 Task: Find connections with filter location Dois Córregos with filter topic #personaltraining with filter profile language French with filter current company Tech Mahindra with filter school St.Xavier's College, Kolkata with filter industry Equipment Rental Services with filter service category Digital Marketing with filter keywords title Research Assistant
Action: Mouse moved to (709, 121)
Screenshot: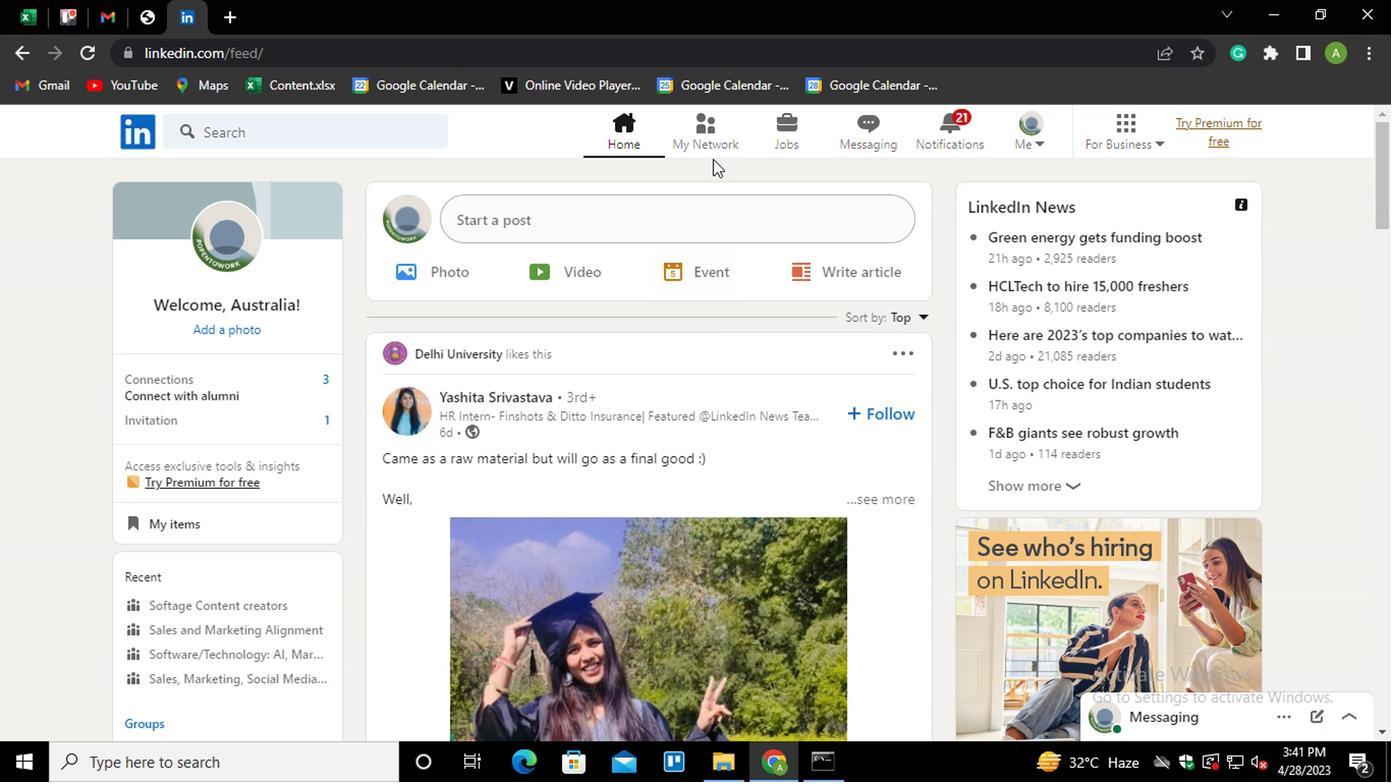 
Action: Mouse pressed left at (709, 121)
Screenshot: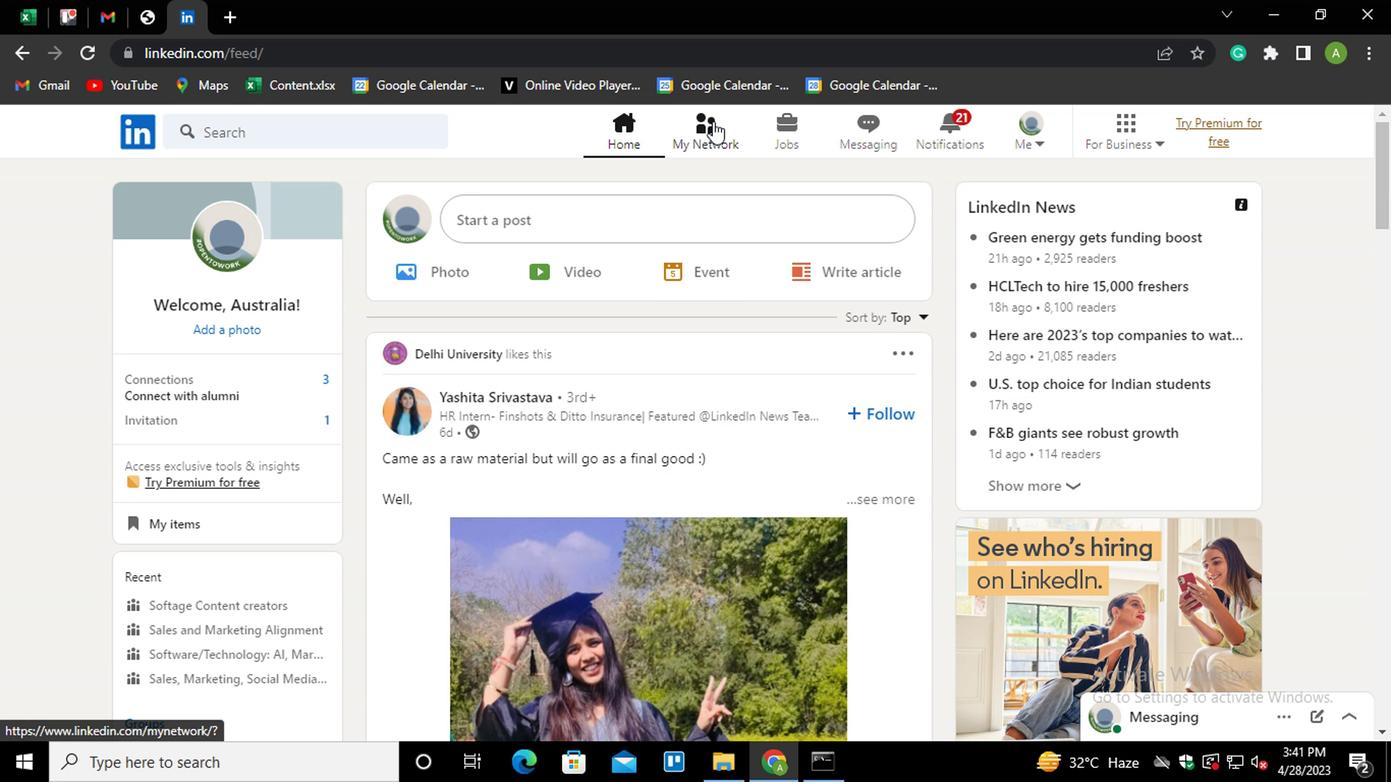 
Action: Mouse moved to (346, 239)
Screenshot: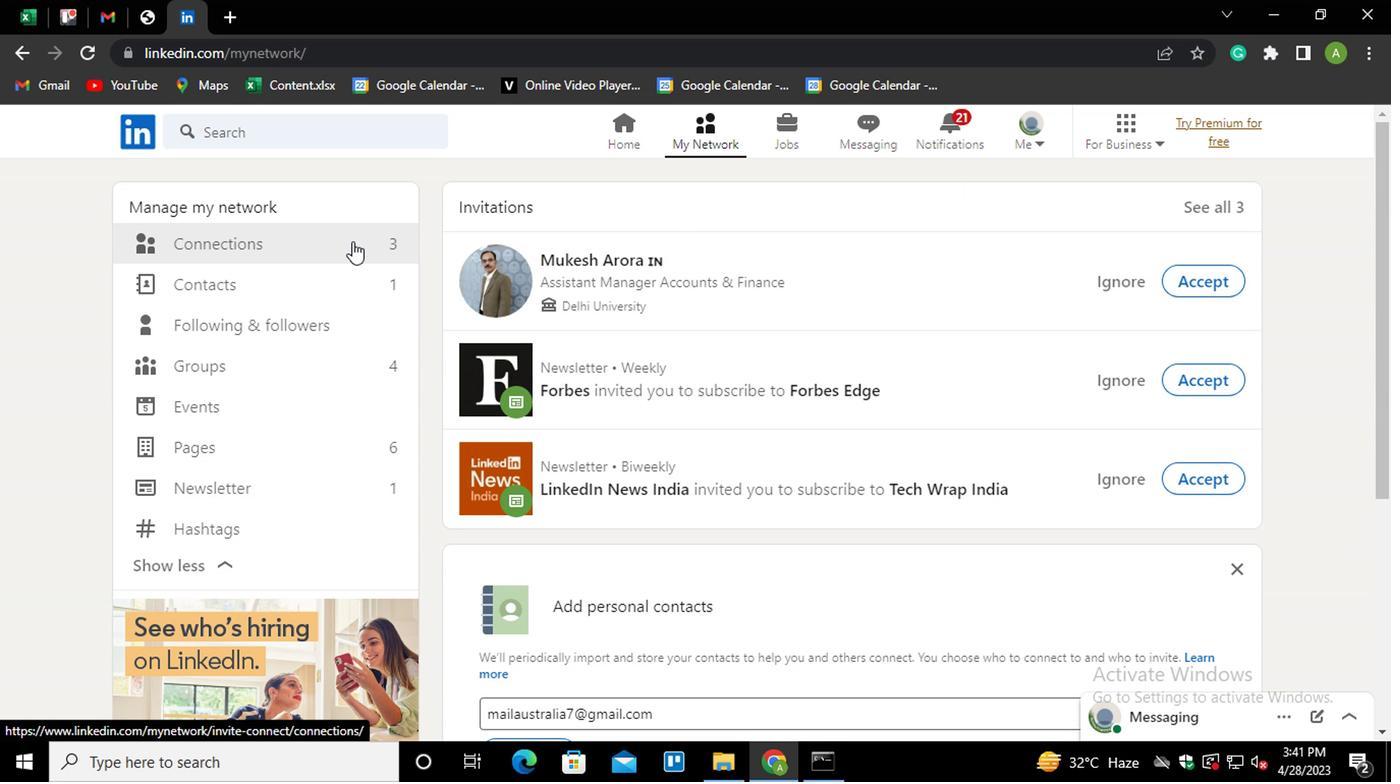 
Action: Mouse pressed left at (346, 239)
Screenshot: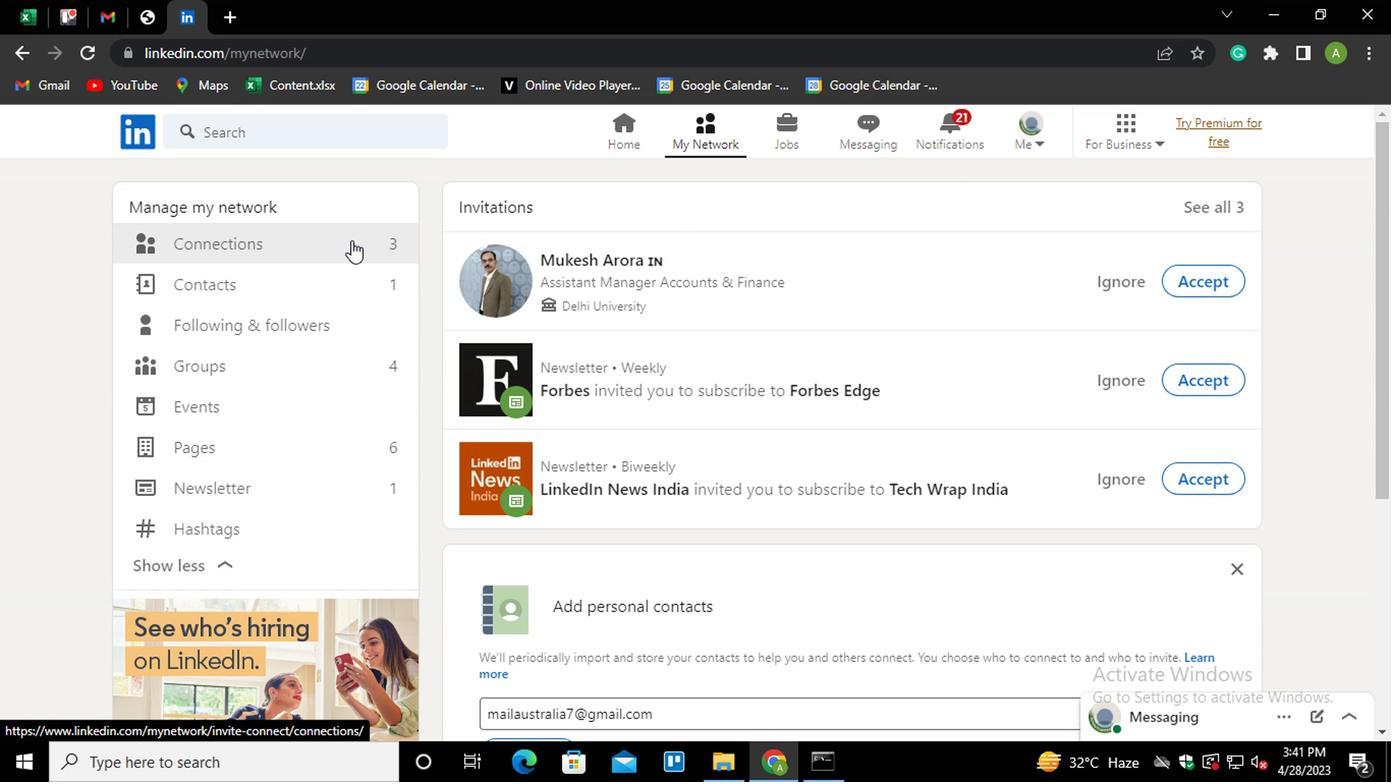 
Action: Mouse moved to (814, 249)
Screenshot: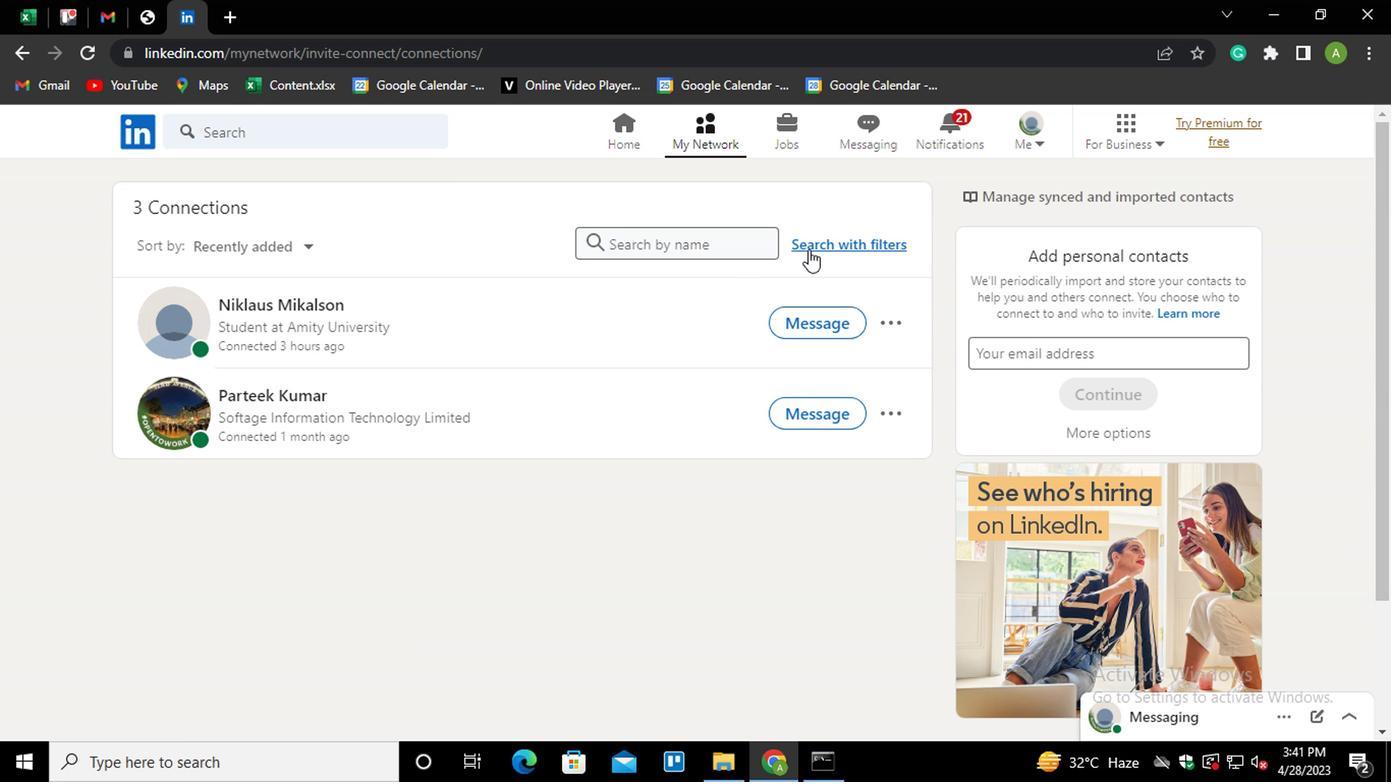 
Action: Mouse pressed left at (814, 249)
Screenshot: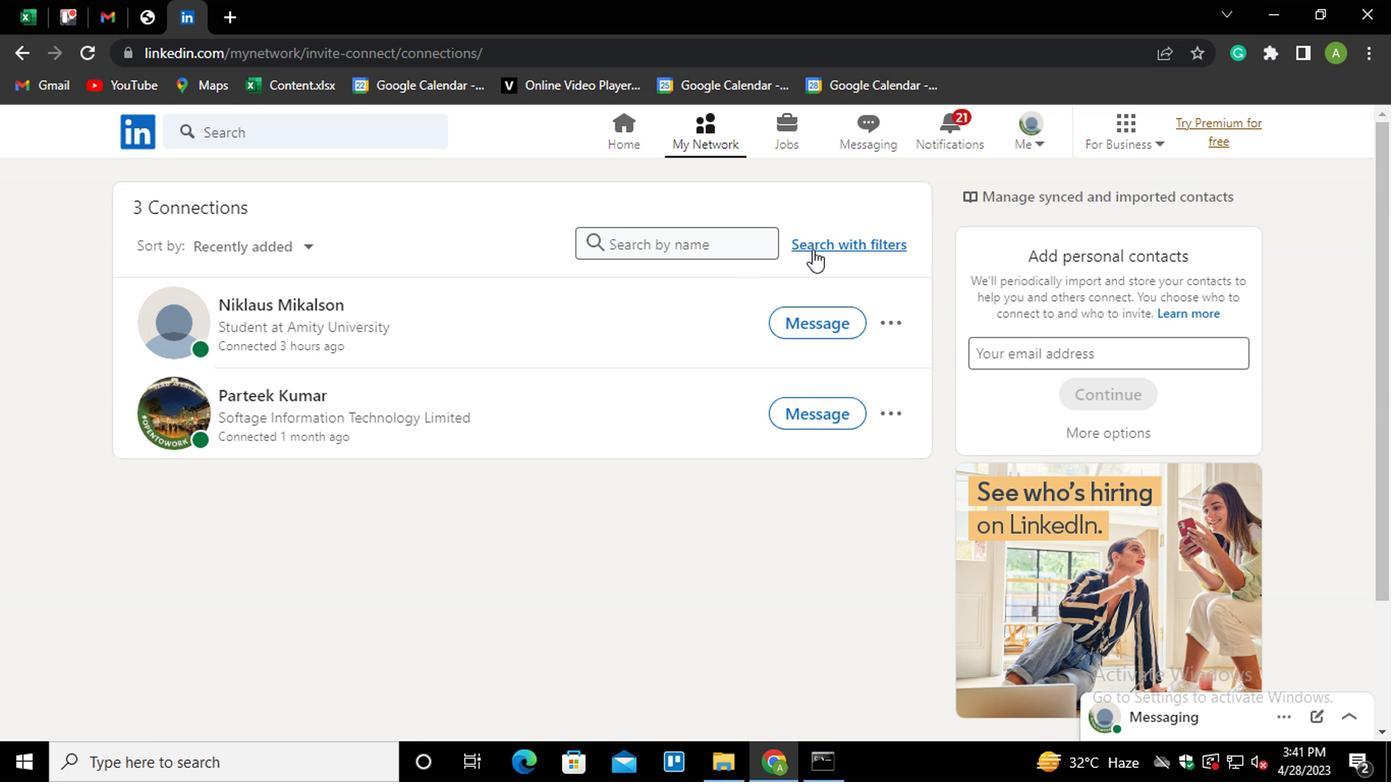 
Action: Mouse moved to (741, 181)
Screenshot: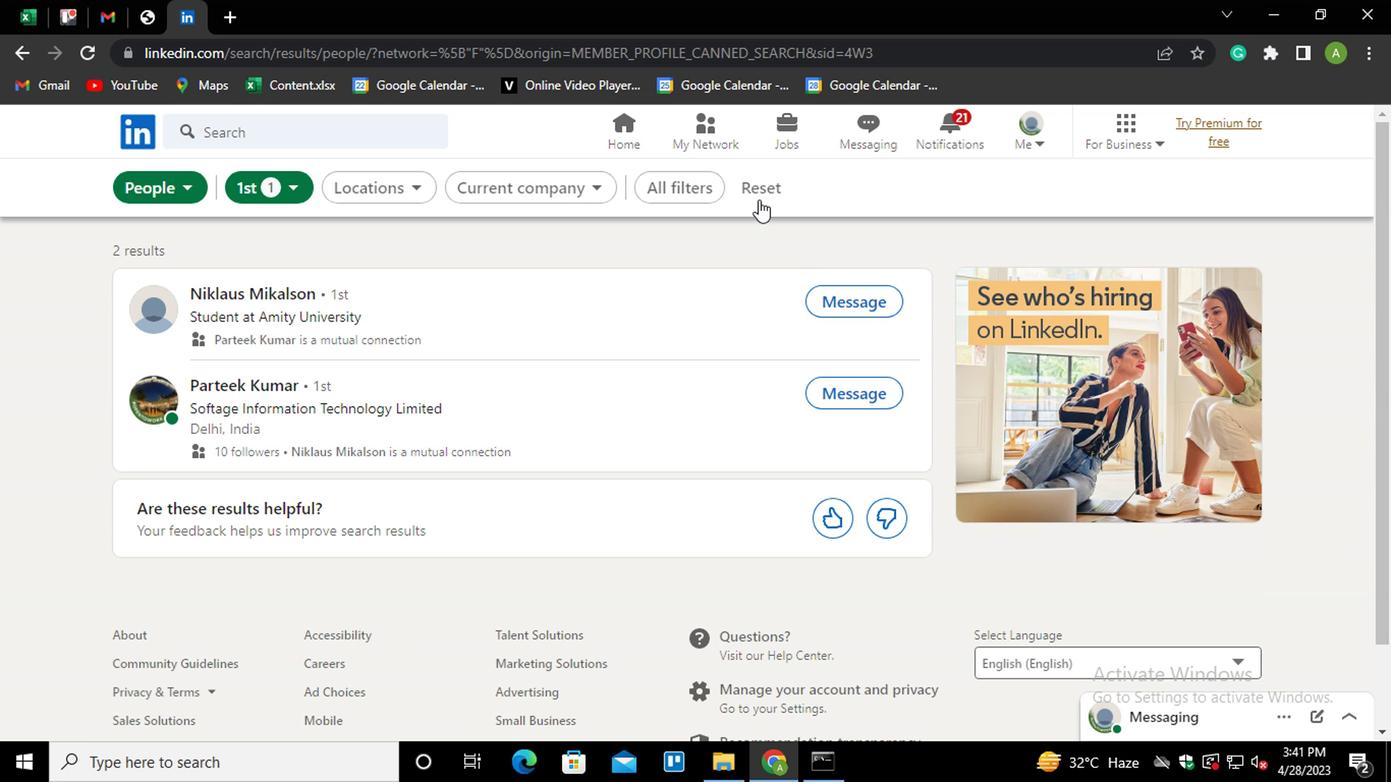 
Action: Mouse pressed left at (741, 181)
Screenshot: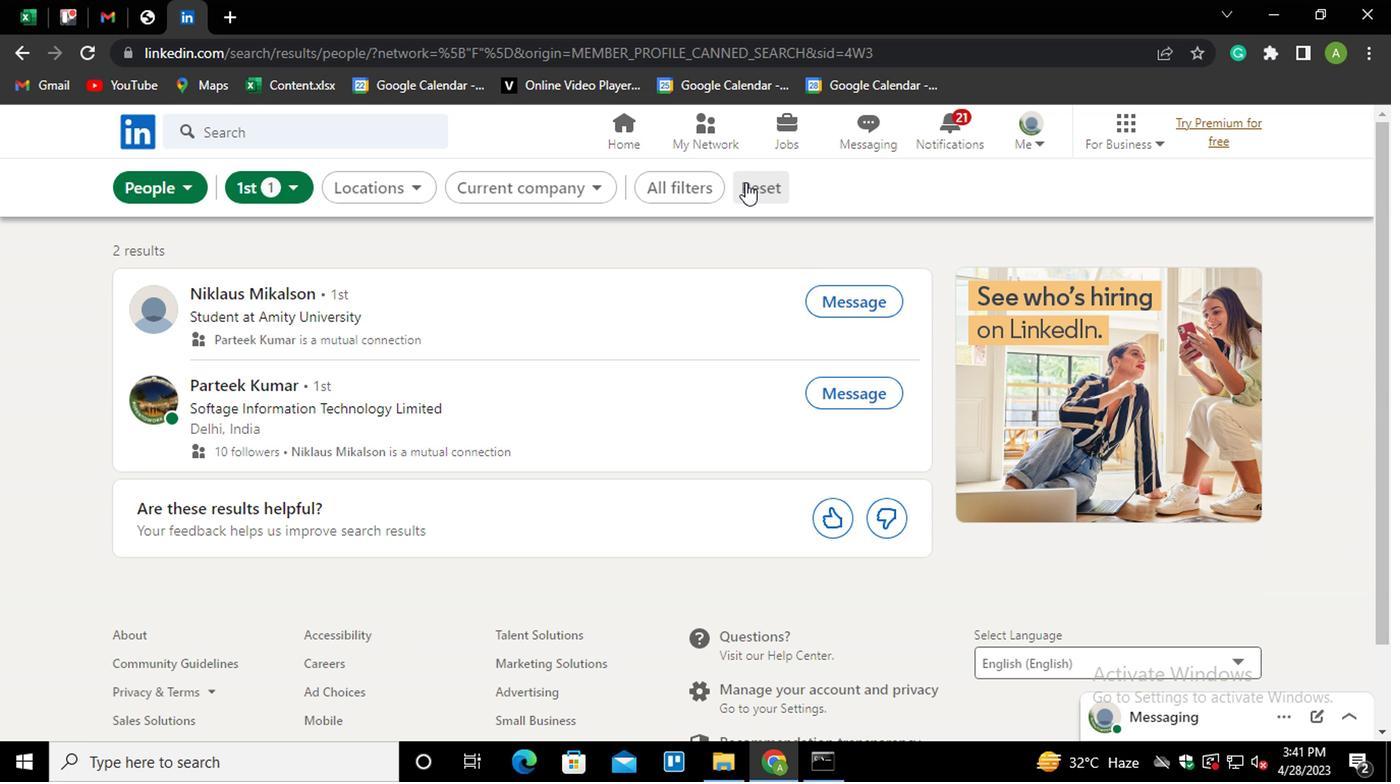 
Action: Mouse moved to (720, 181)
Screenshot: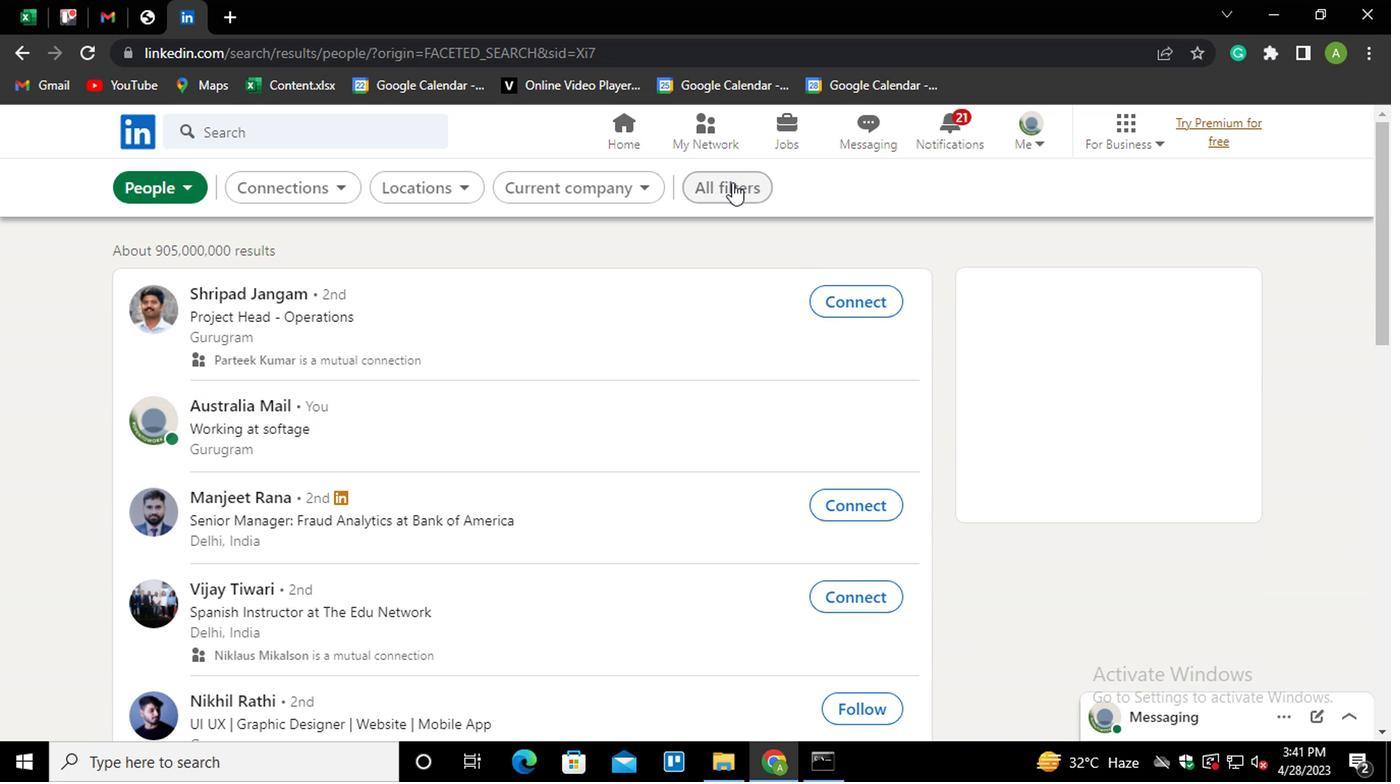 
Action: Mouse pressed left at (720, 181)
Screenshot: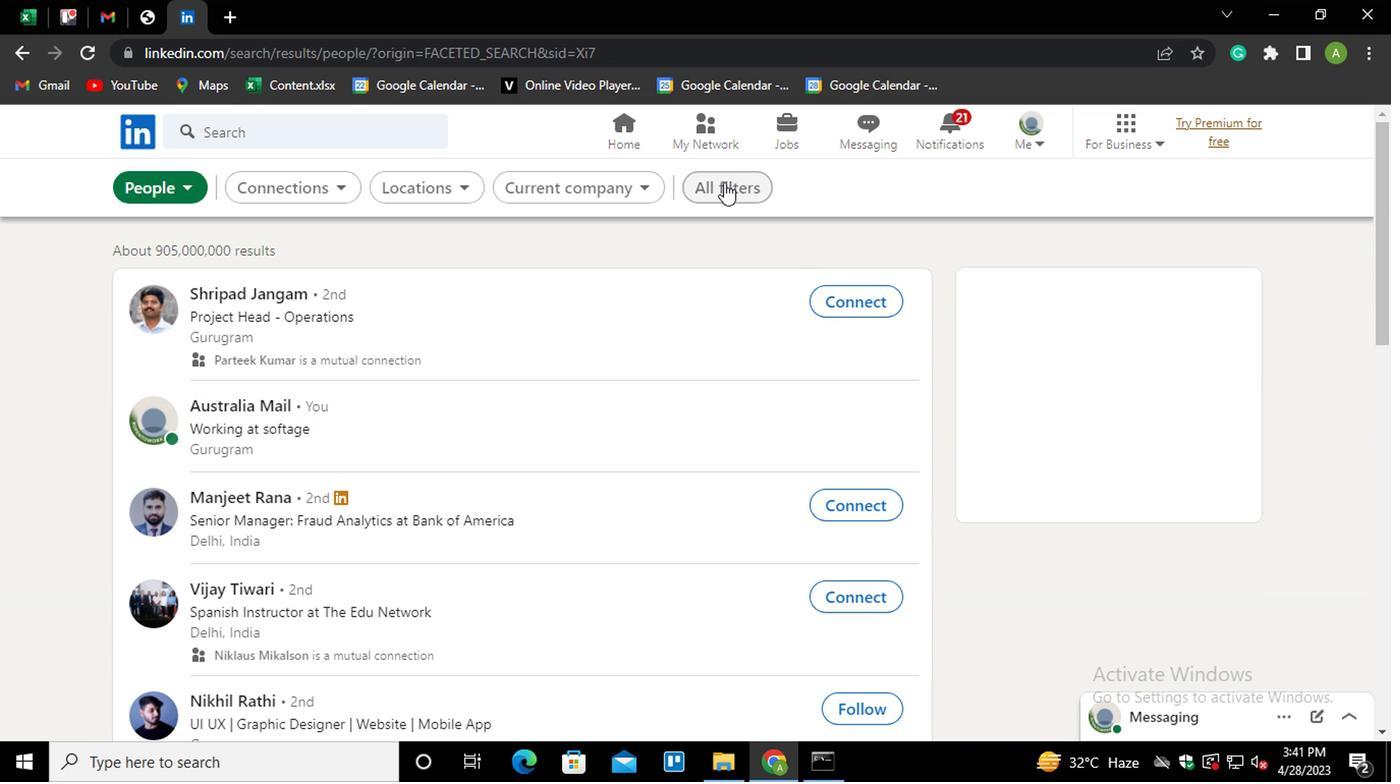 
Action: Mouse moved to (912, 410)
Screenshot: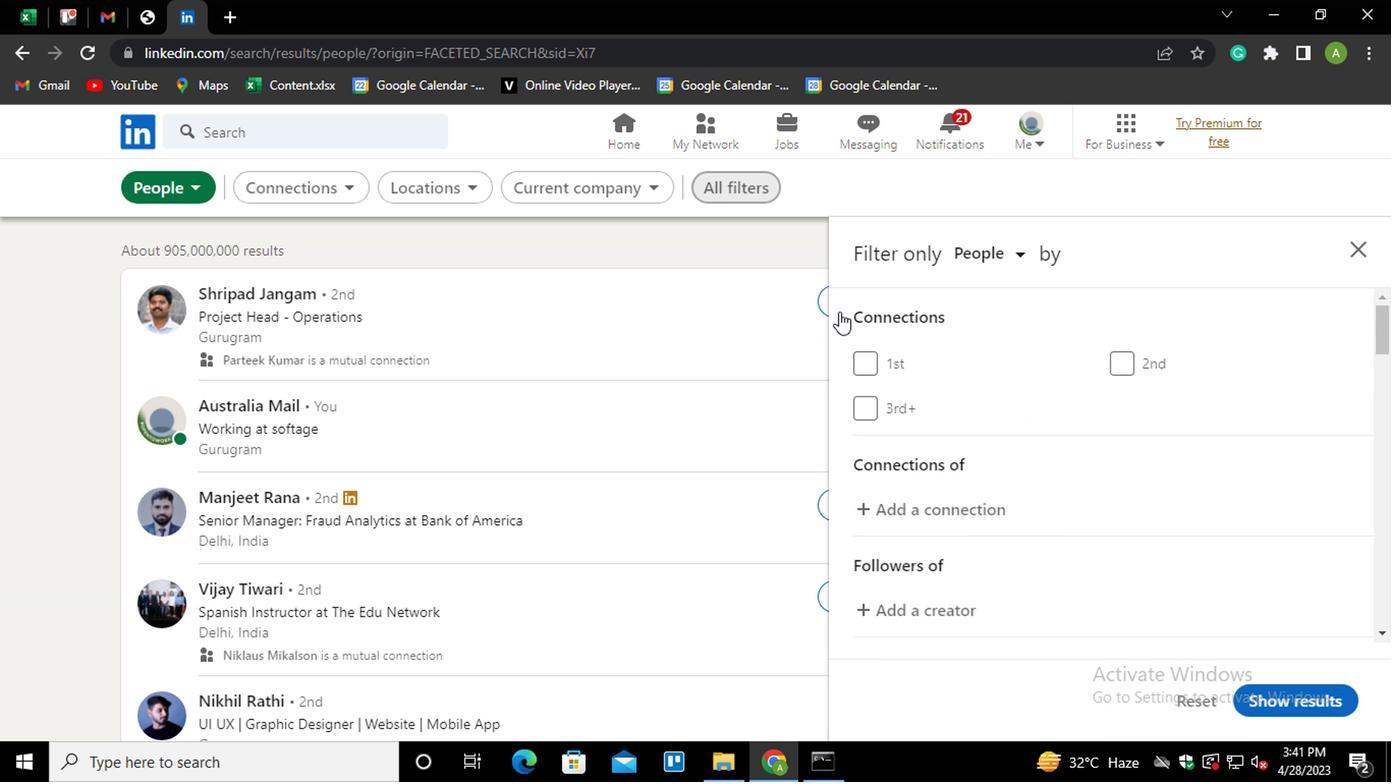 
Action: Mouse scrolled (912, 409) with delta (0, -1)
Screenshot: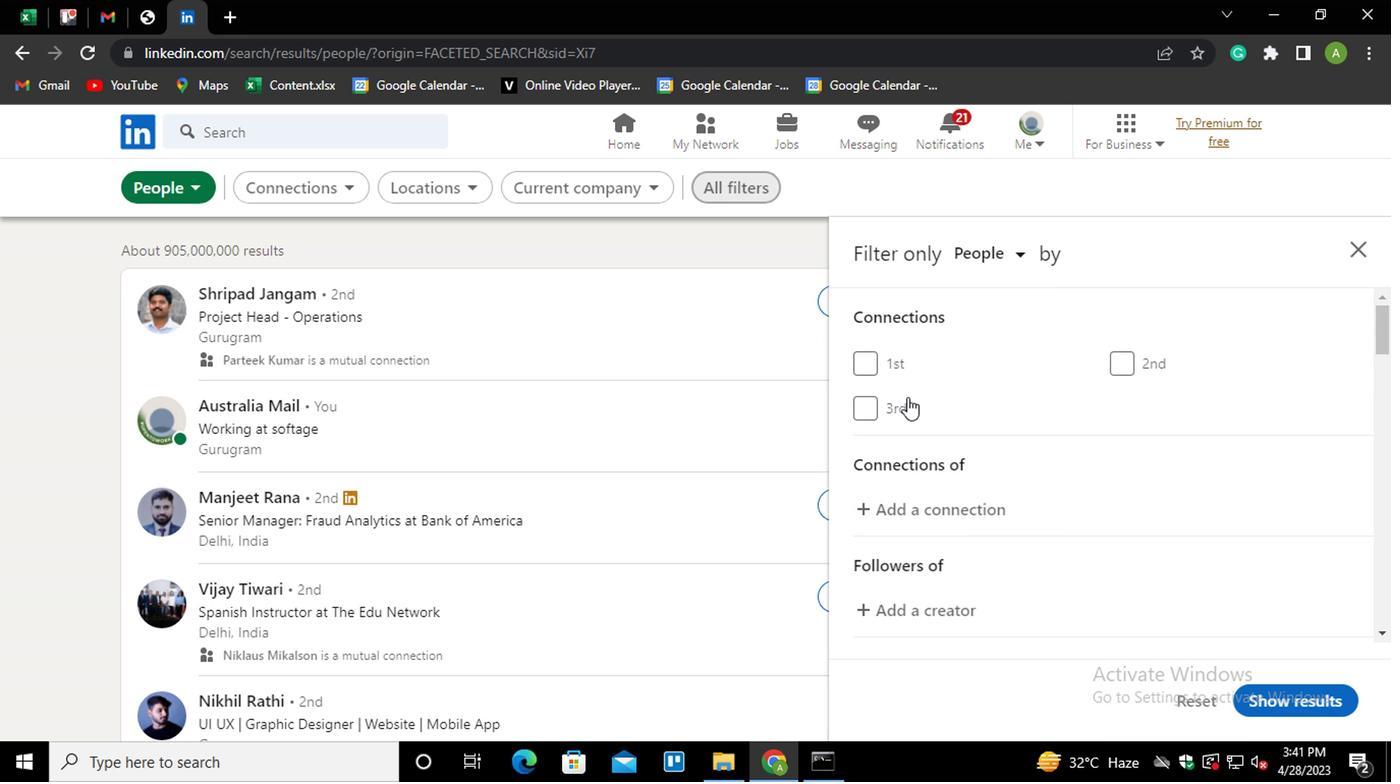 
Action: Mouse scrolled (912, 409) with delta (0, -1)
Screenshot: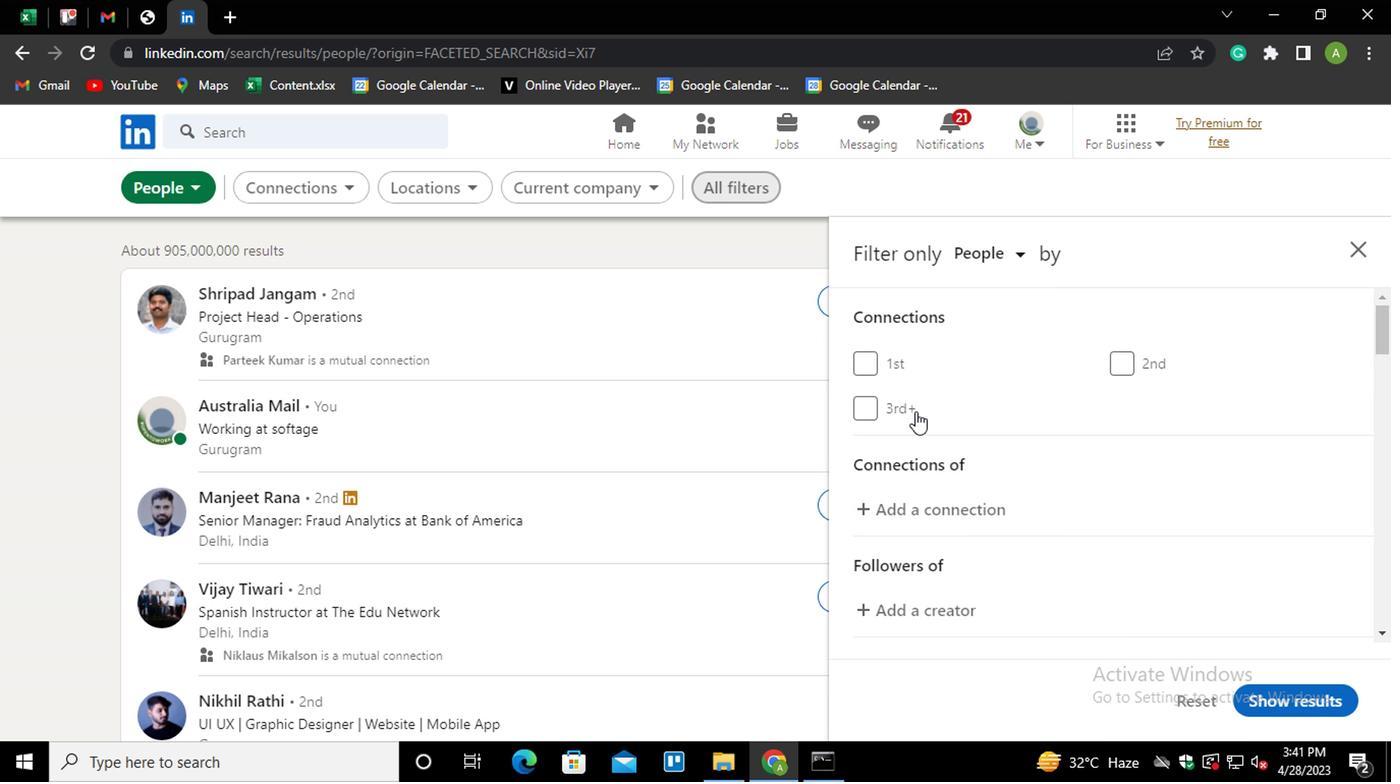 
Action: Mouse scrolled (912, 409) with delta (0, -1)
Screenshot: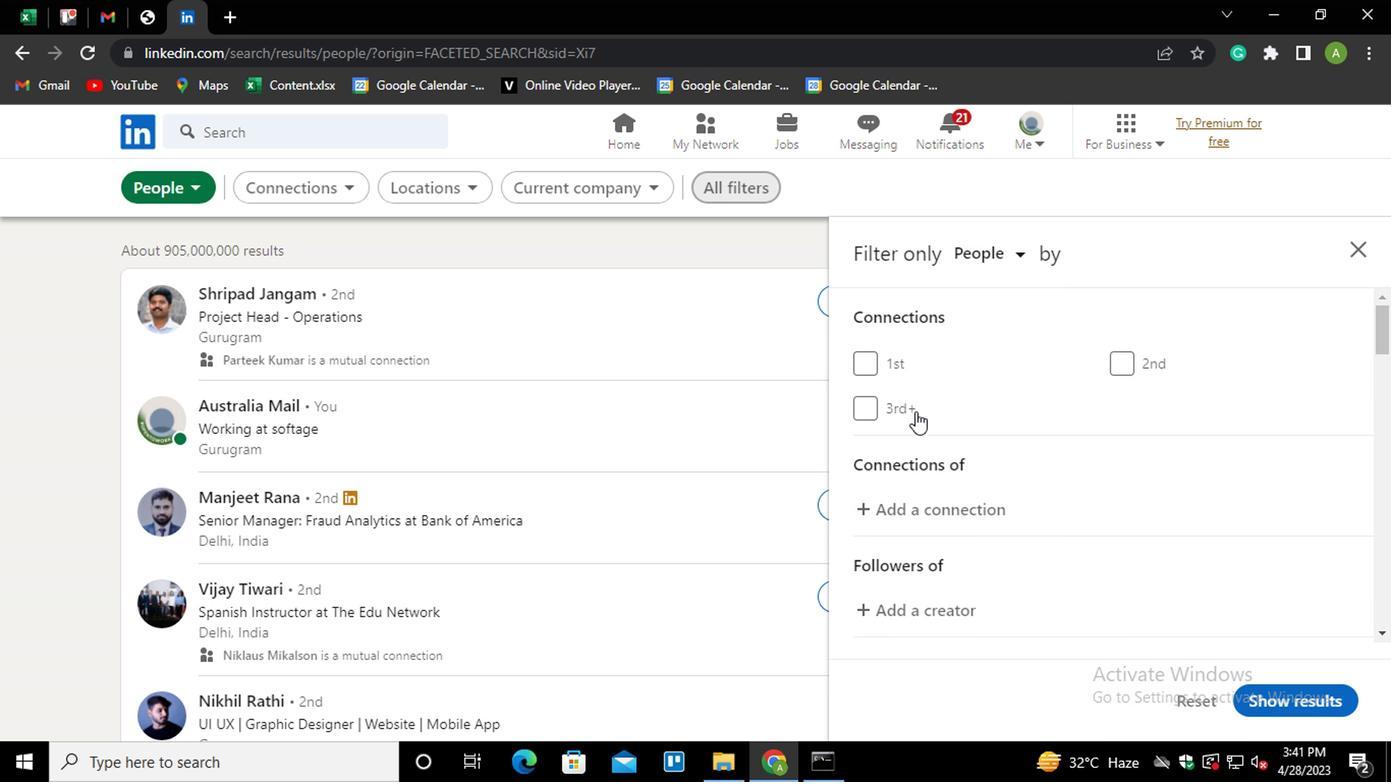 
Action: Mouse moved to (1083, 428)
Screenshot: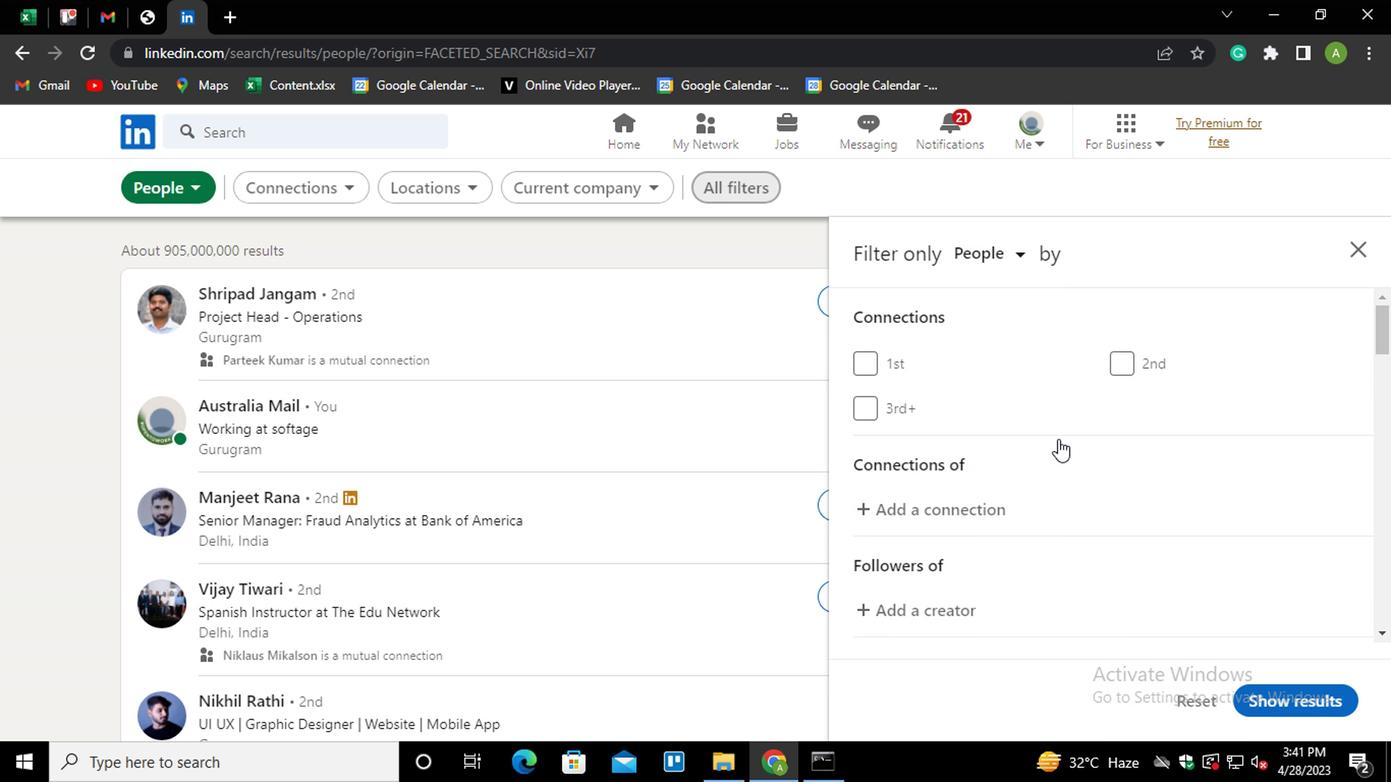 
Action: Mouse scrolled (1083, 428) with delta (0, 0)
Screenshot: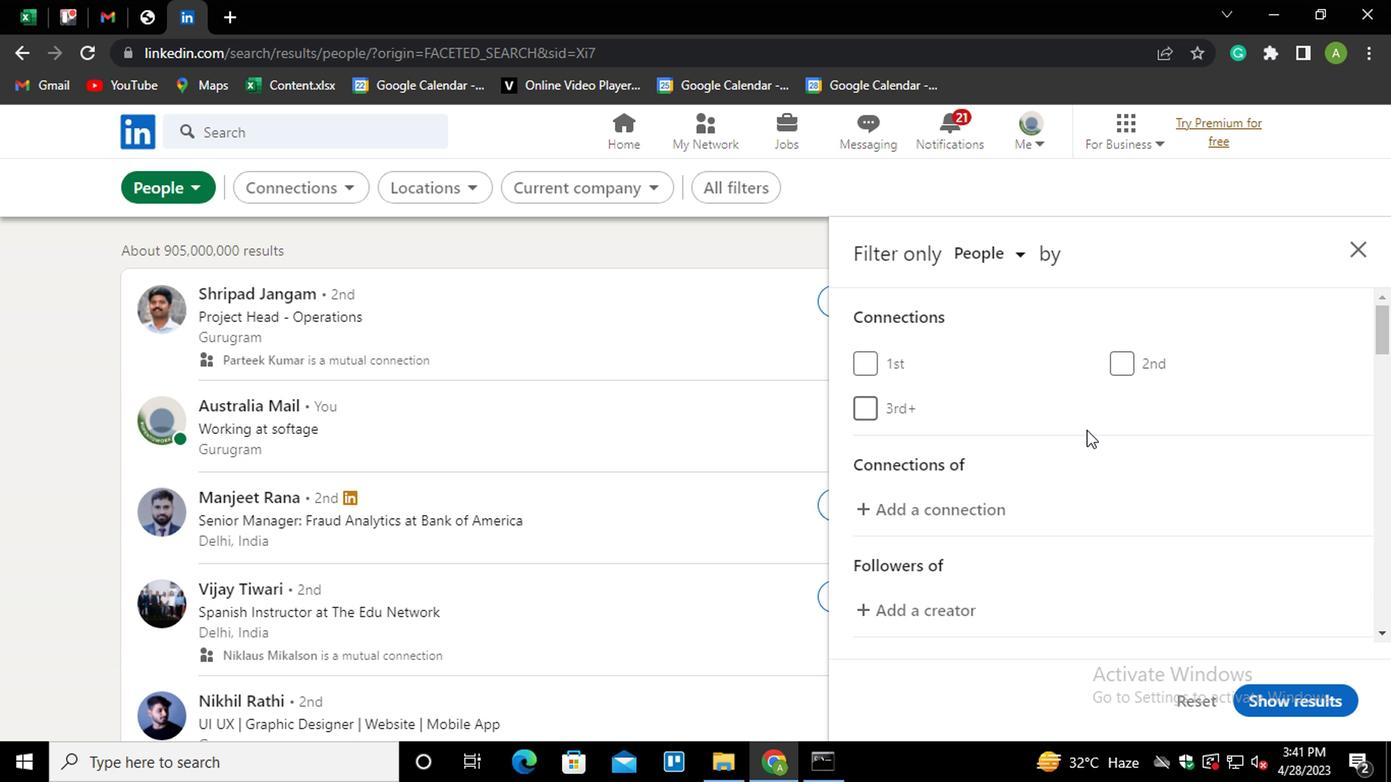 
Action: Mouse moved to (1153, 391)
Screenshot: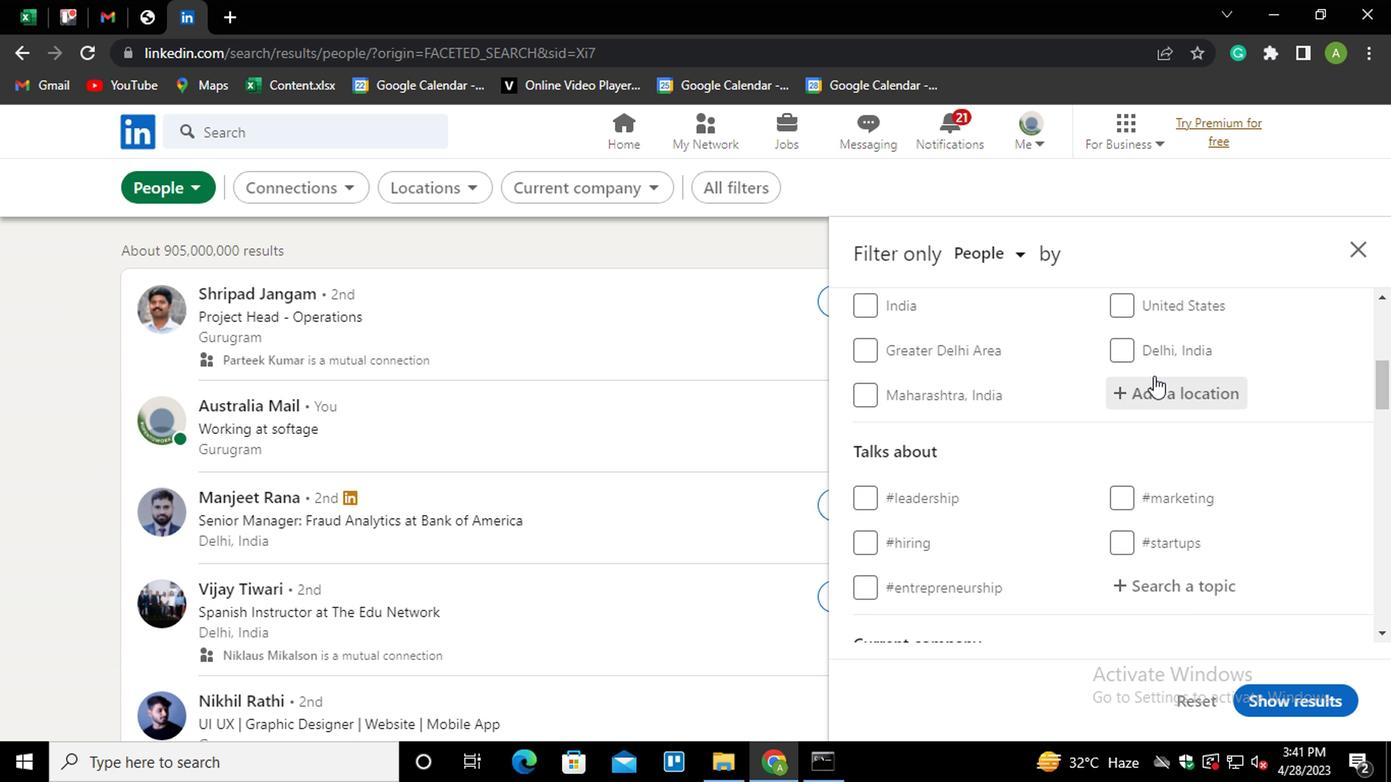 
Action: Mouse pressed left at (1153, 391)
Screenshot: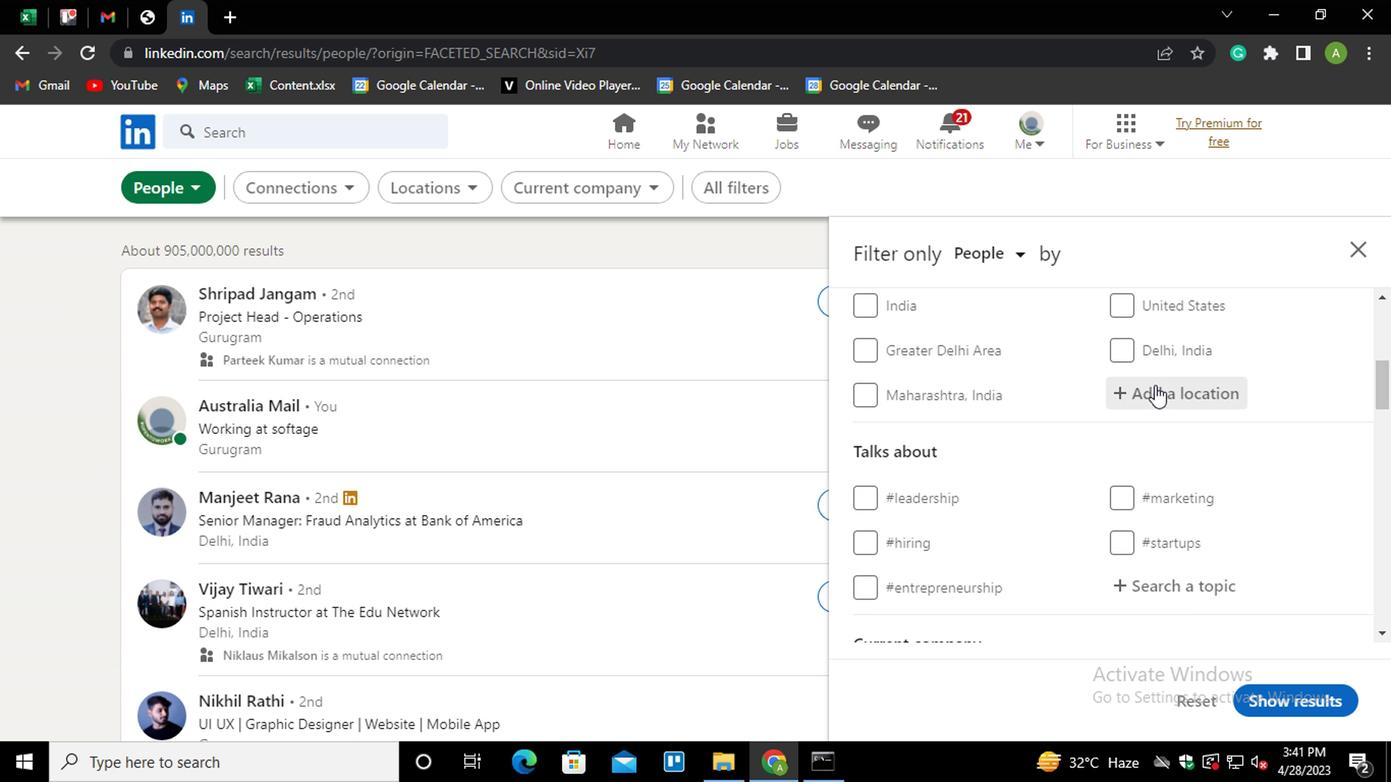 
Action: Mouse moved to (1152, 395)
Screenshot: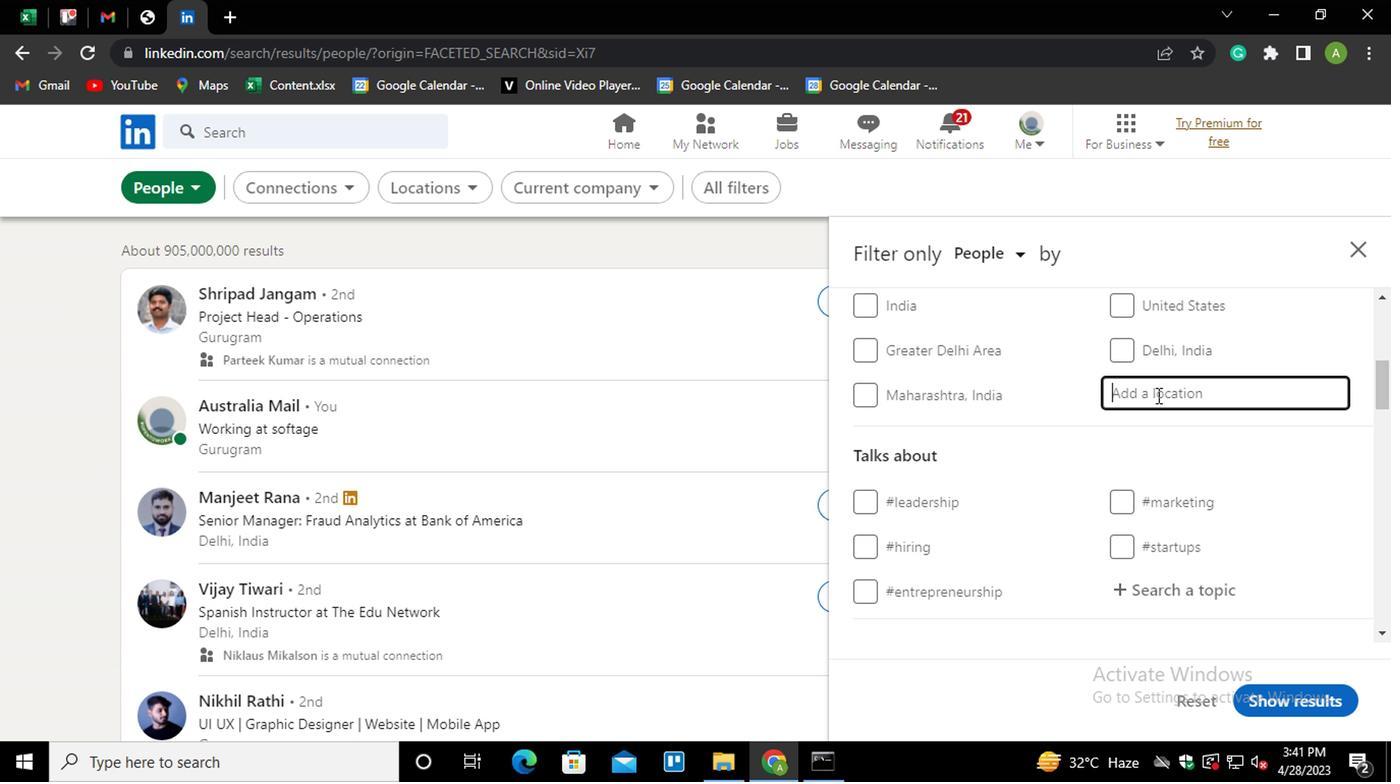 
Action: Key pressed <Key.shift>
Screenshot: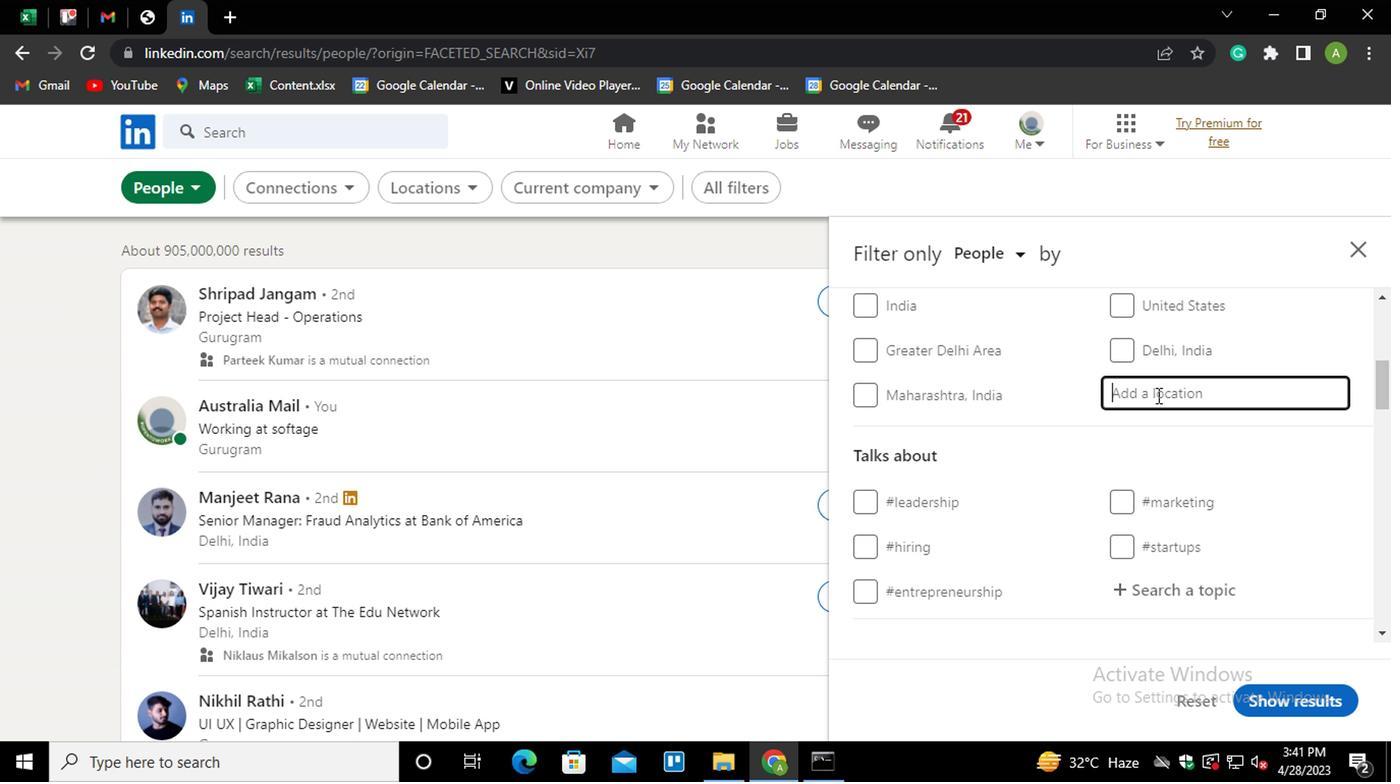 
Action: Mouse moved to (1150, 396)
Screenshot: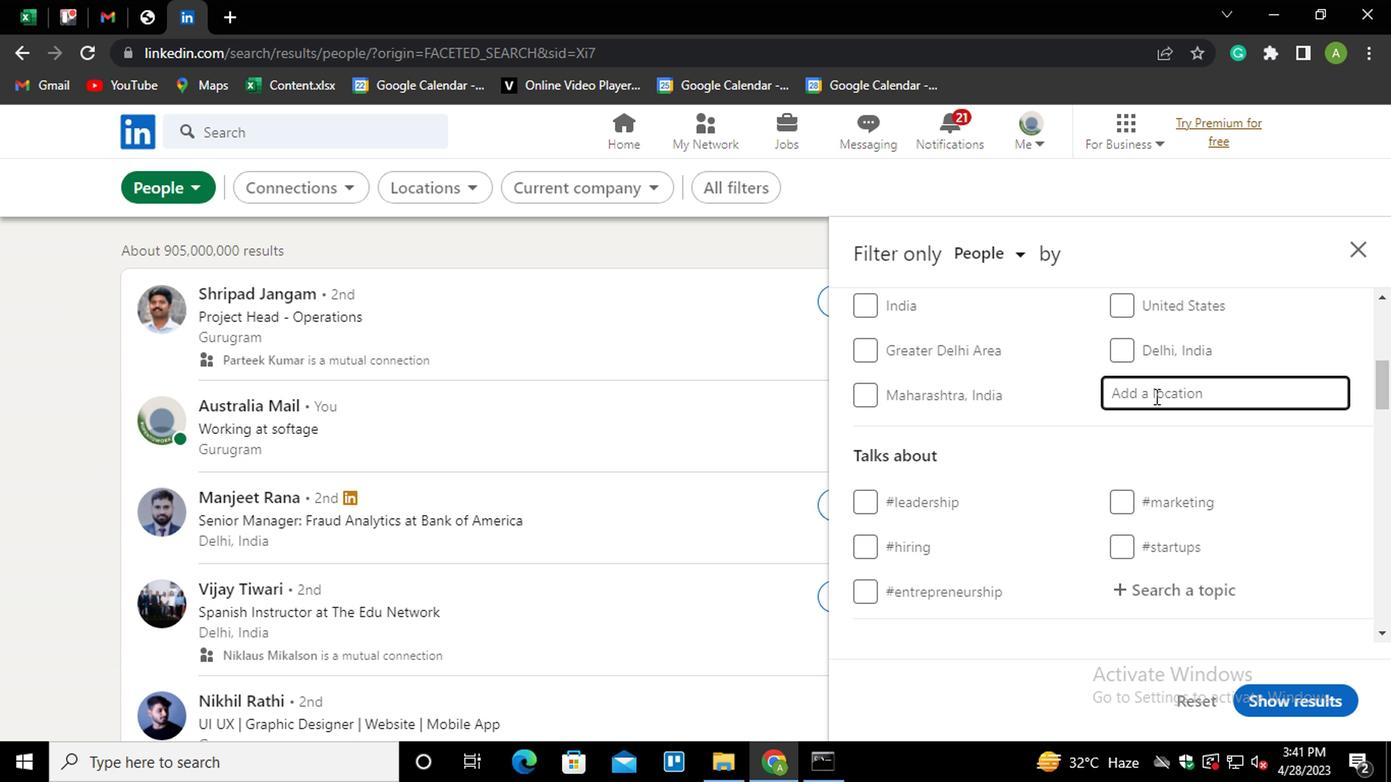 
Action: Key pressed D
Screenshot: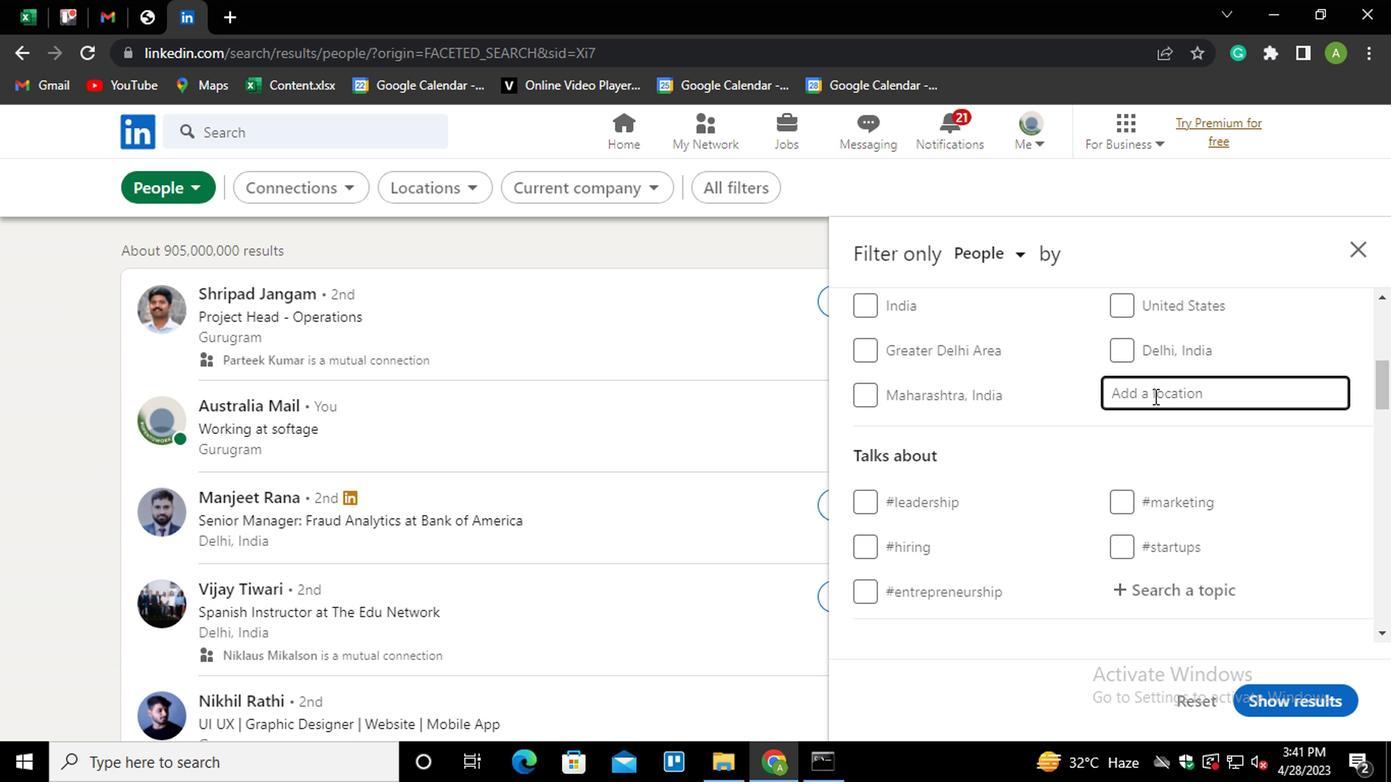 
Action: Mouse moved to (1149, 396)
Screenshot: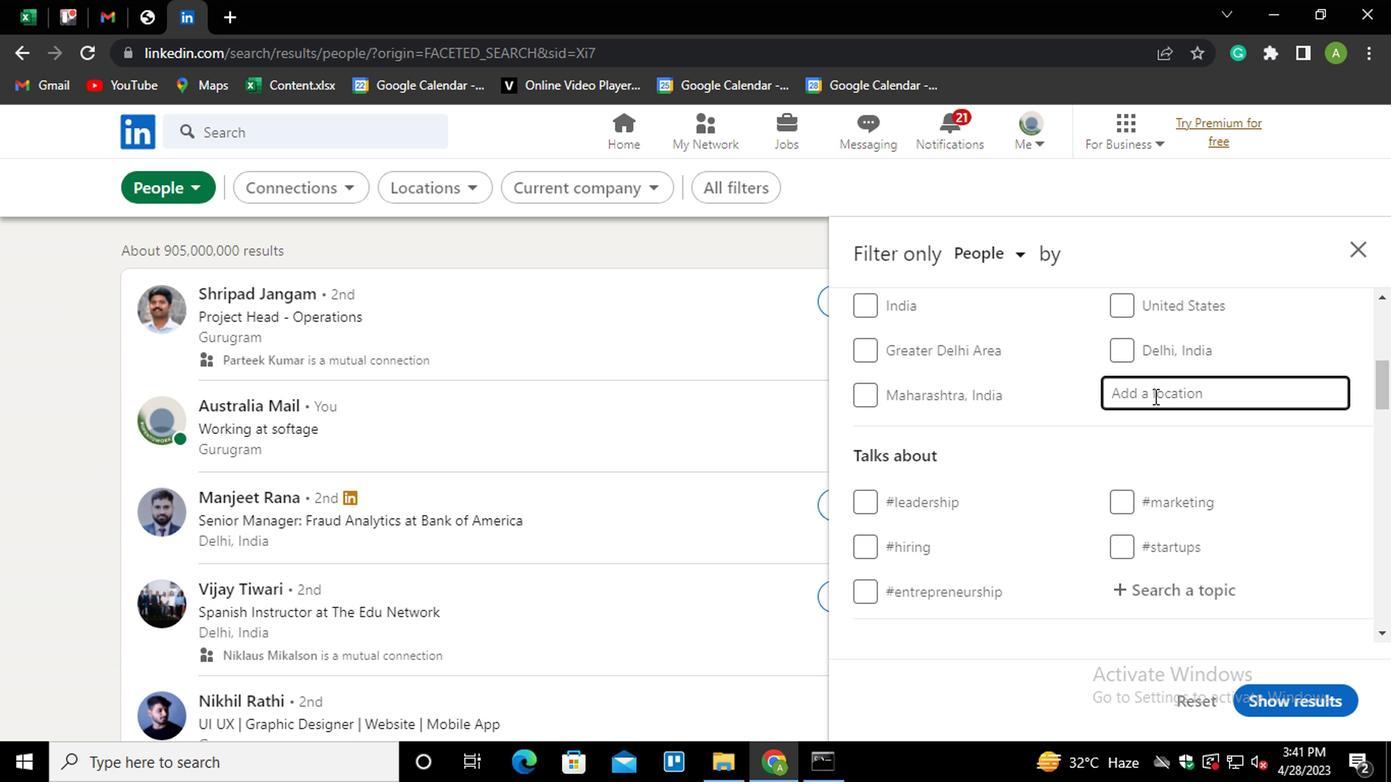
Action: Key pressed OIS<Key.space><Key.down><Key.enter>
Screenshot: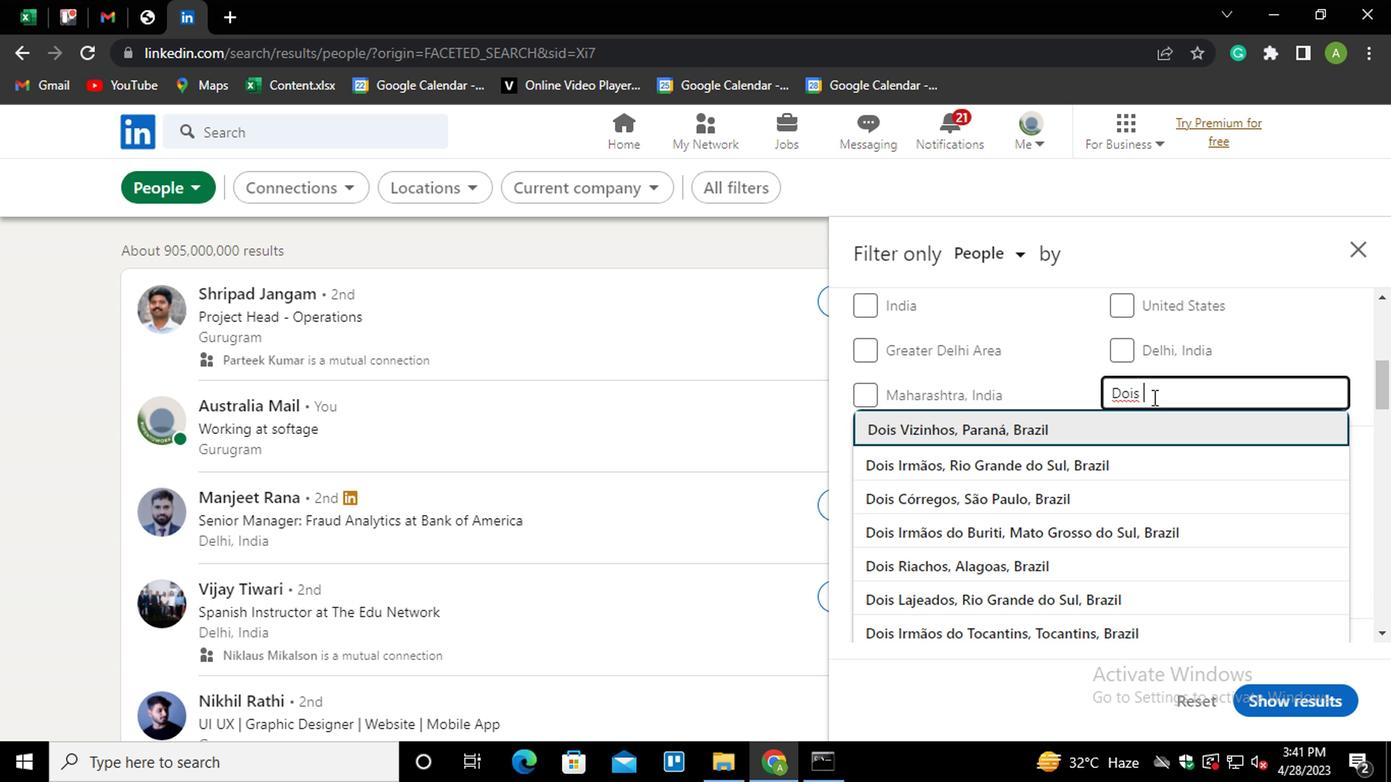 
Action: Mouse moved to (1153, 442)
Screenshot: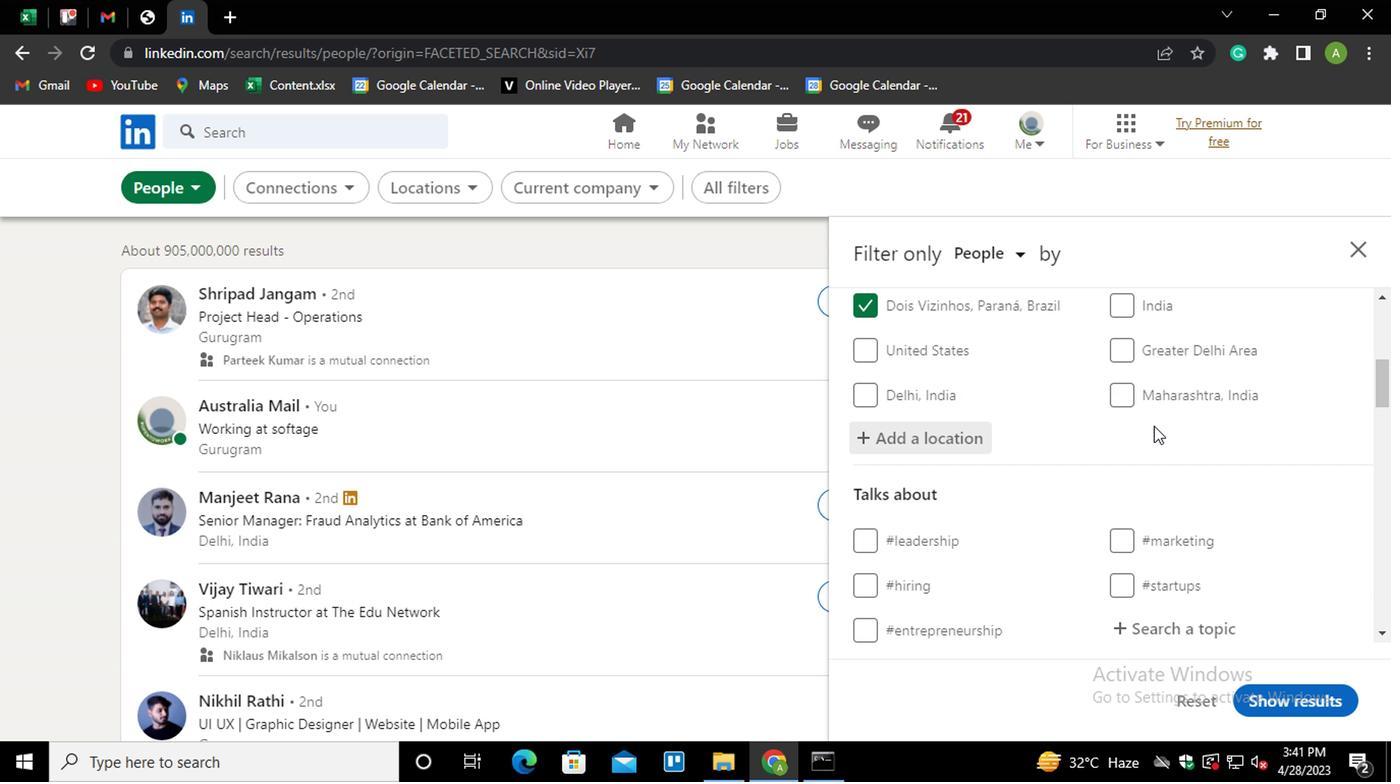 
Action: Mouse scrolled (1153, 441) with delta (0, 0)
Screenshot: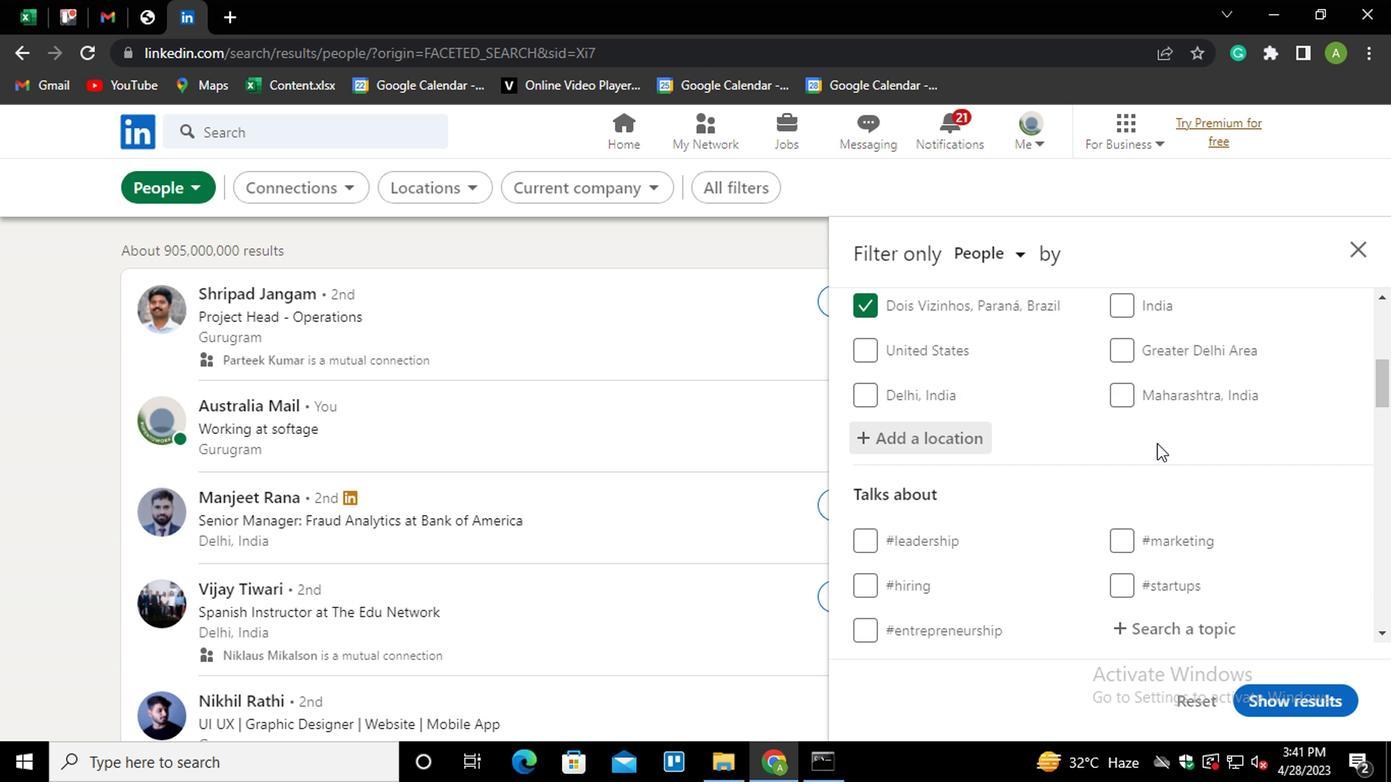
Action: Mouse scrolled (1153, 441) with delta (0, 0)
Screenshot: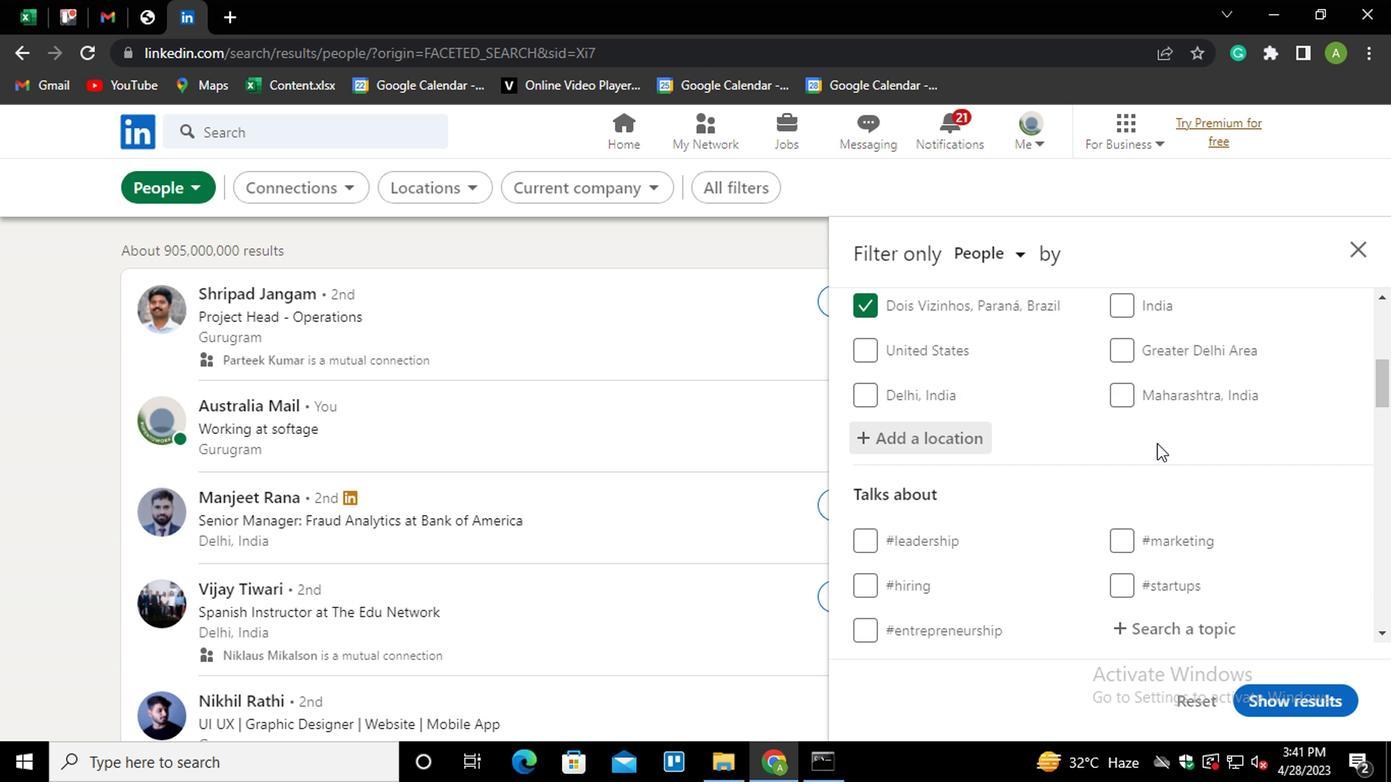 
Action: Mouse moved to (1155, 426)
Screenshot: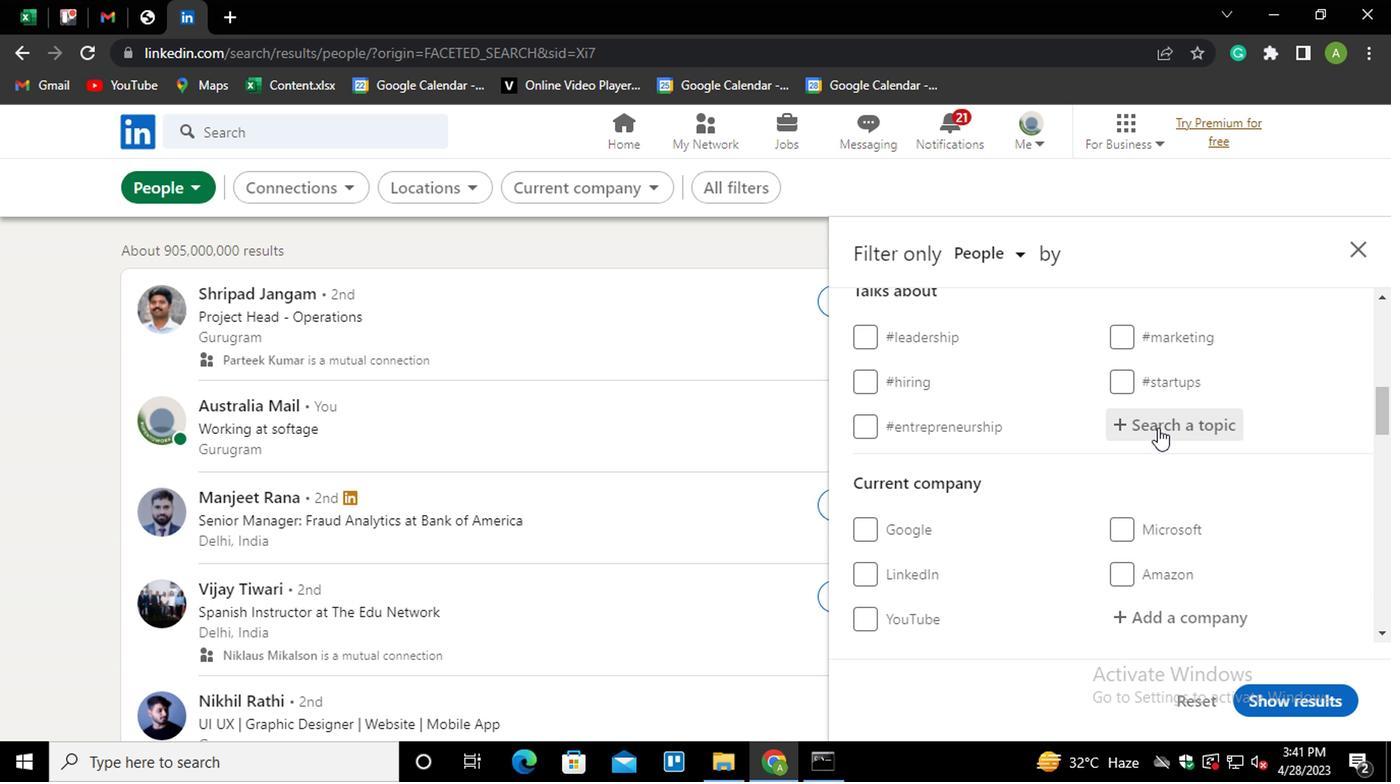 
Action: Mouse pressed left at (1155, 426)
Screenshot: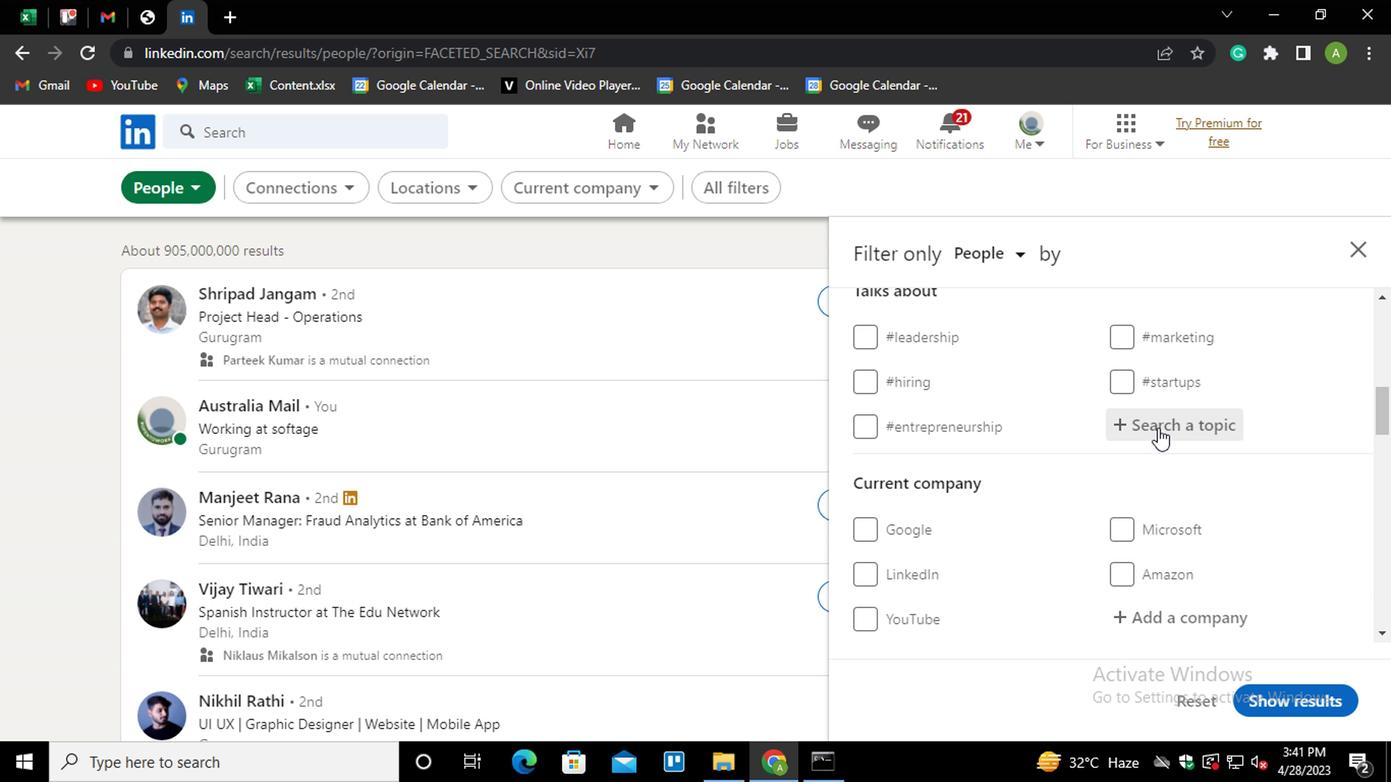 
Action: Mouse moved to (1157, 424)
Screenshot: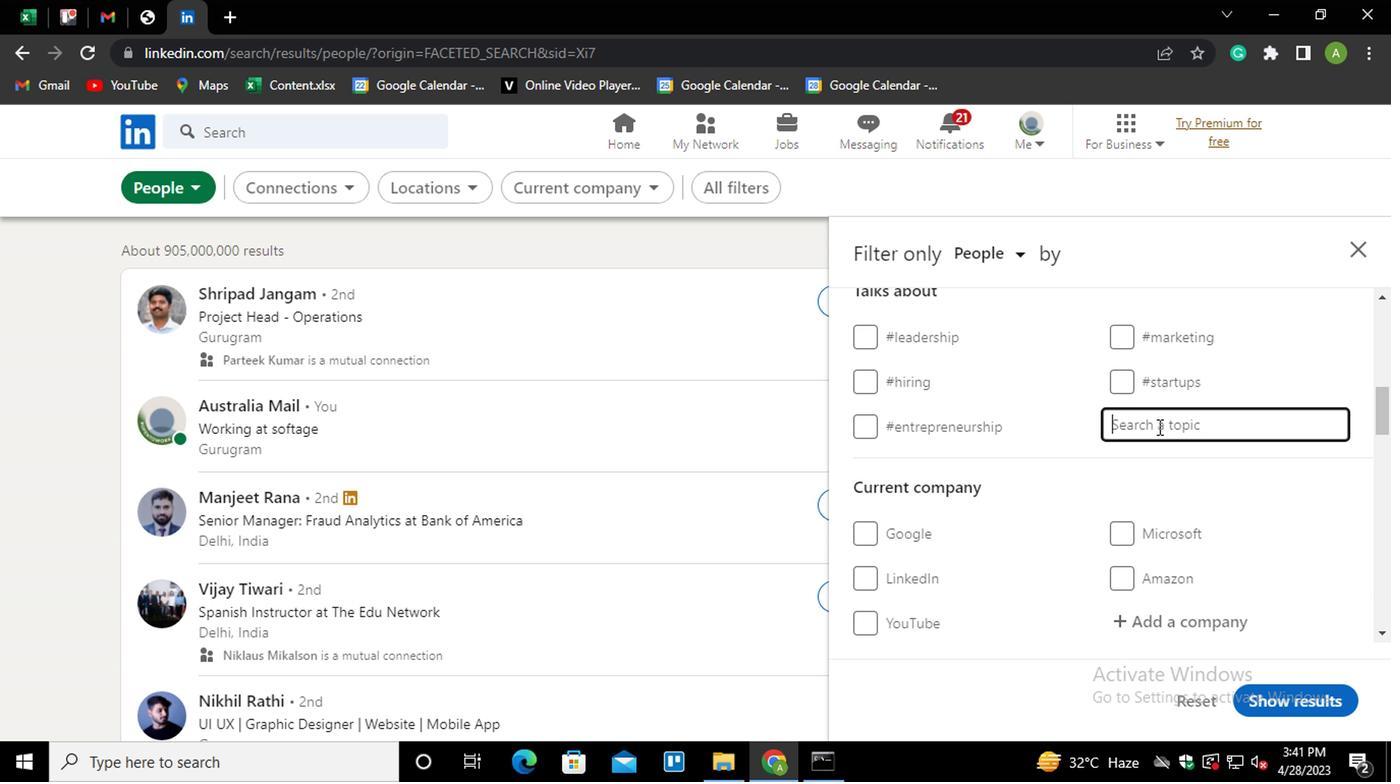 
Action: Mouse pressed left at (1157, 424)
Screenshot: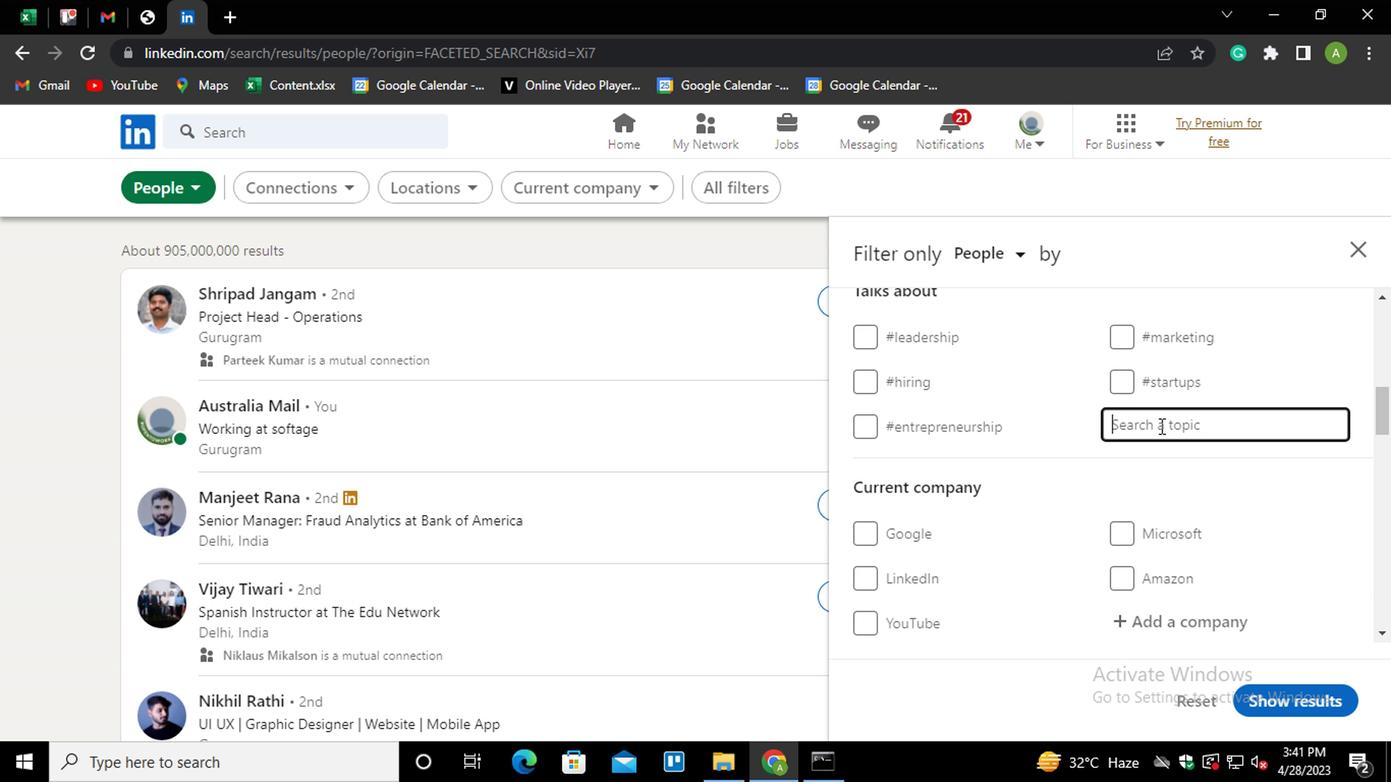 
Action: Key pressed PERSONALTRAIN<Key.down><Key.down><Key.enter>
Screenshot: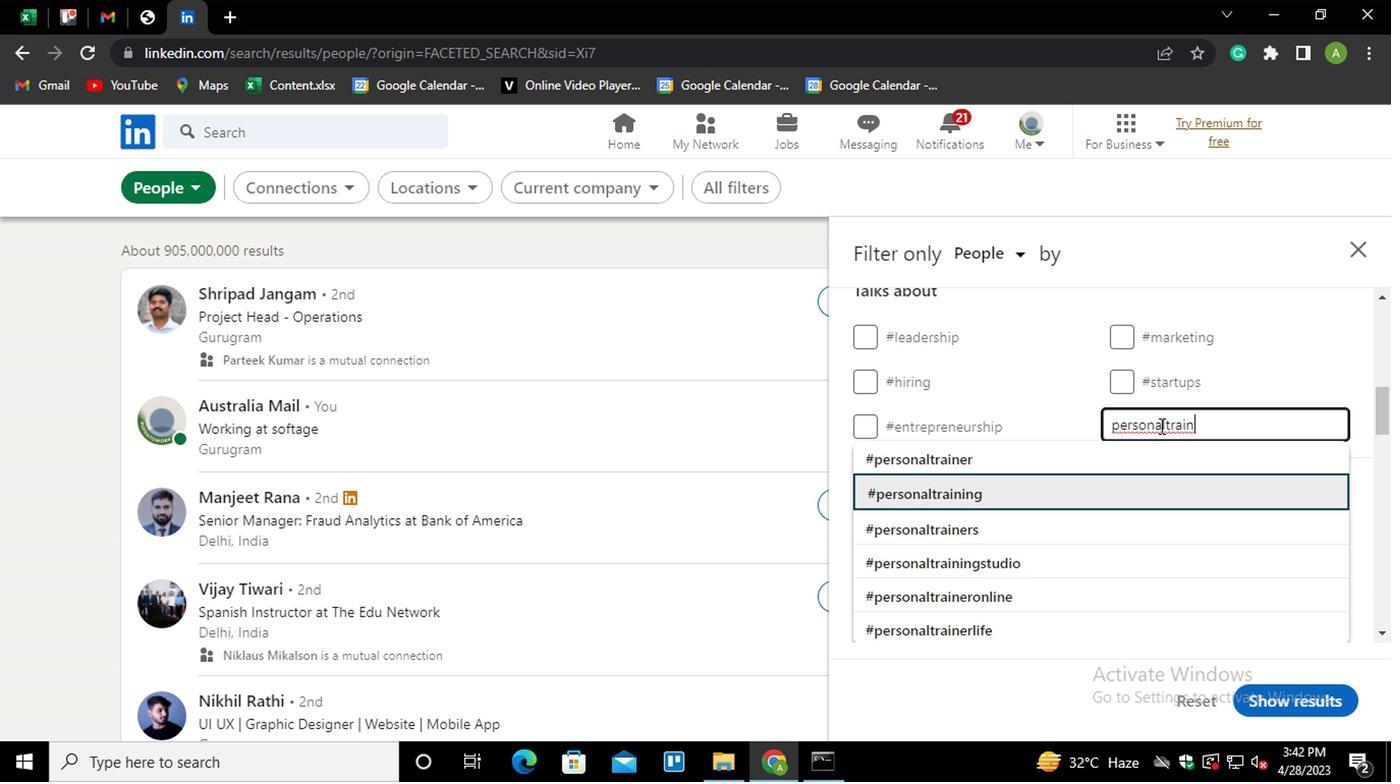
Action: Mouse scrolled (1157, 423) with delta (0, 0)
Screenshot: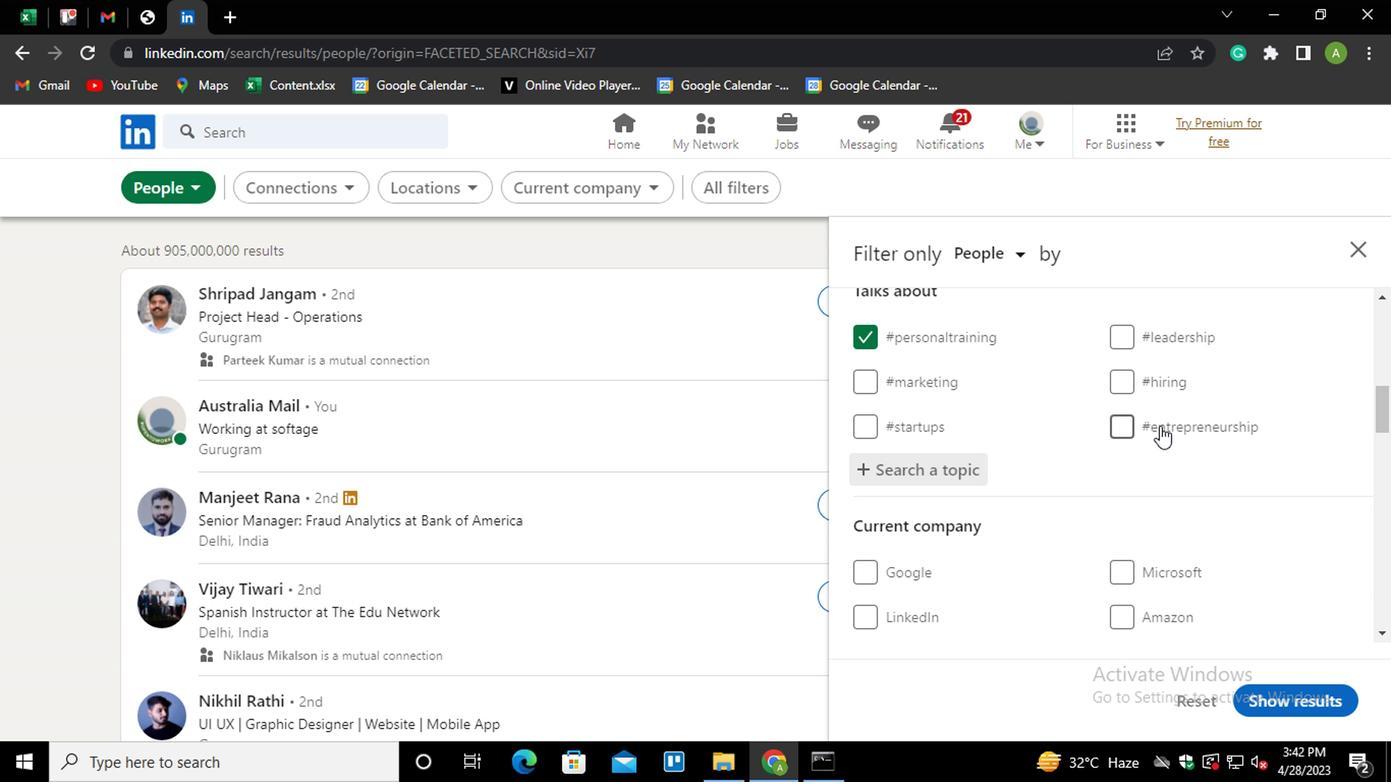 
Action: Mouse scrolled (1157, 423) with delta (0, 0)
Screenshot: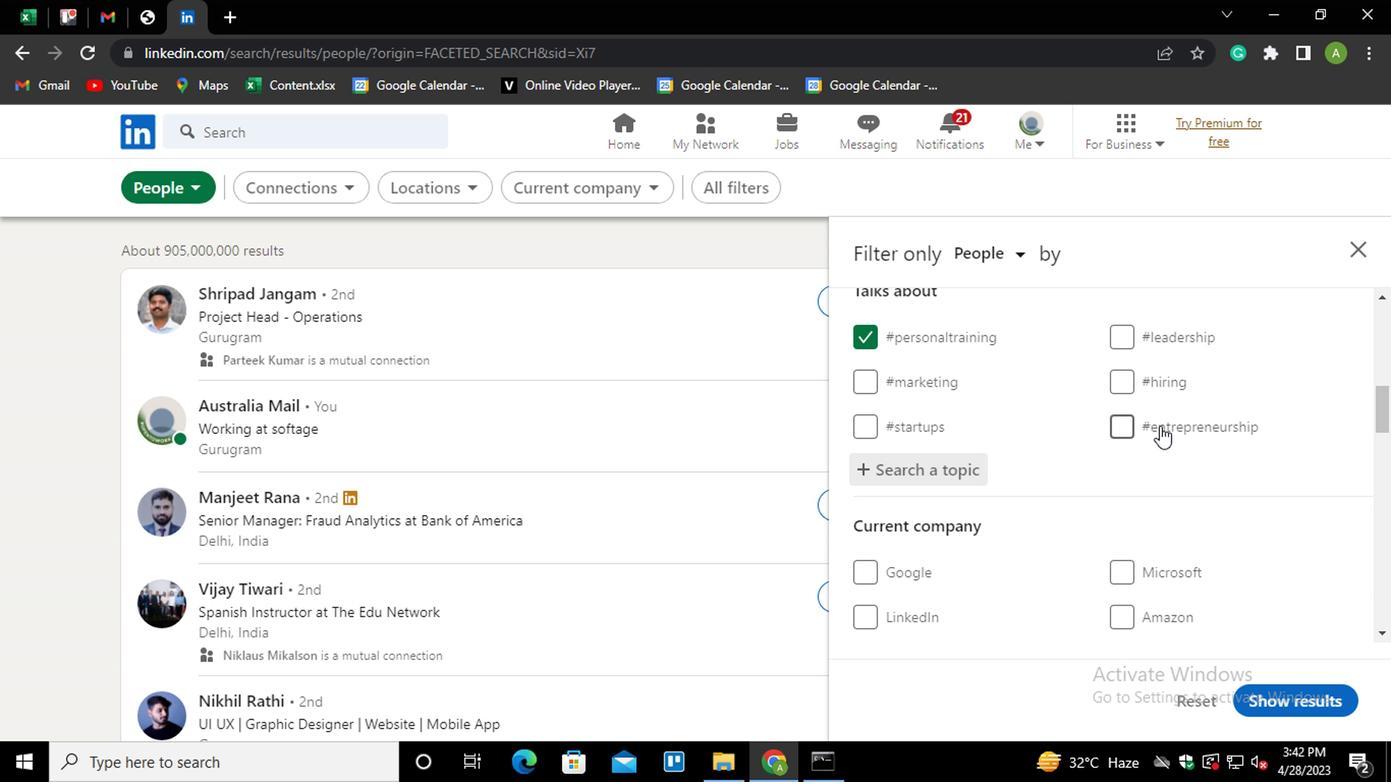 
Action: Mouse scrolled (1157, 423) with delta (0, 0)
Screenshot: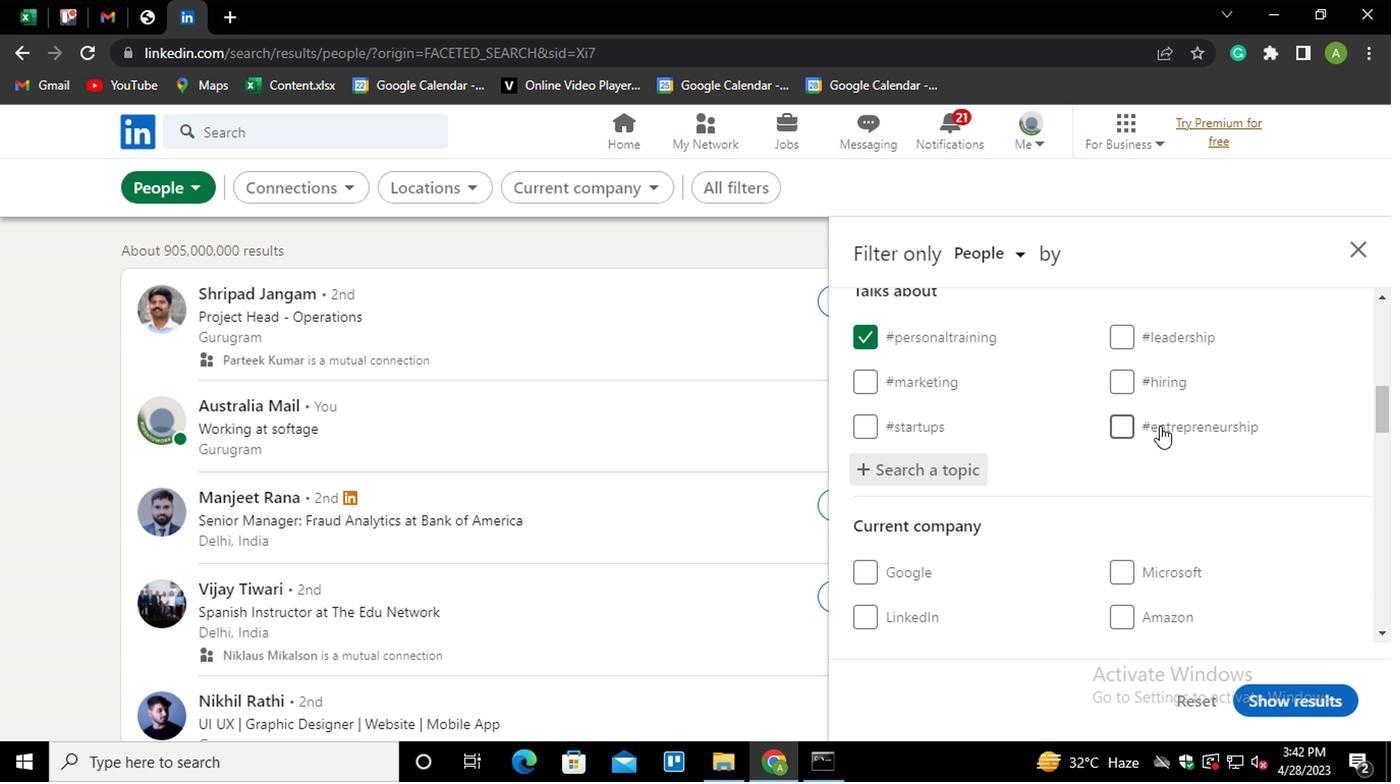 
Action: Mouse scrolled (1157, 423) with delta (0, 0)
Screenshot: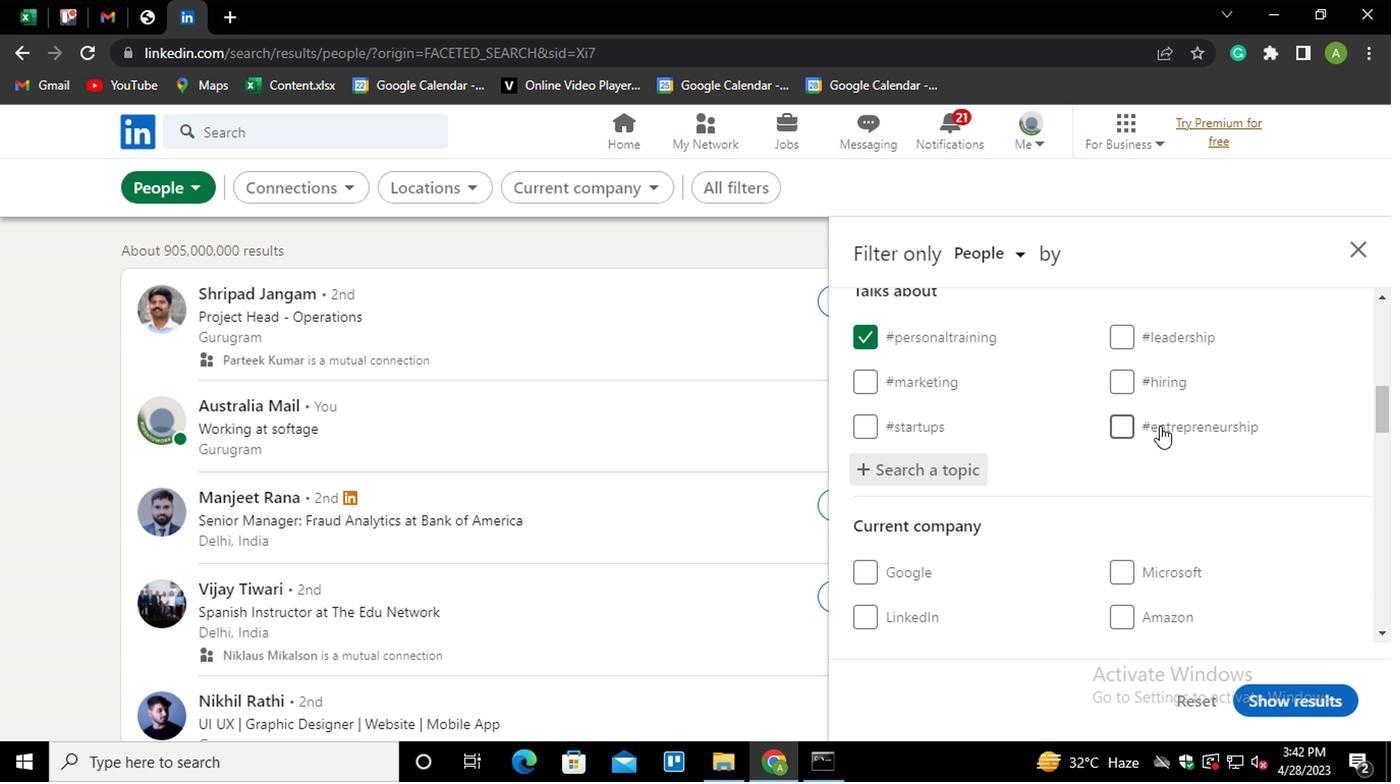 
Action: Mouse scrolled (1157, 423) with delta (0, 0)
Screenshot: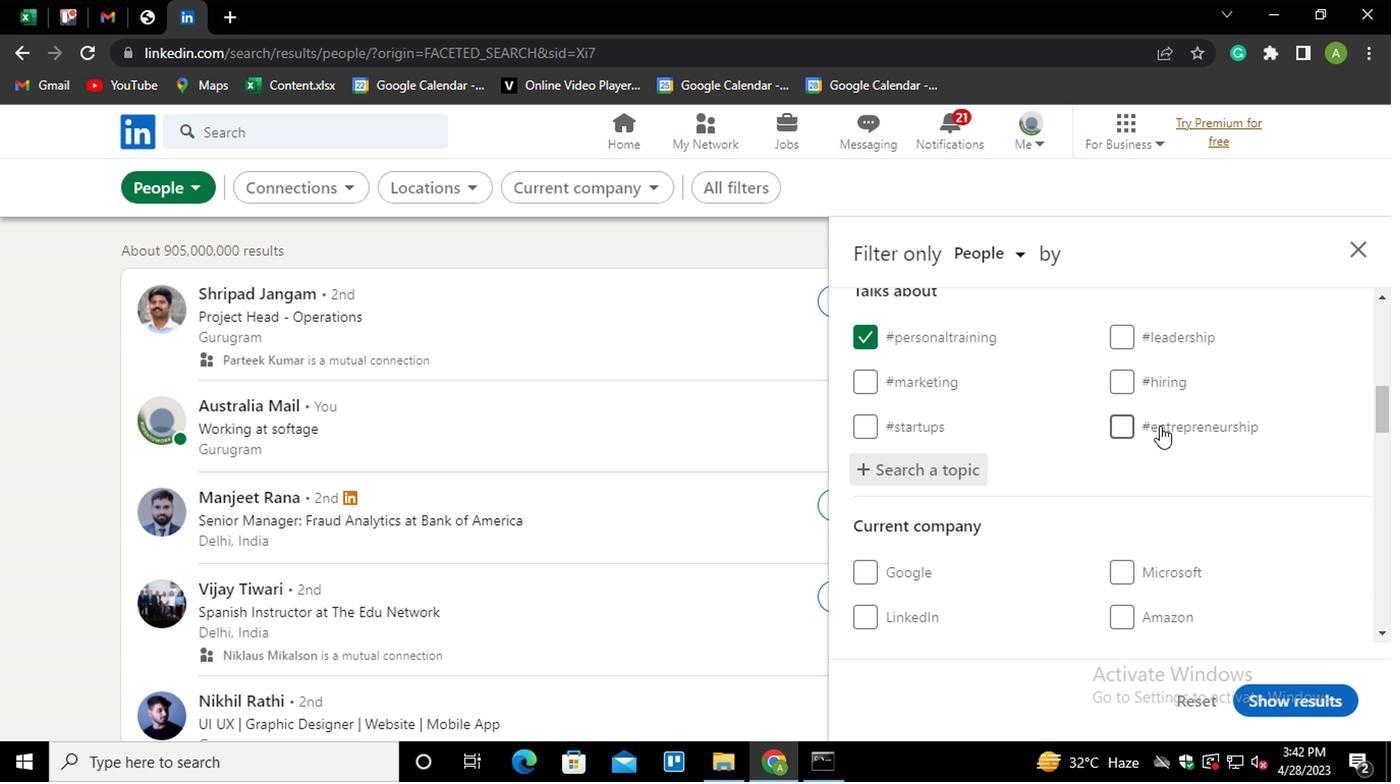 
Action: Mouse scrolled (1157, 423) with delta (0, 0)
Screenshot: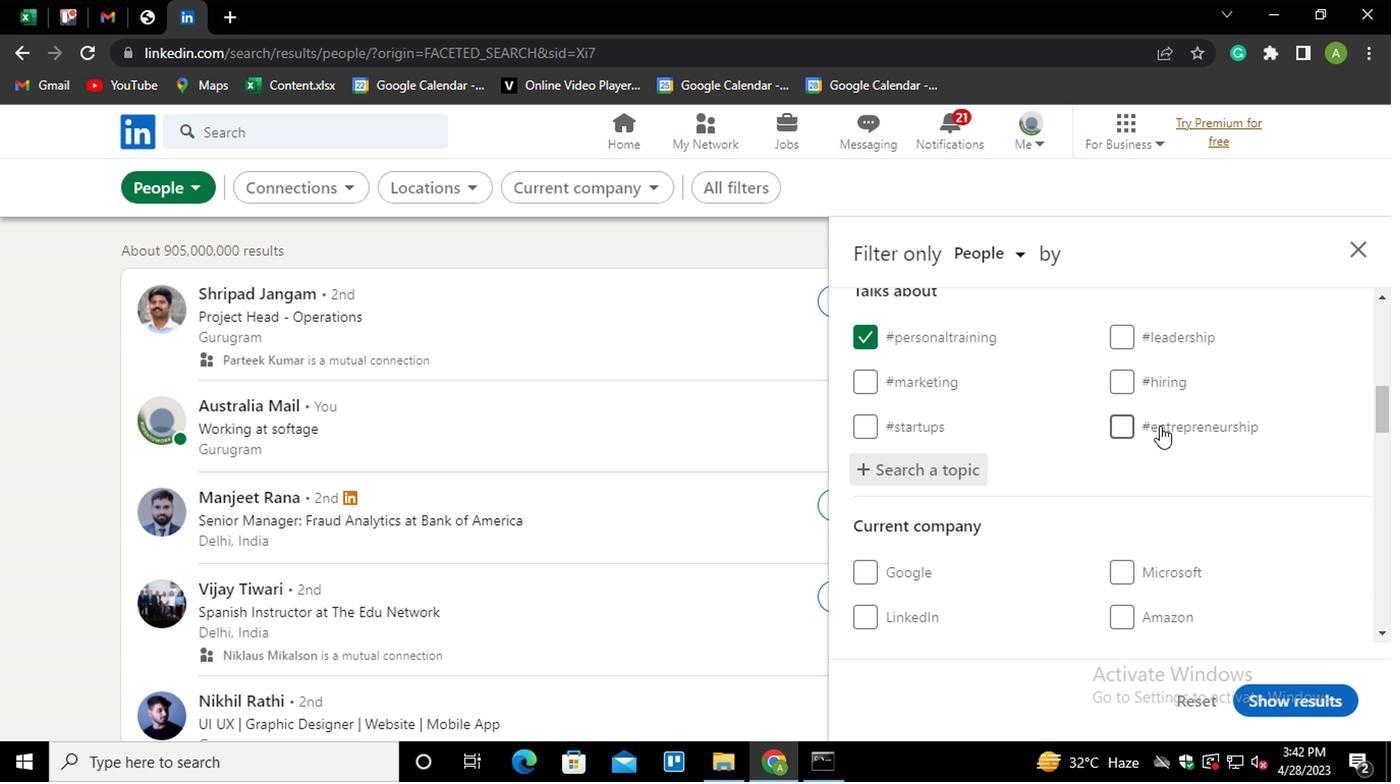 
Action: Mouse scrolled (1157, 423) with delta (0, 0)
Screenshot: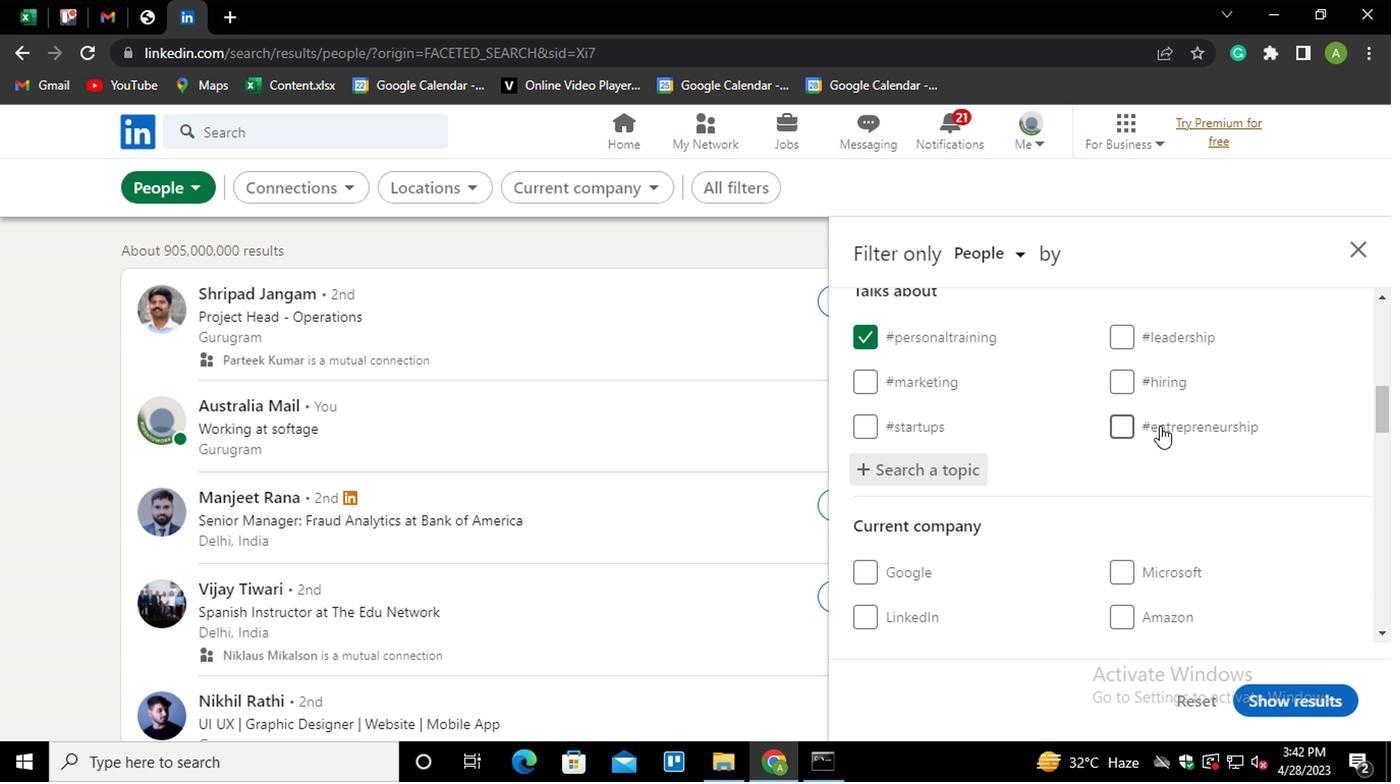 
Action: Mouse scrolled (1157, 423) with delta (0, 0)
Screenshot: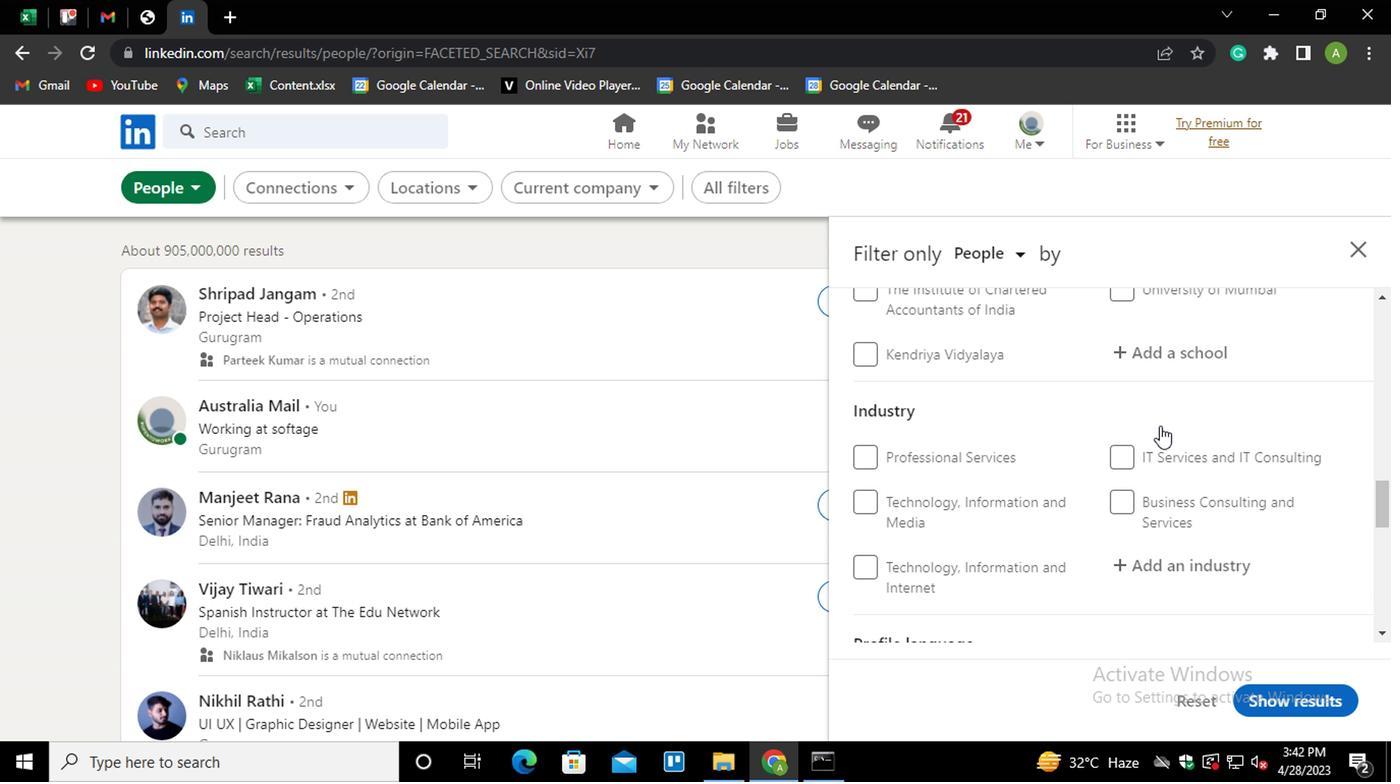 
Action: Mouse scrolled (1157, 423) with delta (0, 0)
Screenshot: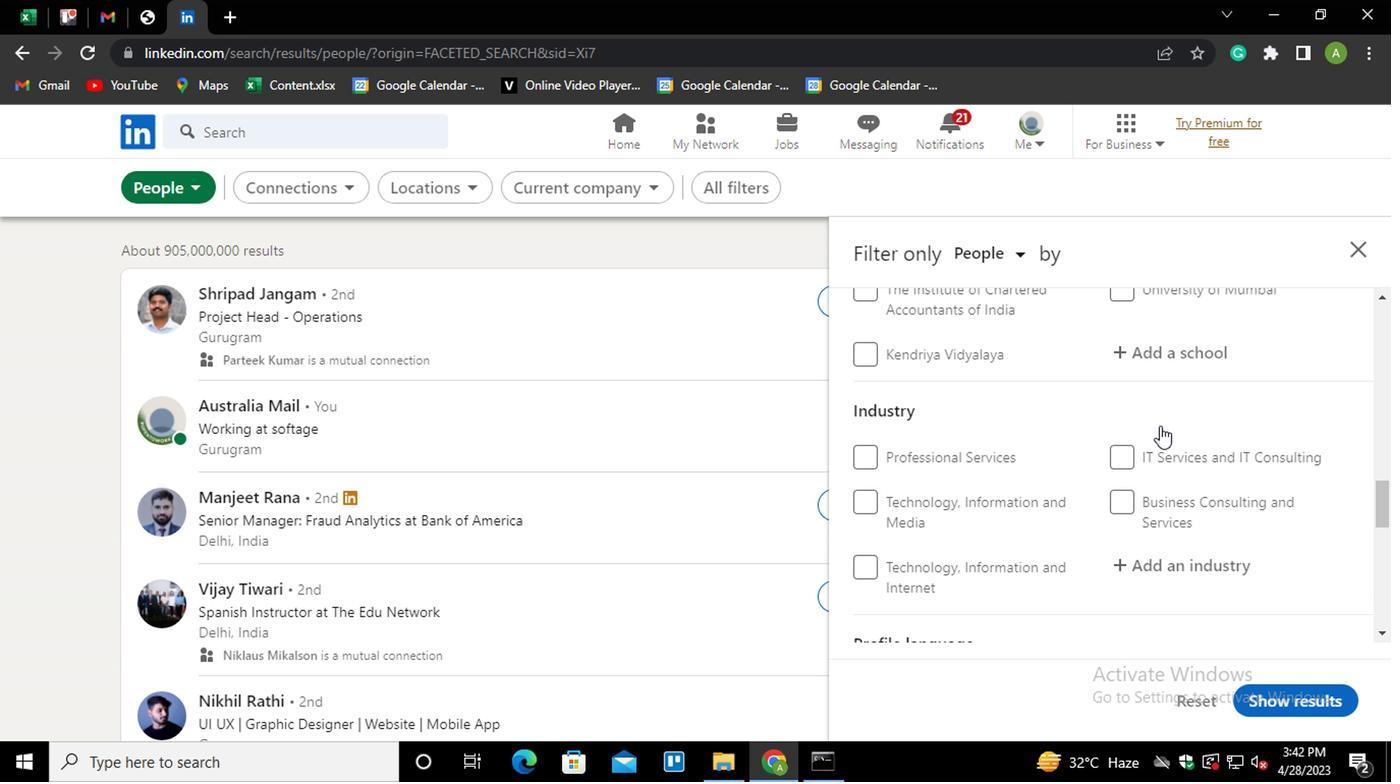 
Action: Mouse scrolled (1157, 423) with delta (0, 0)
Screenshot: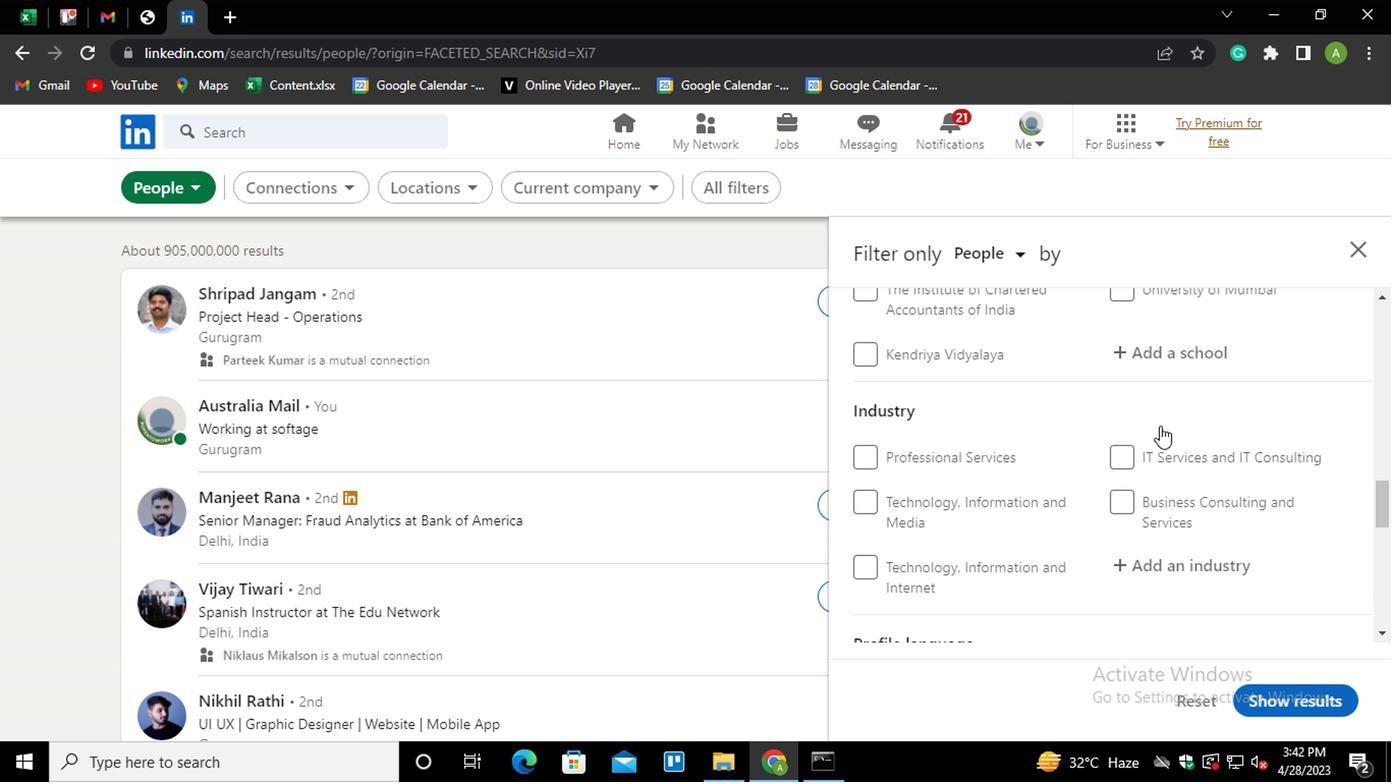
Action: Mouse moved to (1118, 388)
Screenshot: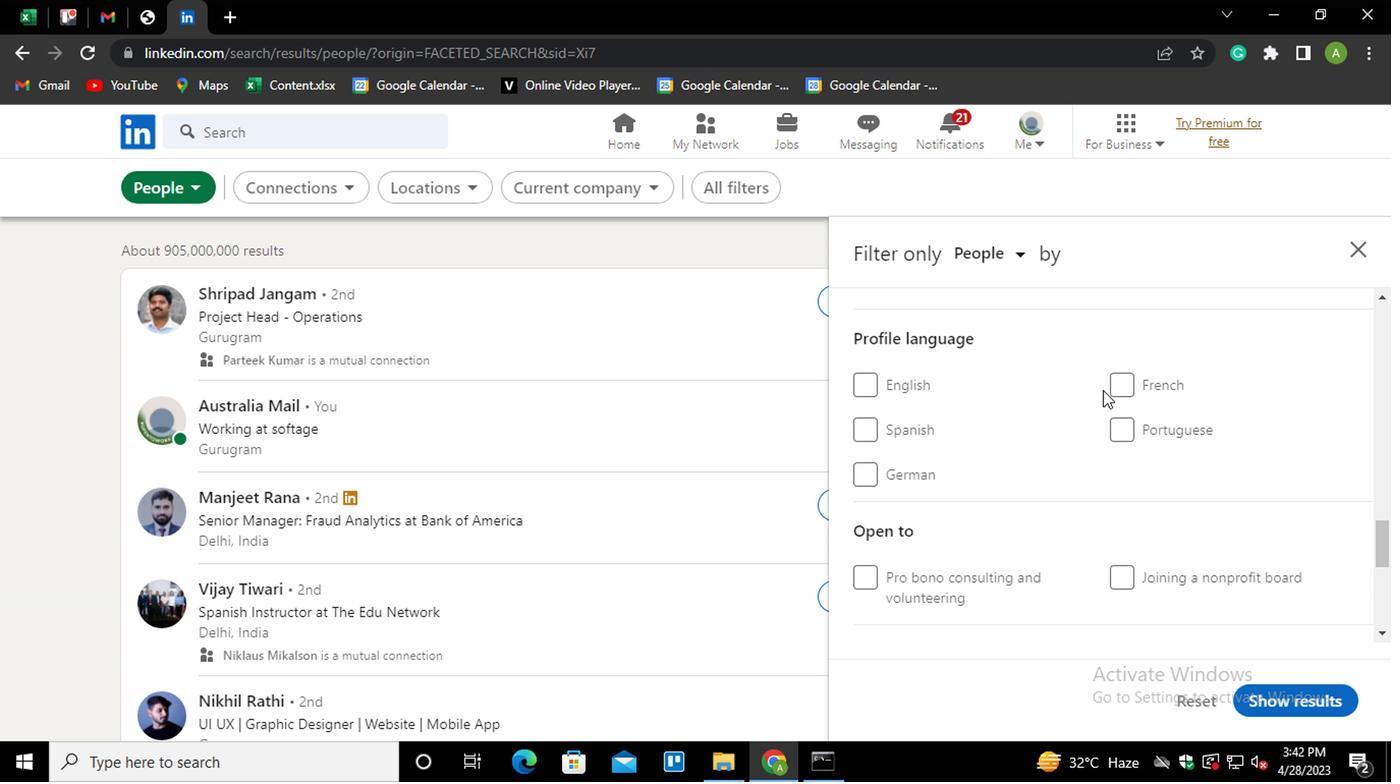 
Action: Mouse pressed left at (1118, 388)
Screenshot: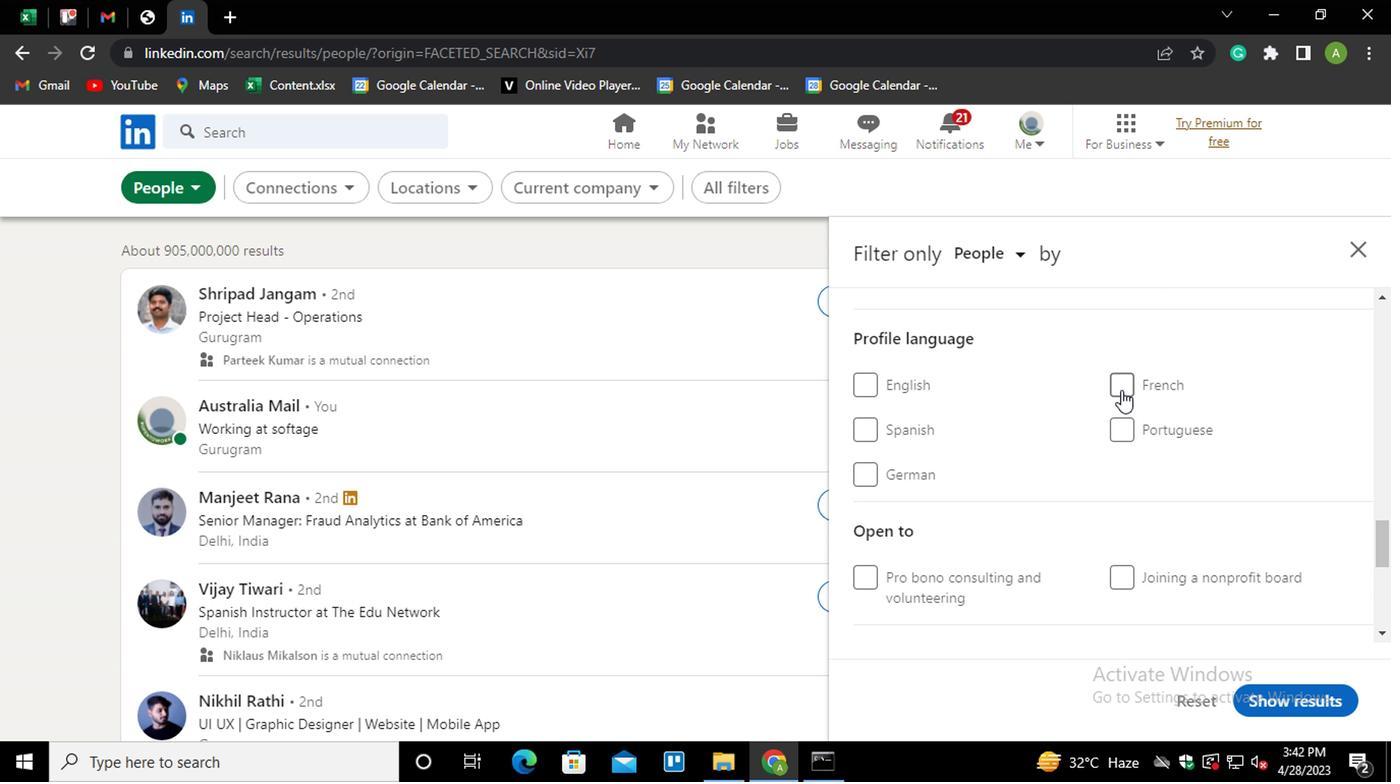 
Action: Mouse moved to (1191, 434)
Screenshot: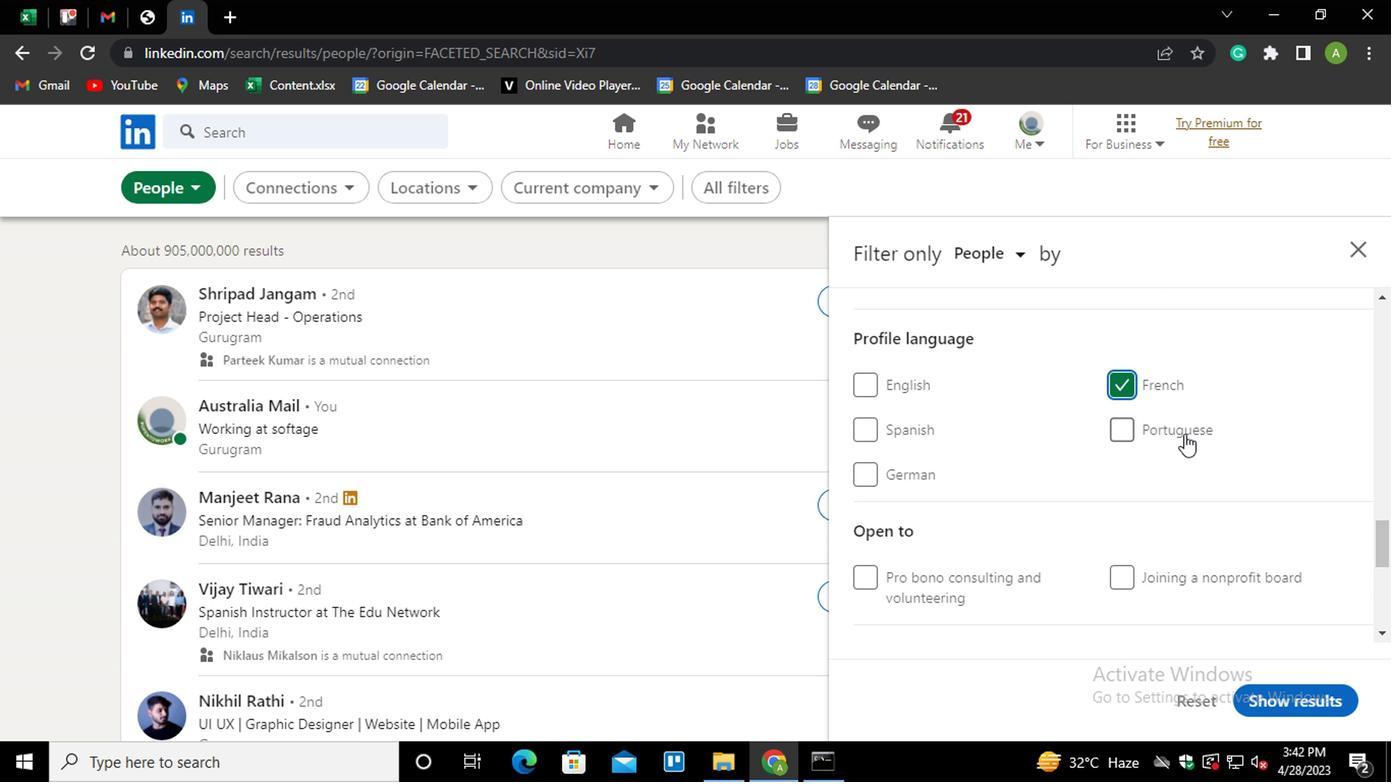 
Action: Mouse scrolled (1191, 436) with delta (0, 1)
Screenshot: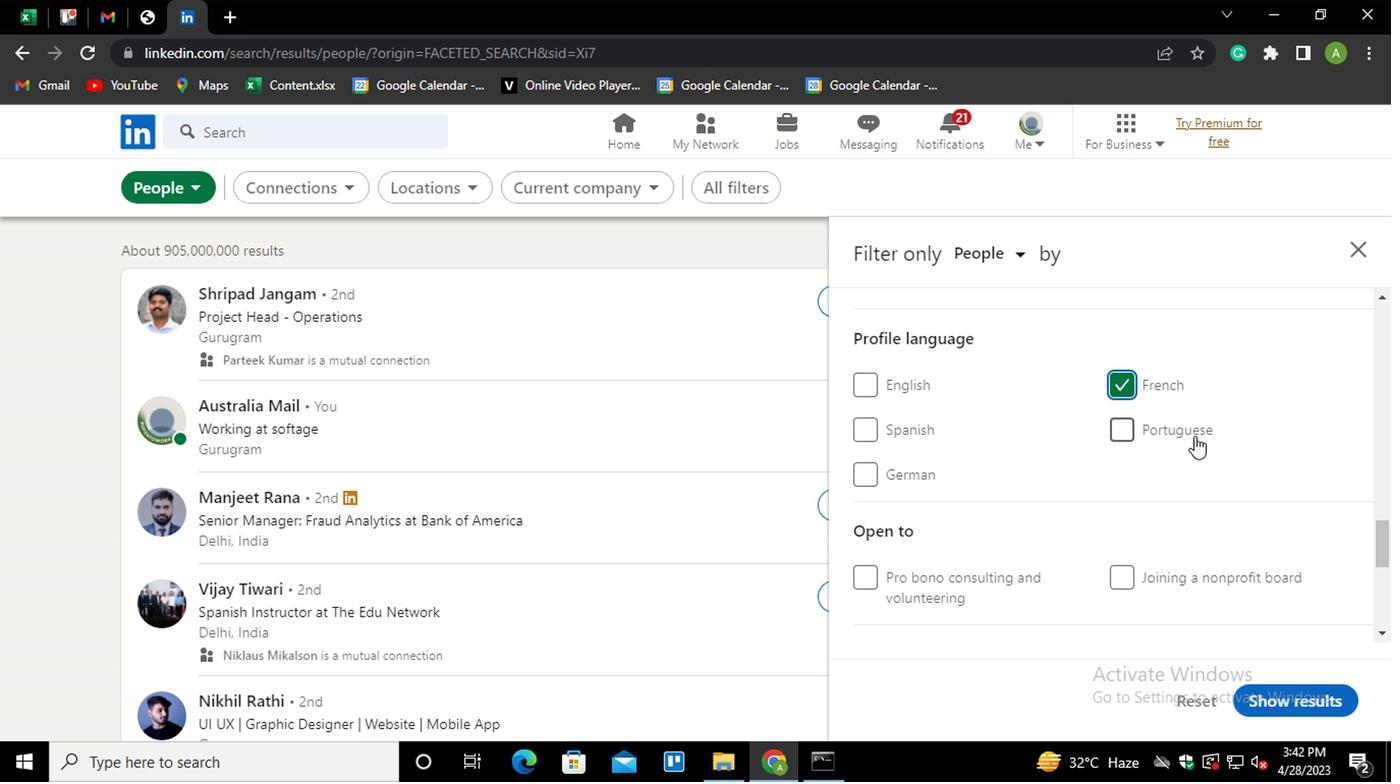 
Action: Mouse scrolled (1191, 436) with delta (0, 1)
Screenshot: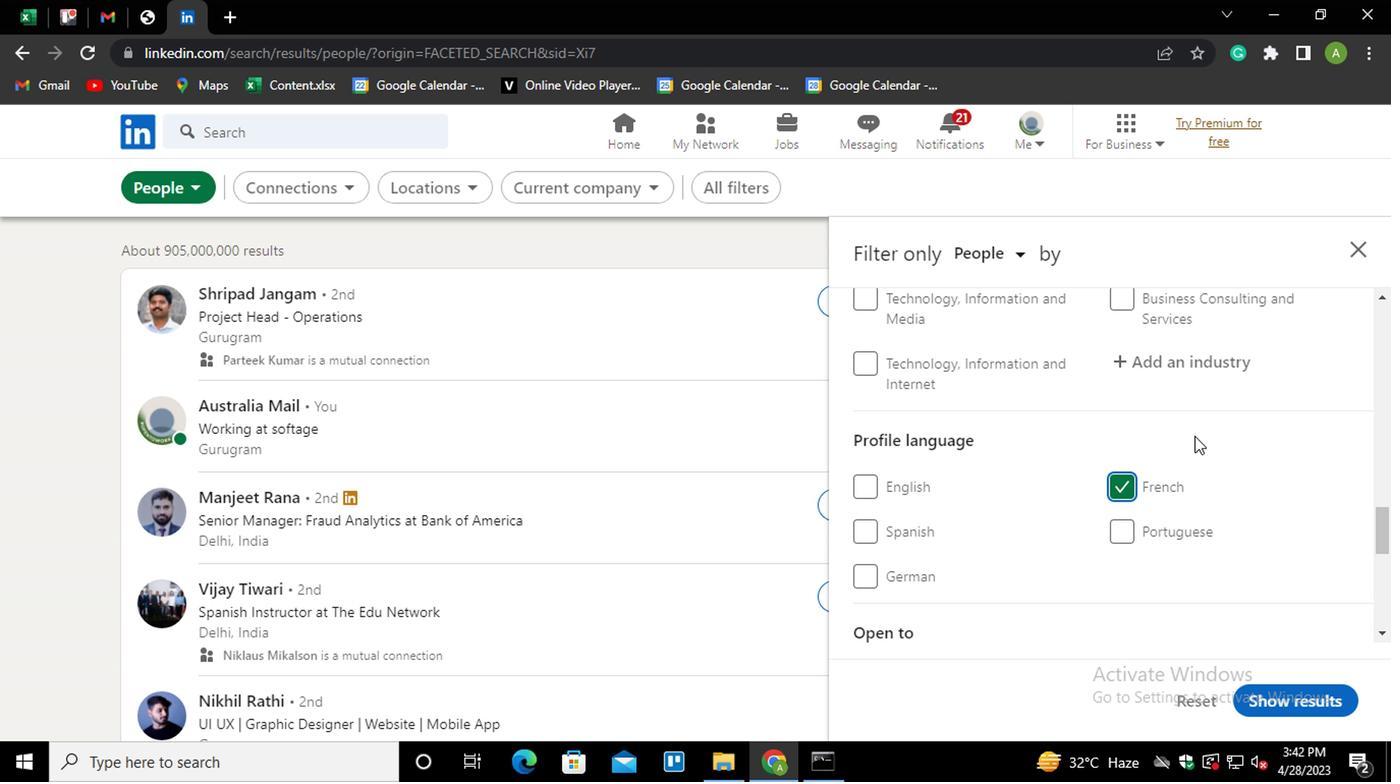 
Action: Mouse scrolled (1191, 436) with delta (0, 1)
Screenshot: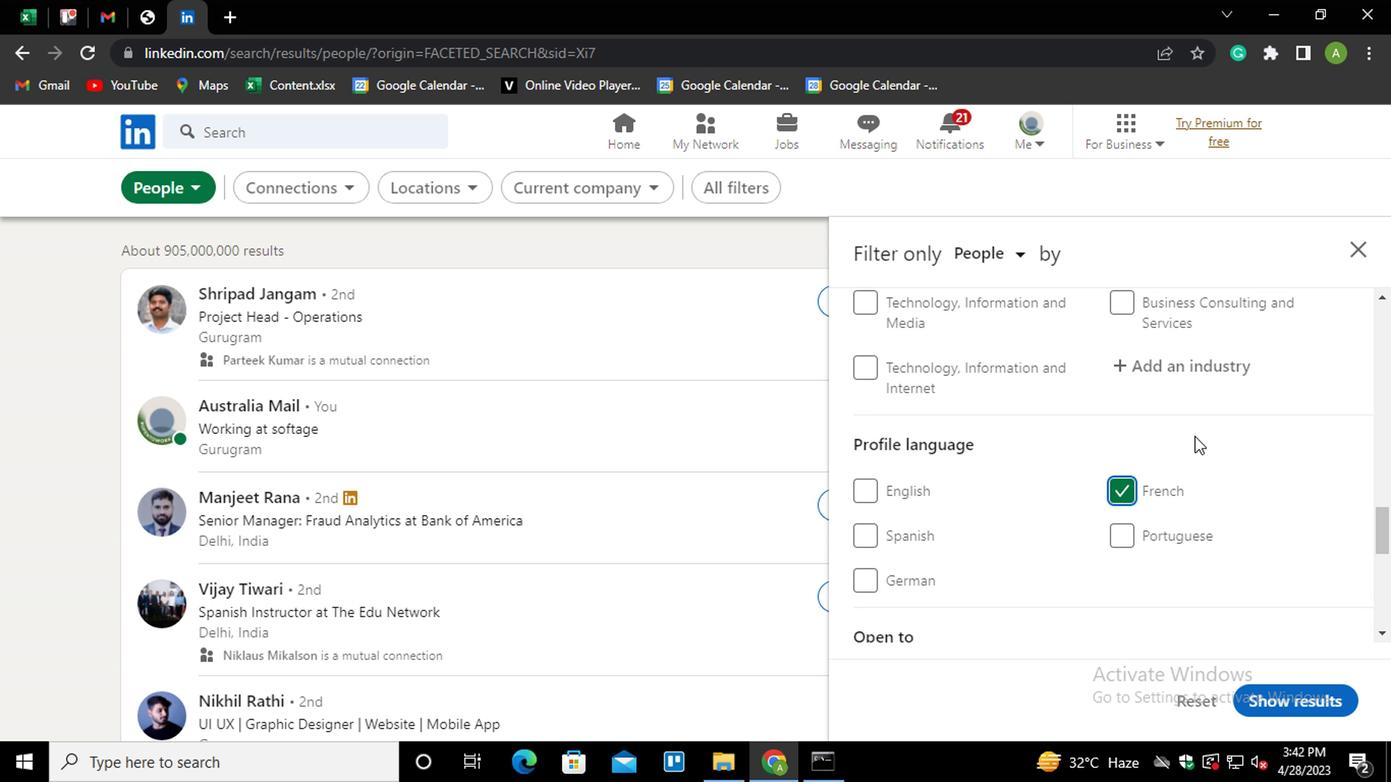 
Action: Mouse scrolled (1191, 436) with delta (0, 1)
Screenshot: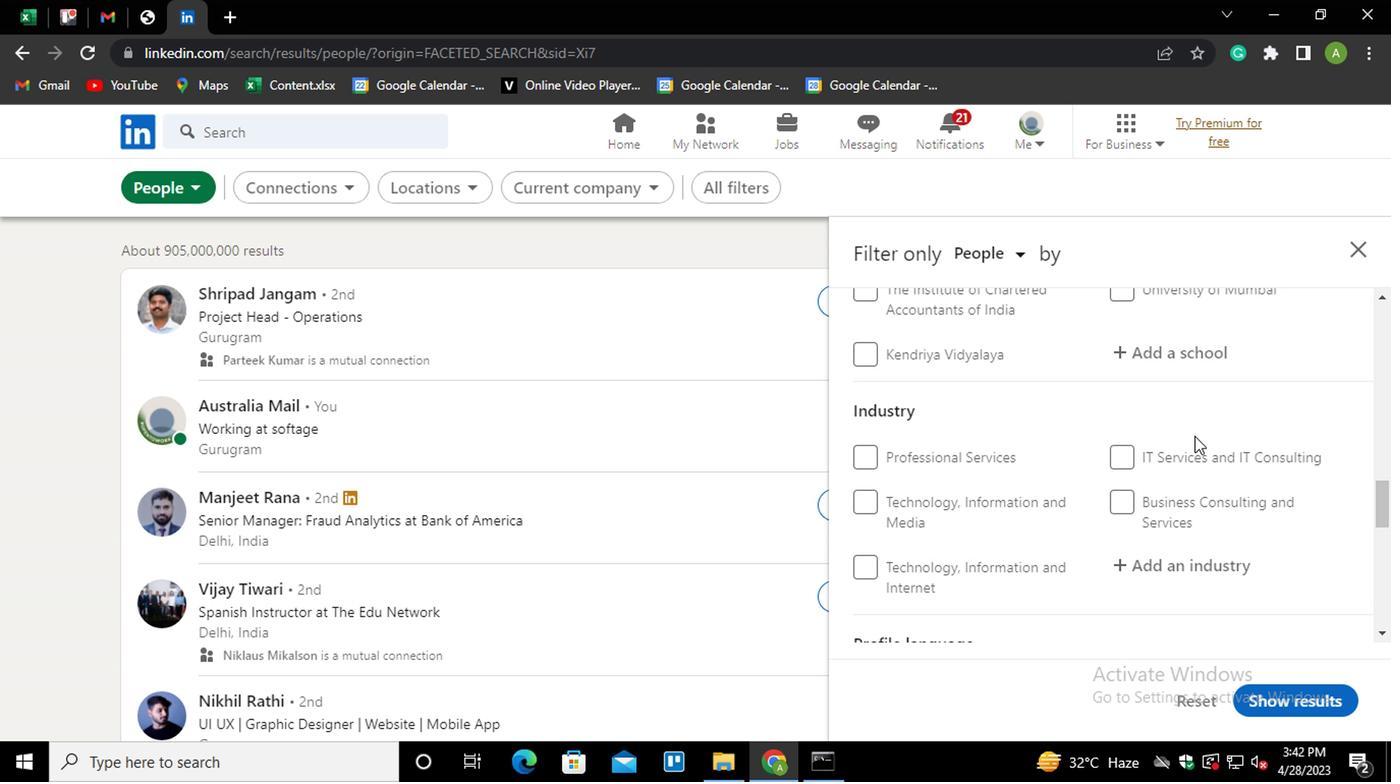 
Action: Mouse scrolled (1191, 436) with delta (0, 1)
Screenshot: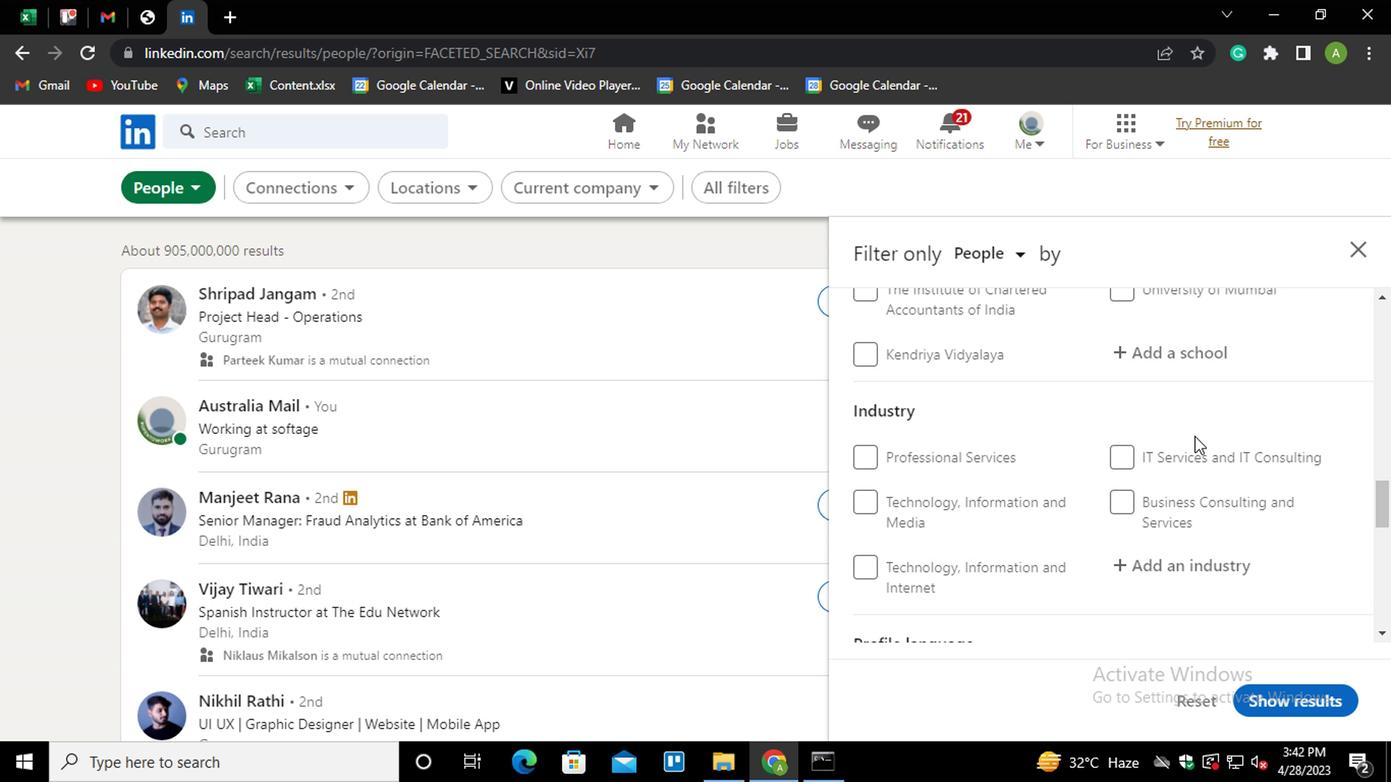 
Action: Mouse scrolled (1191, 436) with delta (0, 1)
Screenshot: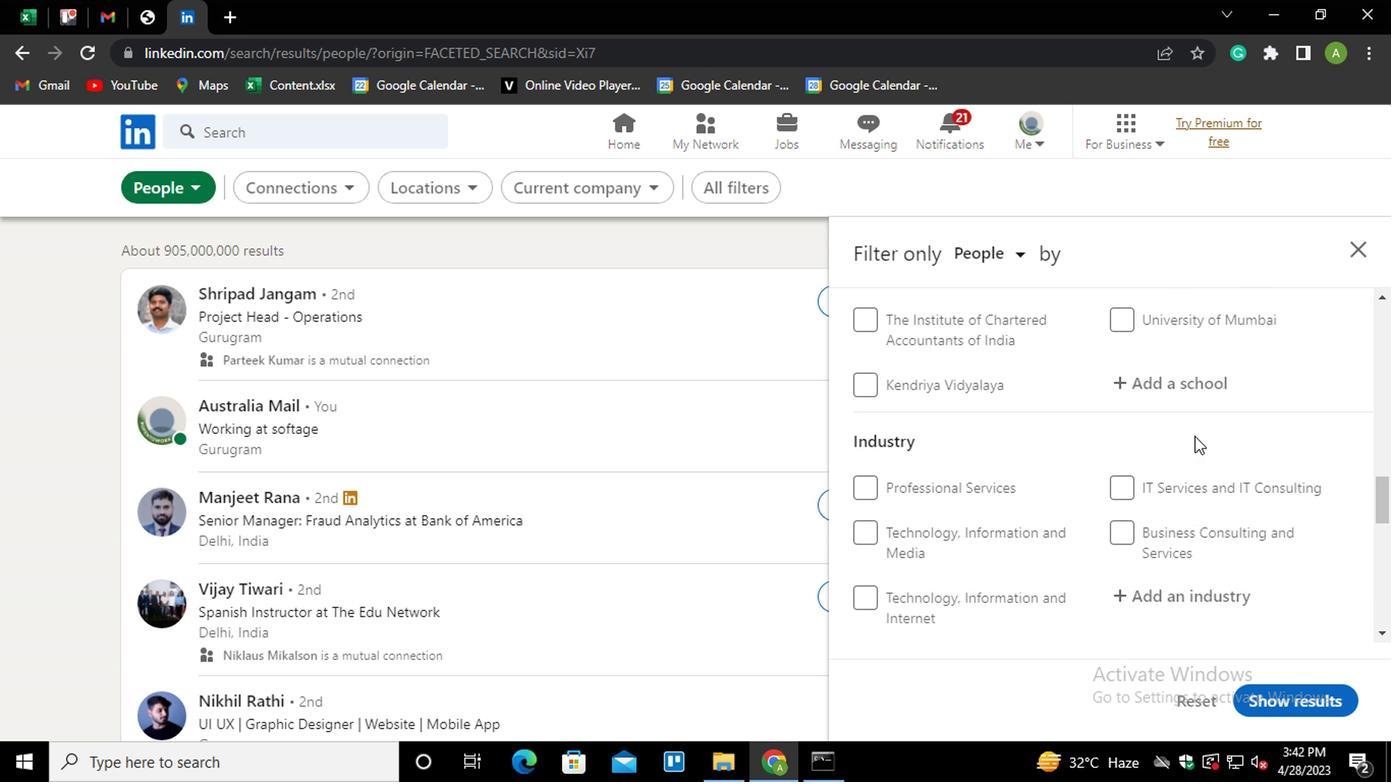 
Action: Mouse scrolled (1191, 436) with delta (0, 1)
Screenshot: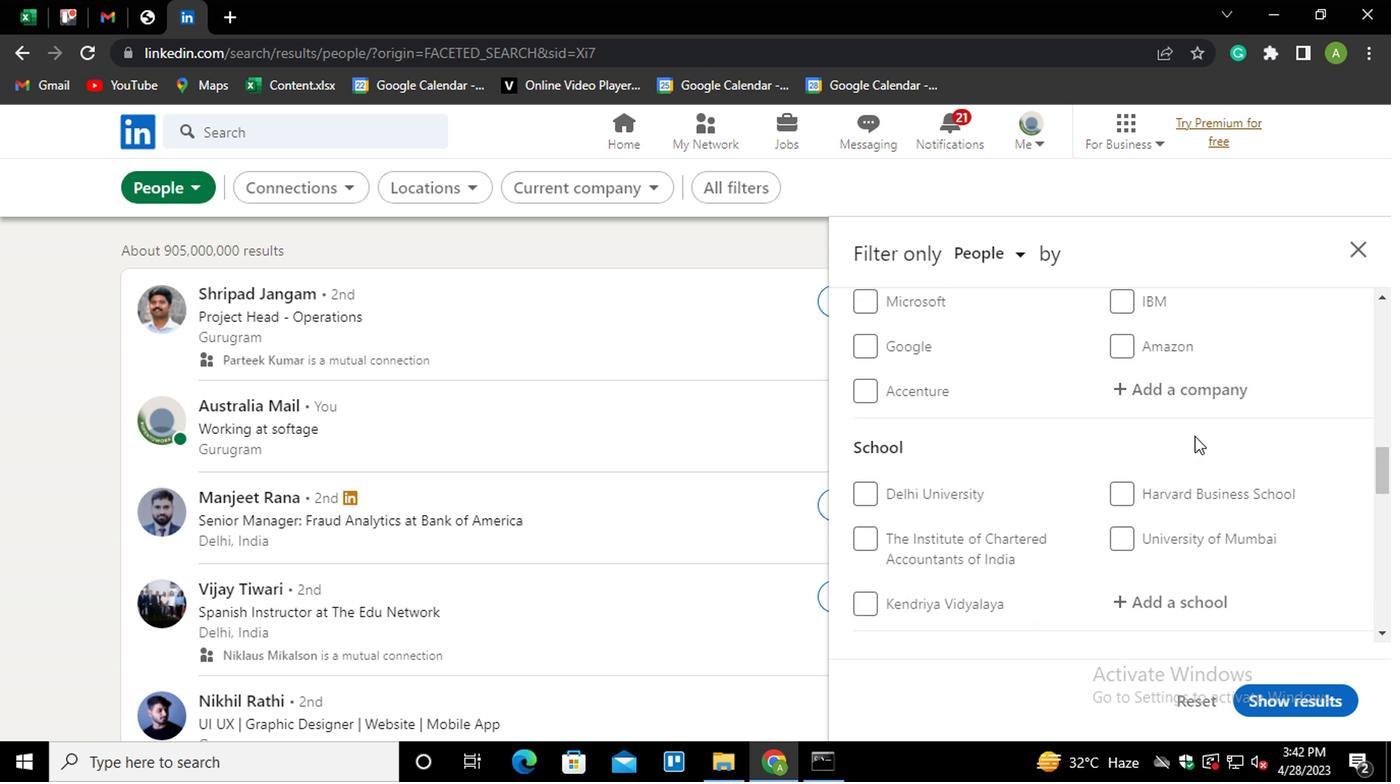 
Action: Mouse scrolled (1191, 436) with delta (0, 1)
Screenshot: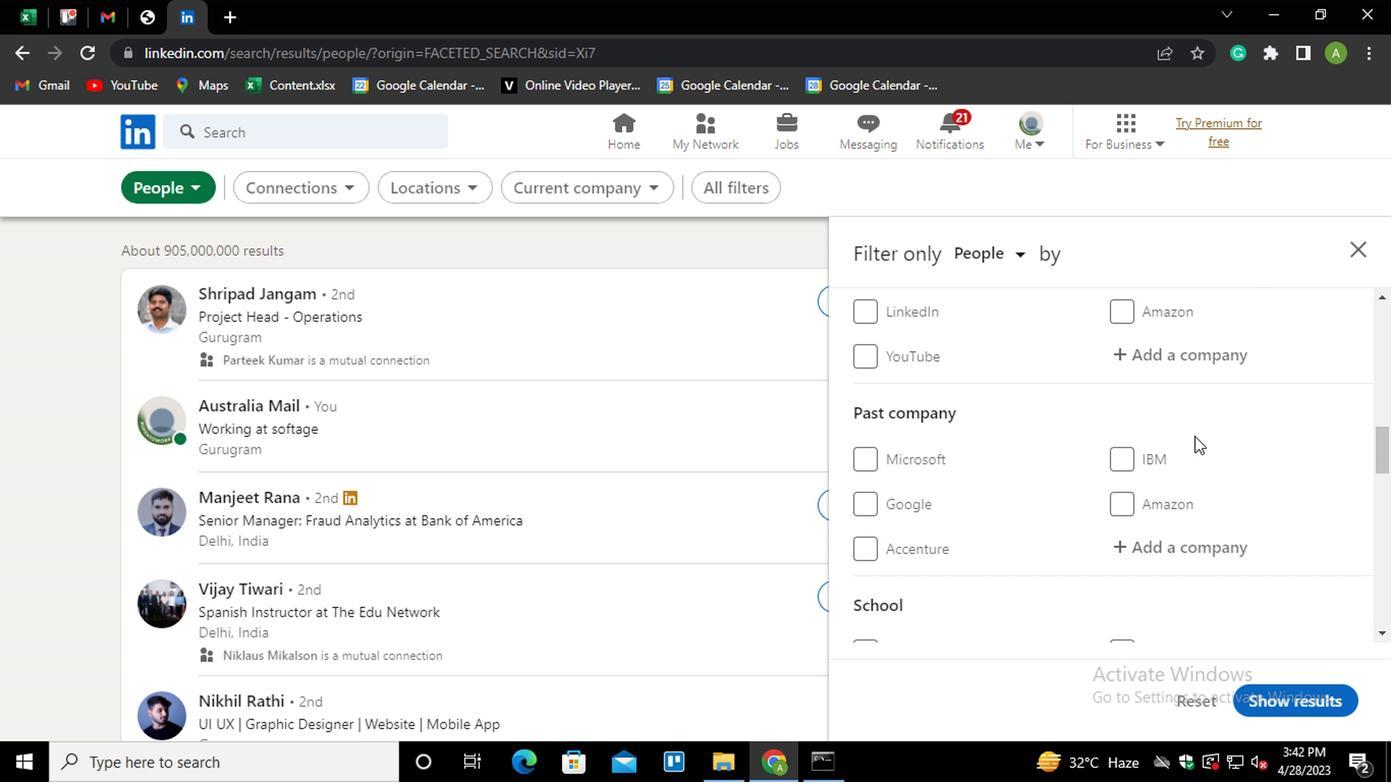 
Action: Mouse scrolled (1191, 436) with delta (0, 1)
Screenshot: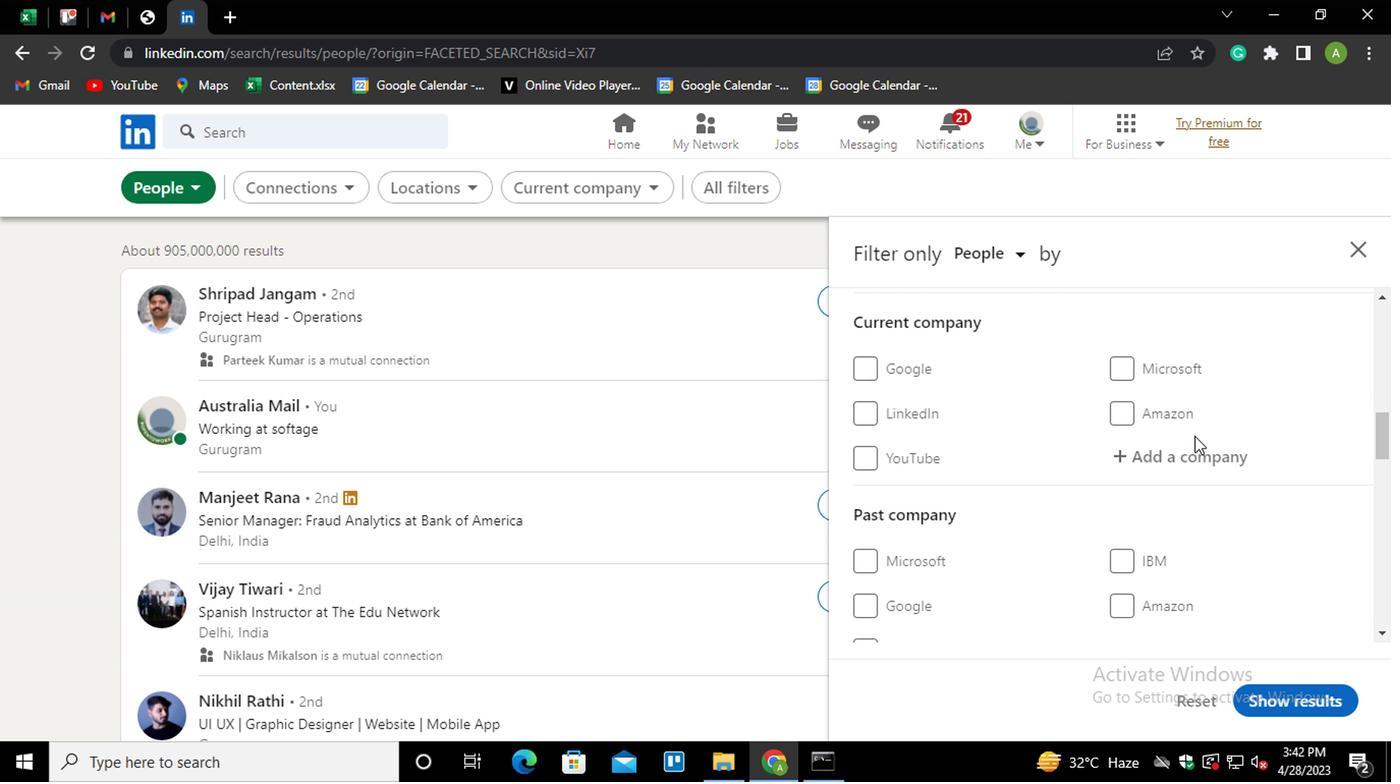 
Action: Mouse moved to (1170, 560)
Screenshot: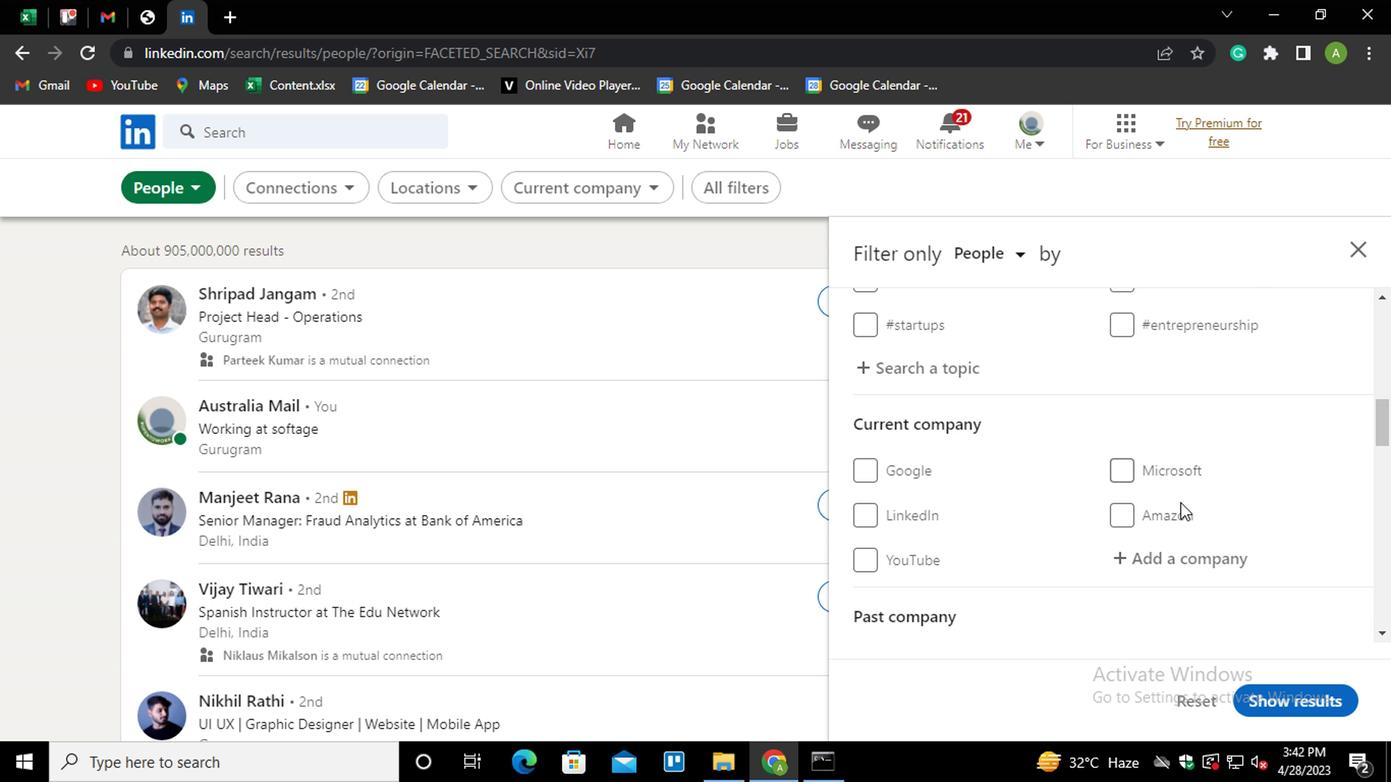 
Action: Mouse pressed left at (1170, 560)
Screenshot: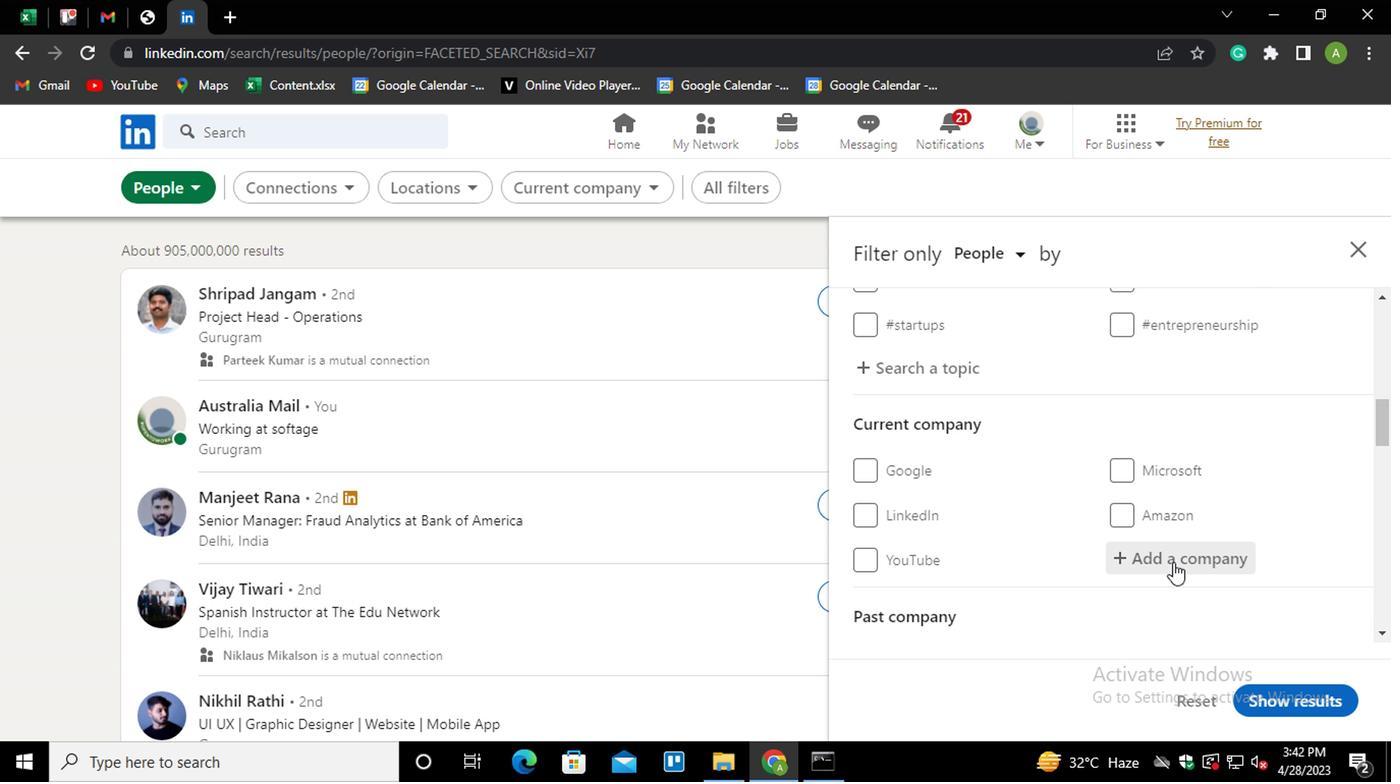 
Action: Mouse moved to (1168, 557)
Screenshot: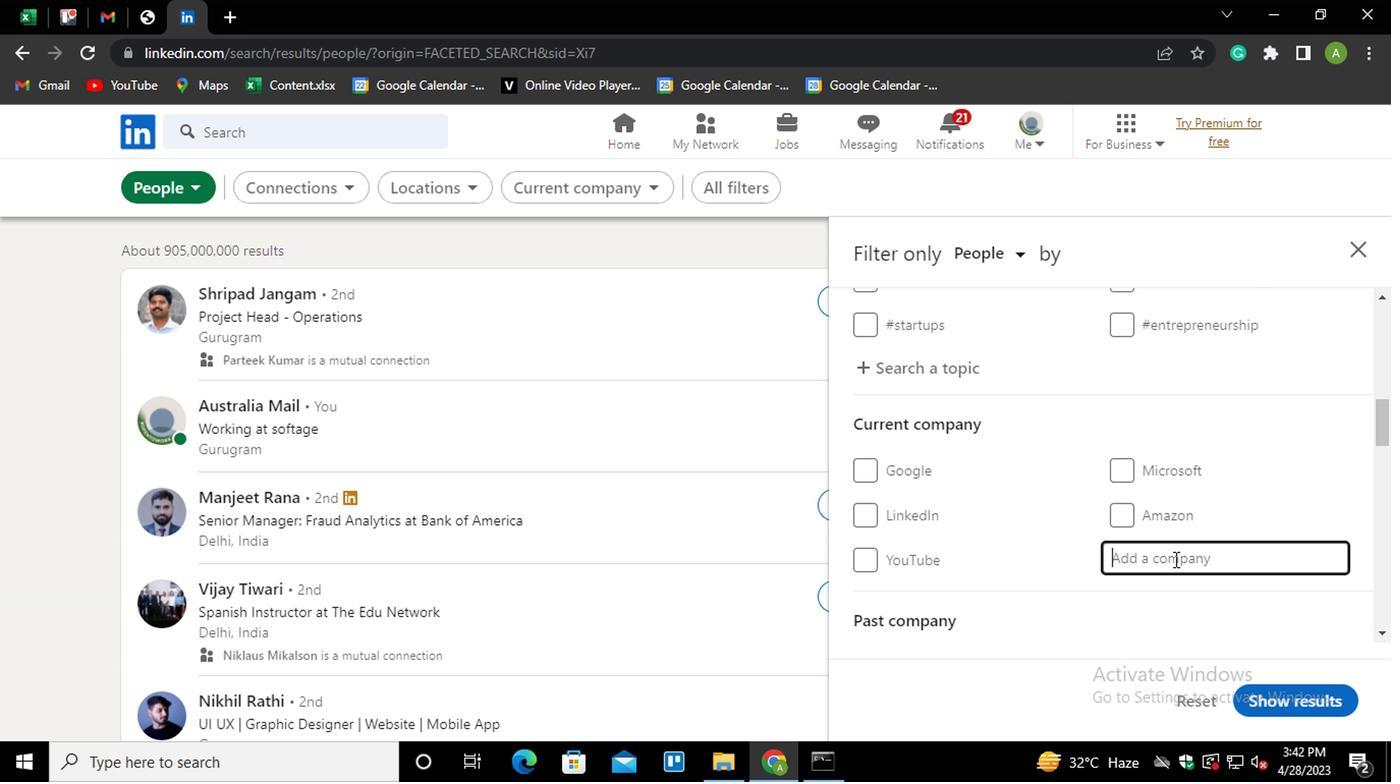 
Action: Key pressed <Key.shift>
Screenshot: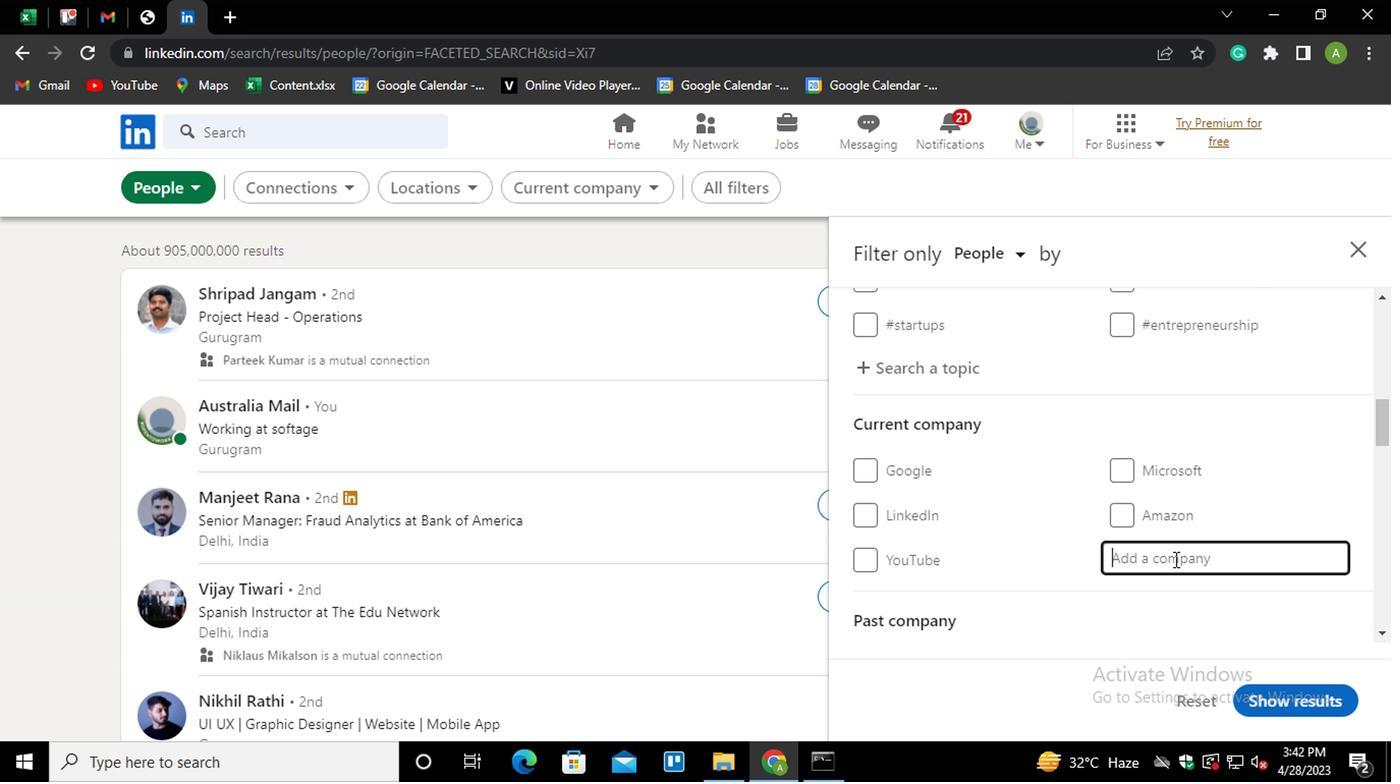 
Action: Mouse moved to (1162, 557)
Screenshot: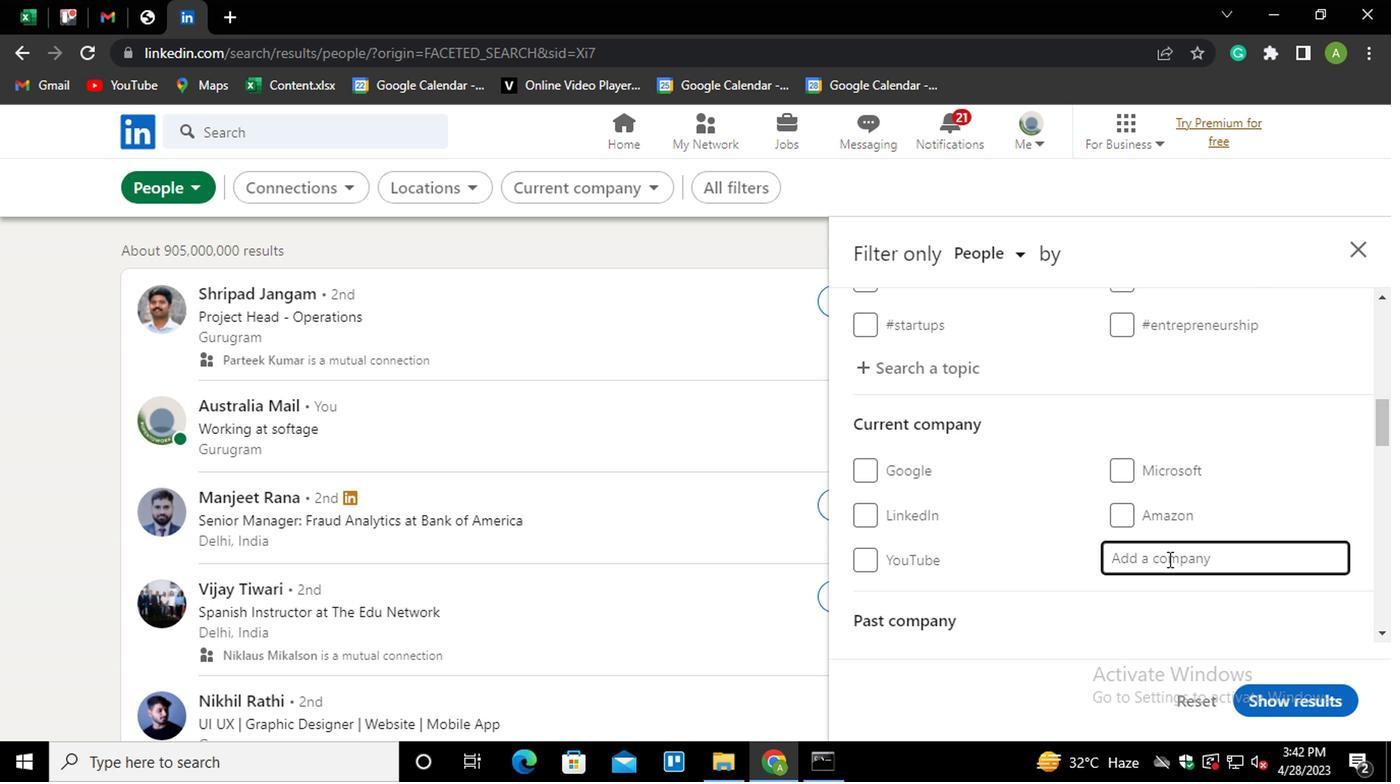 
Action: Key pressed T
Screenshot: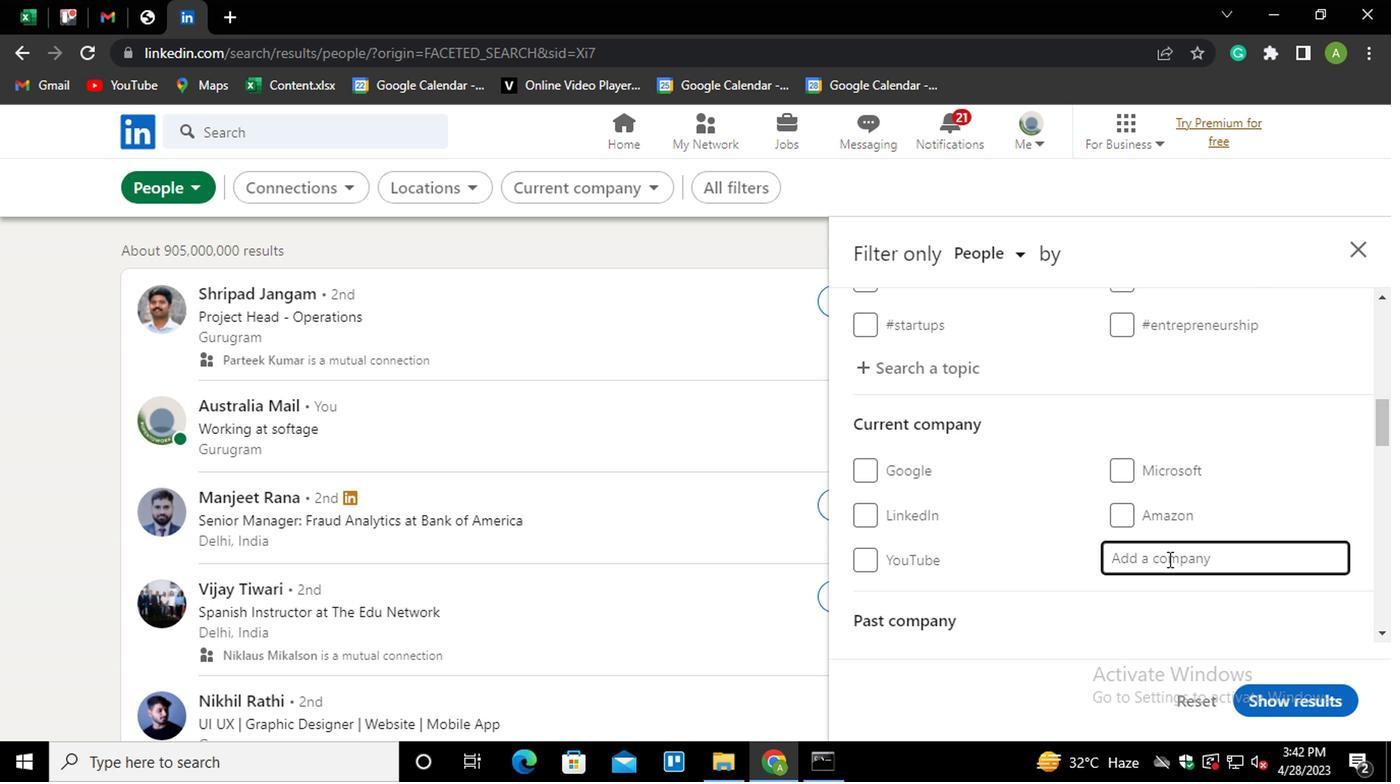 
Action: Mouse moved to (1160, 557)
Screenshot: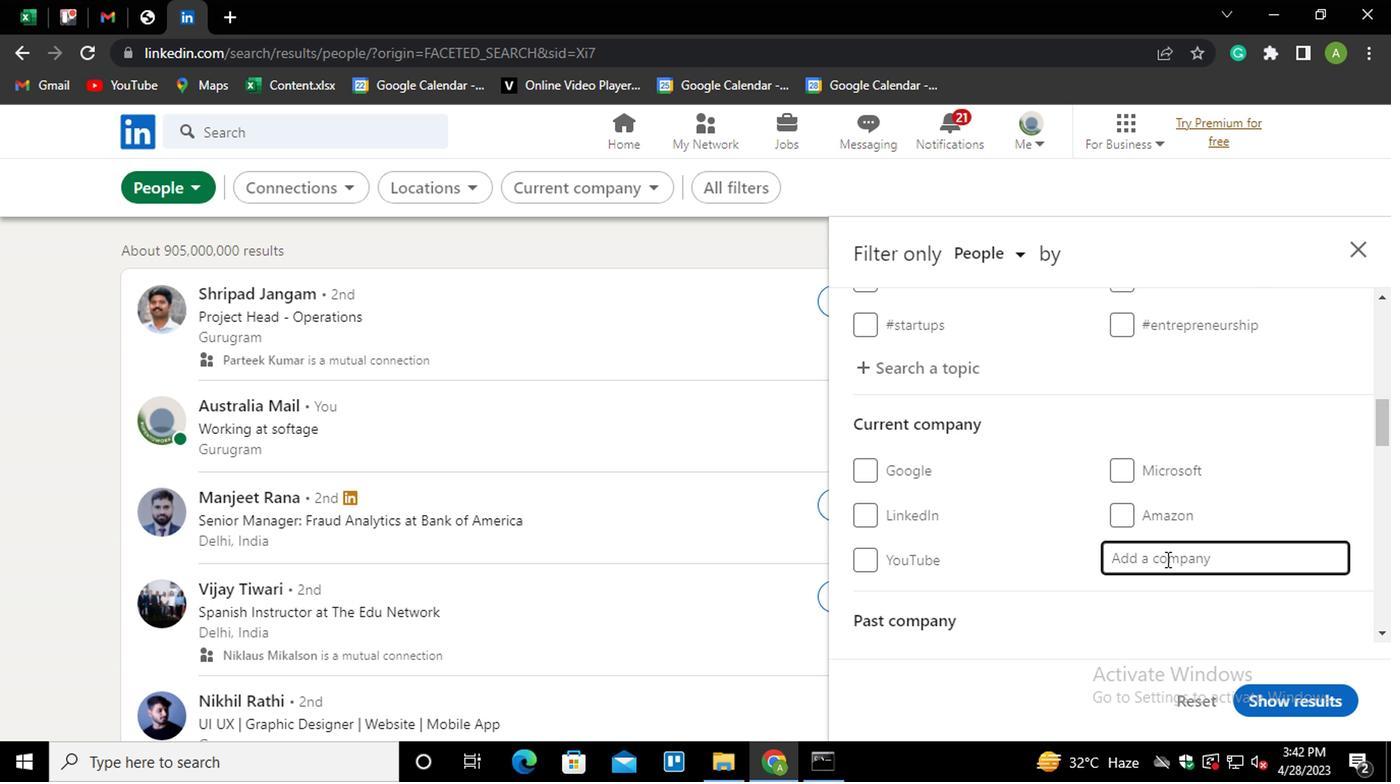 
Action: Key pressed ECH<Key.space>MA<Key.down><Key.enter>
Screenshot: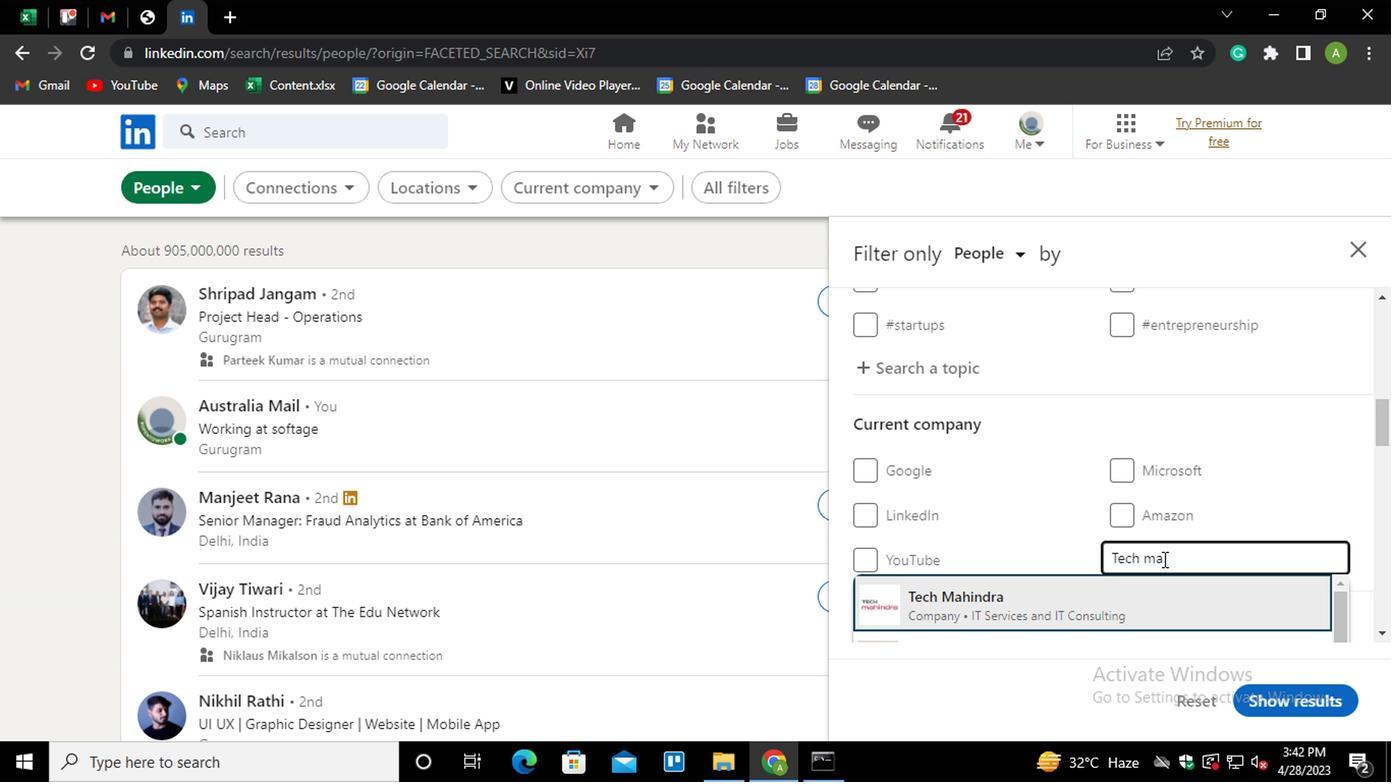 
Action: Mouse scrolled (1160, 557) with delta (0, 0)
Screenshot: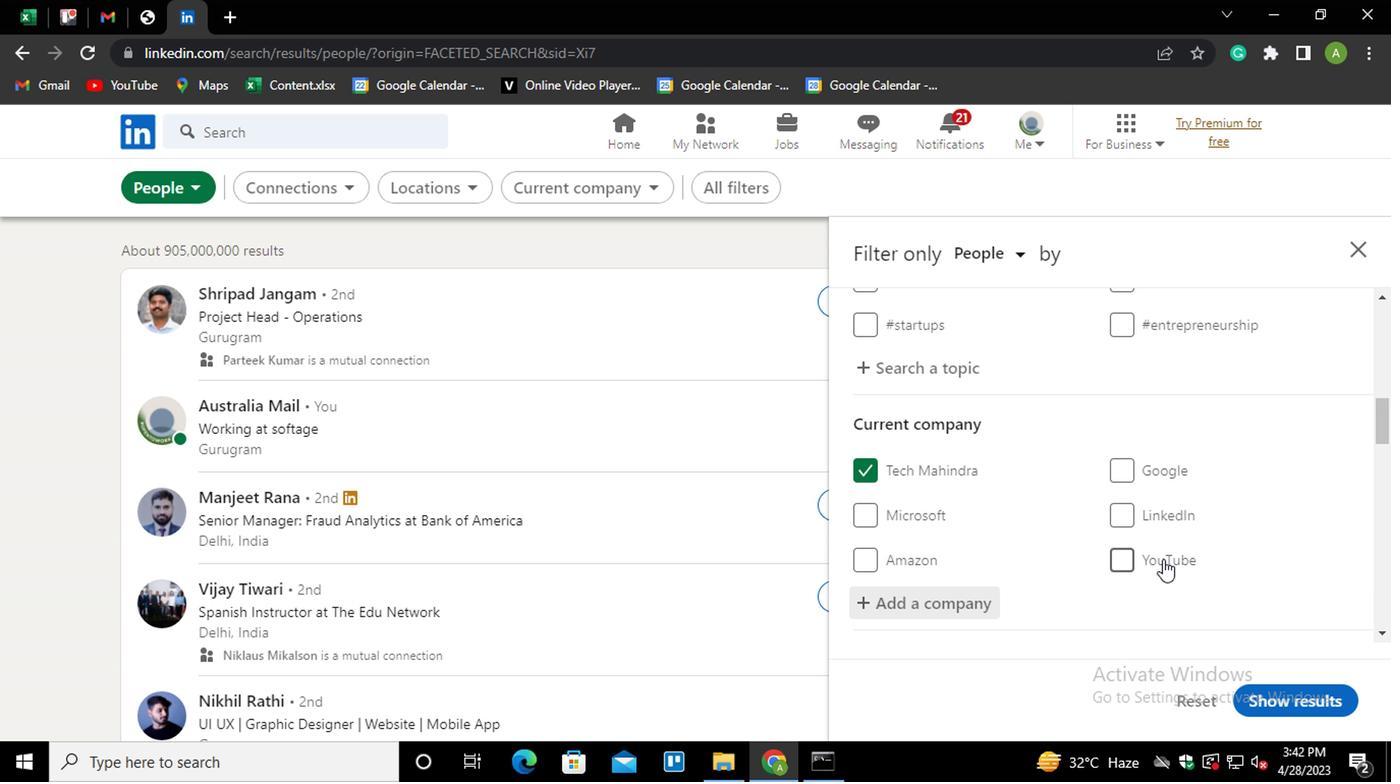 
Action: Mouse scrolled (1160, 557) with delta (0, 0)
Screenshot: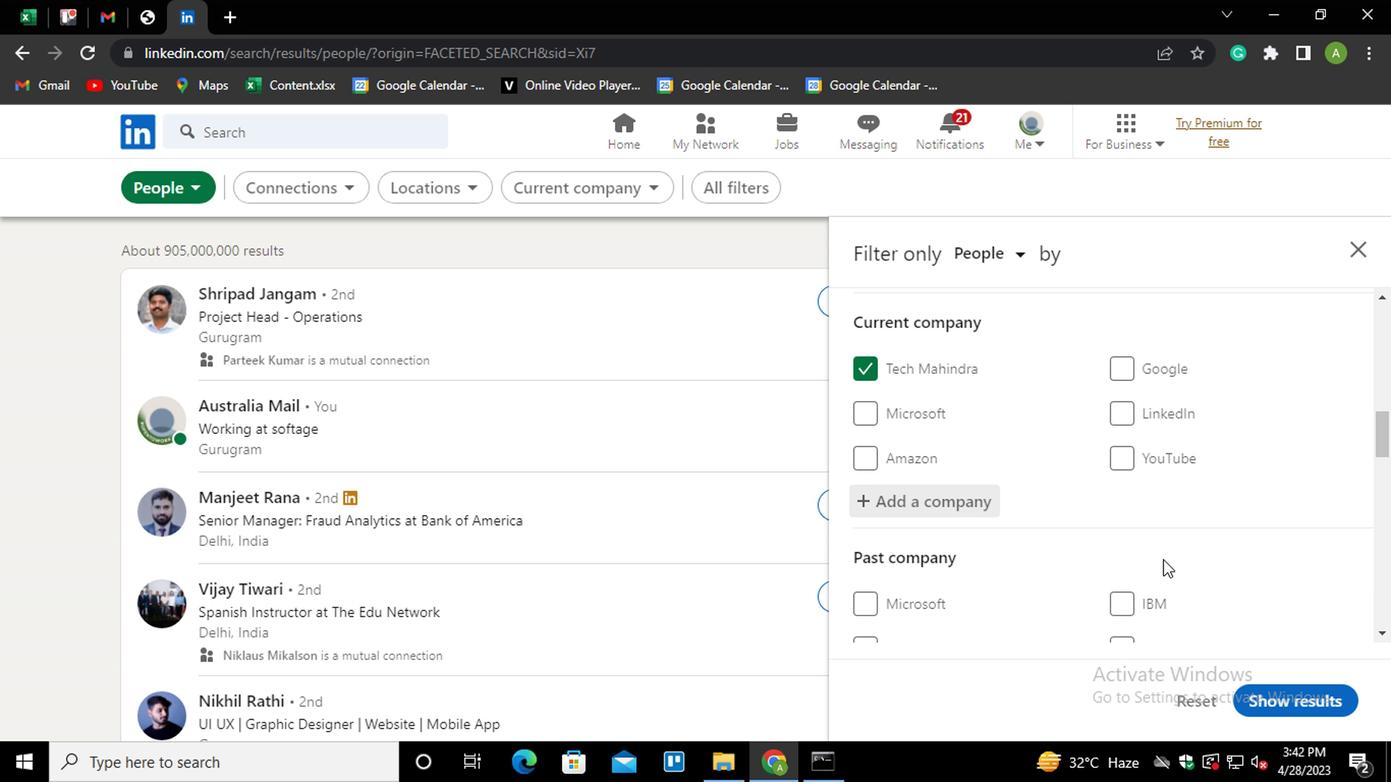 
Action: Mouse scrolled (1160, 557) with delta (0, 0)
Screenshot: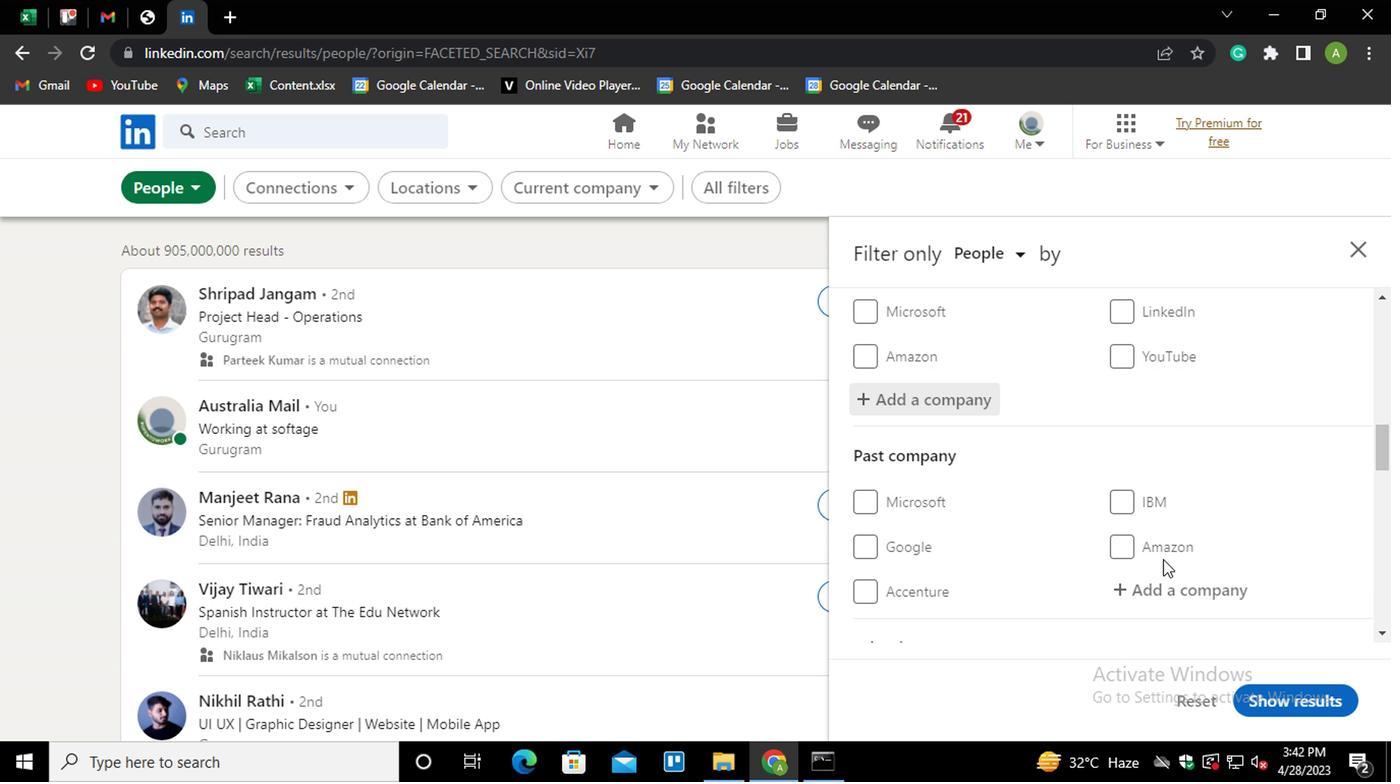 
Action: Mouse scrolled (1160, 557) with delta (0, 0)
Screenshot: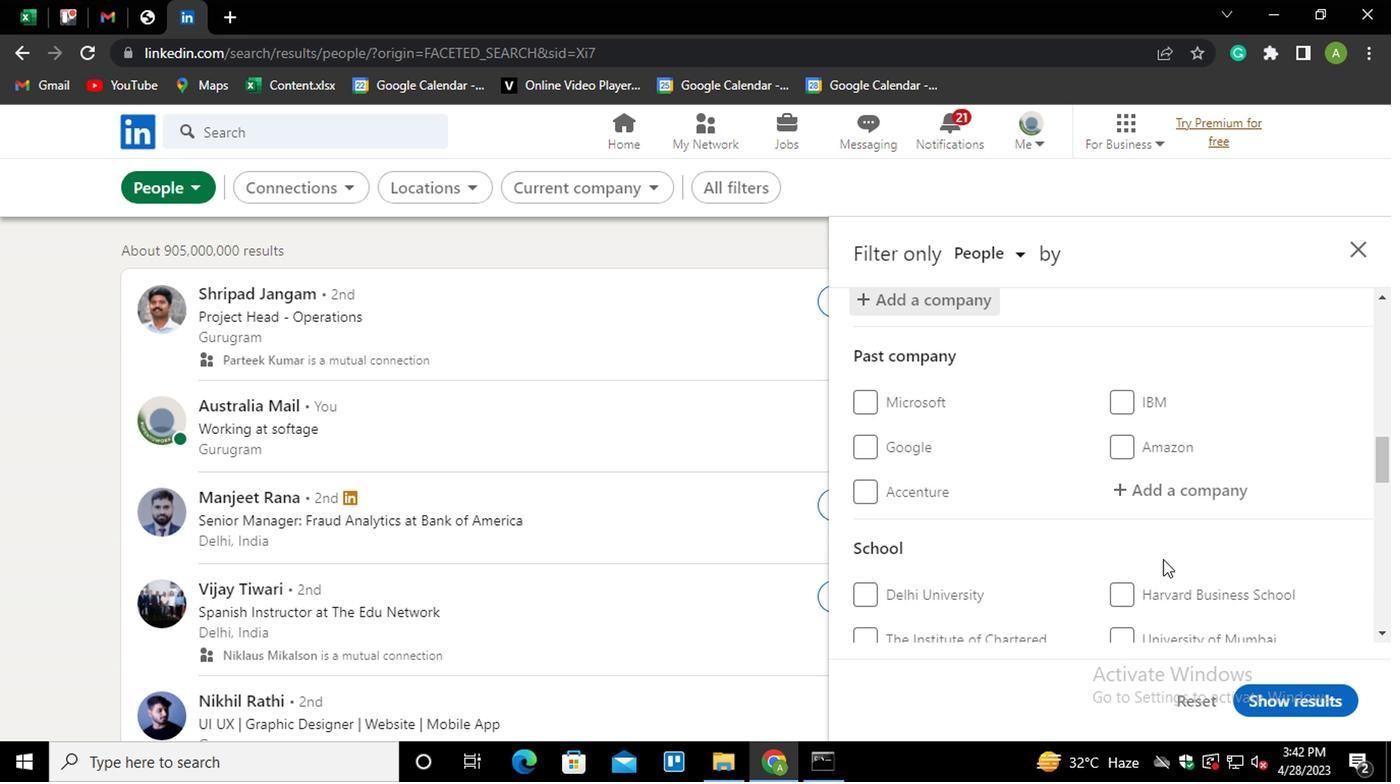 
Action: Mouse moved to (1158, 557)
Screenshot: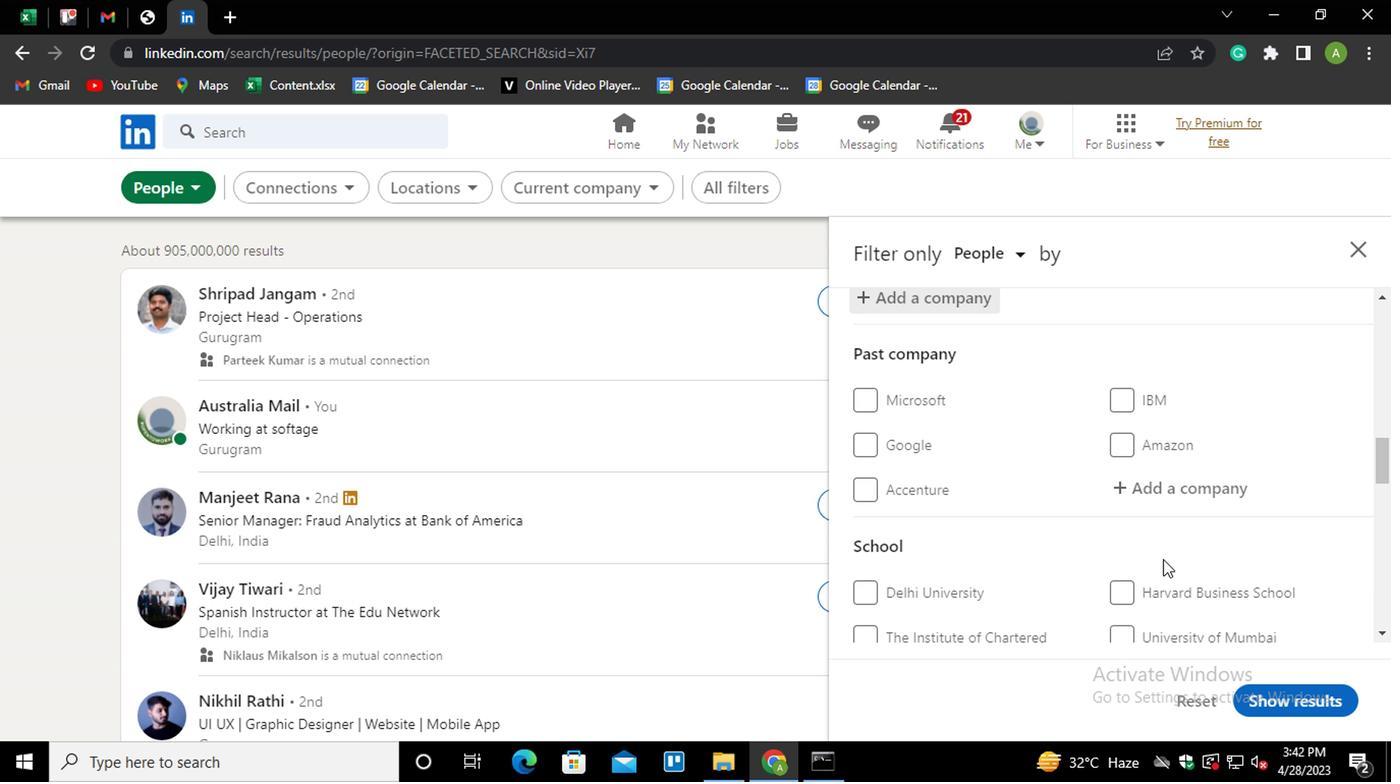 
Action: Mouse scrolled (1158, 557) with delta (0, 0)
Screenshot: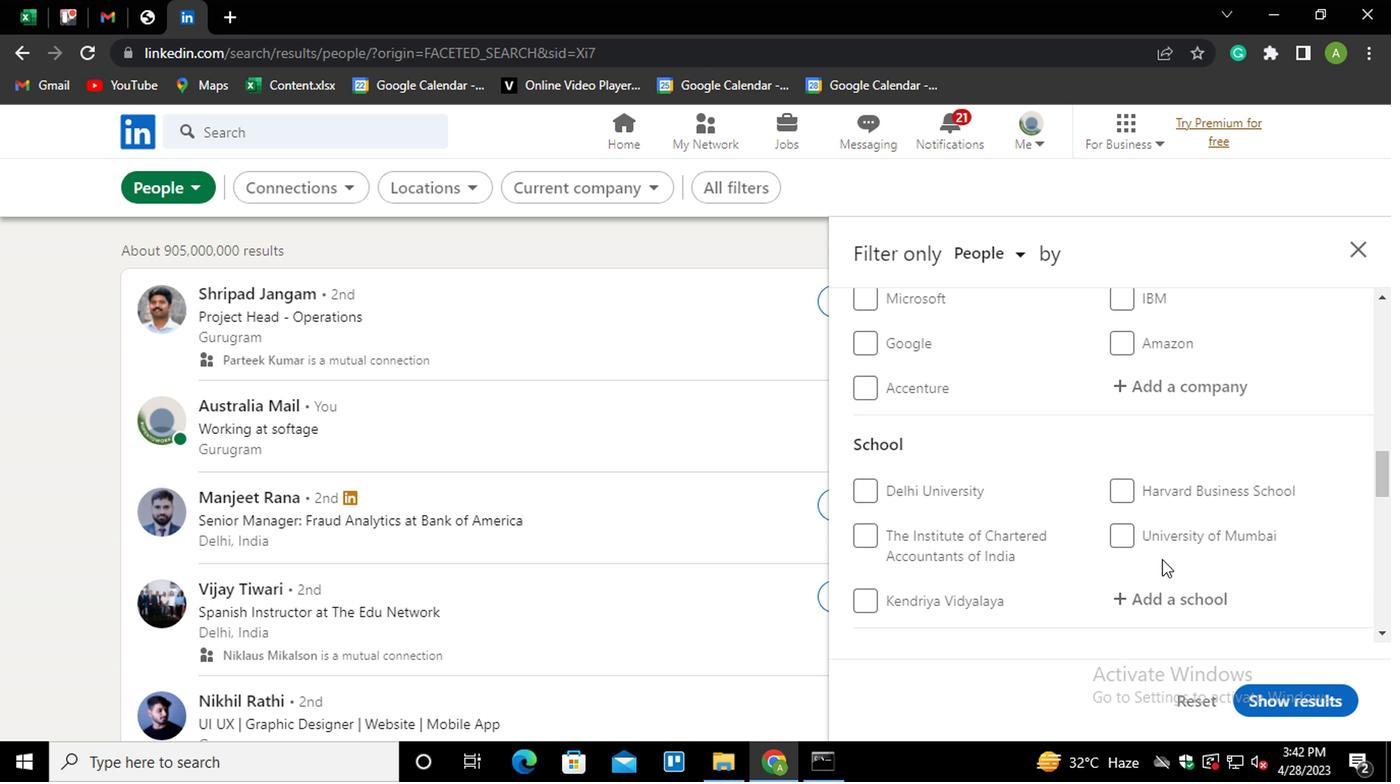 
Action: Mouse moved to (1149, 499)
Screenshot: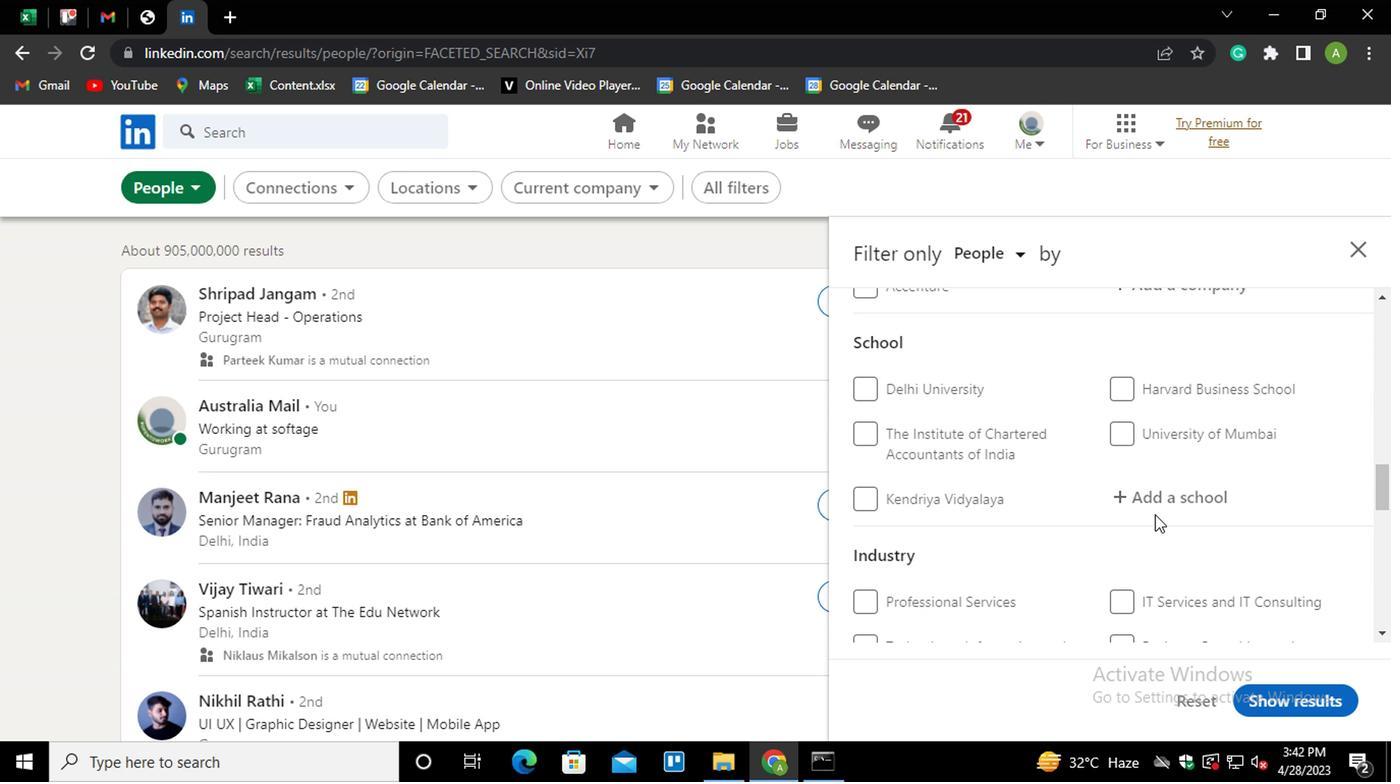 
Action: Mouse pressed left at (1149, 499)
Screenshot: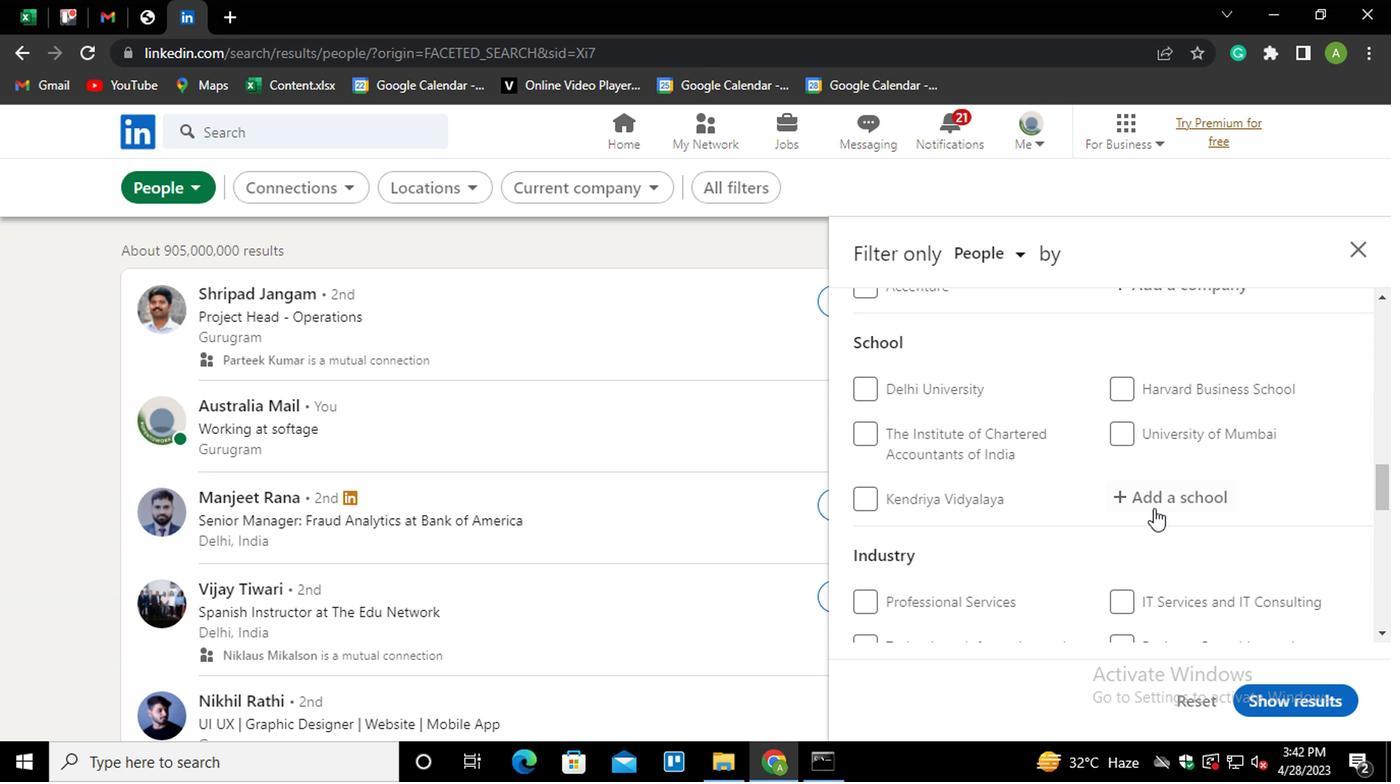 
Action: Mouse moved to (1151, 499)
Screenshot: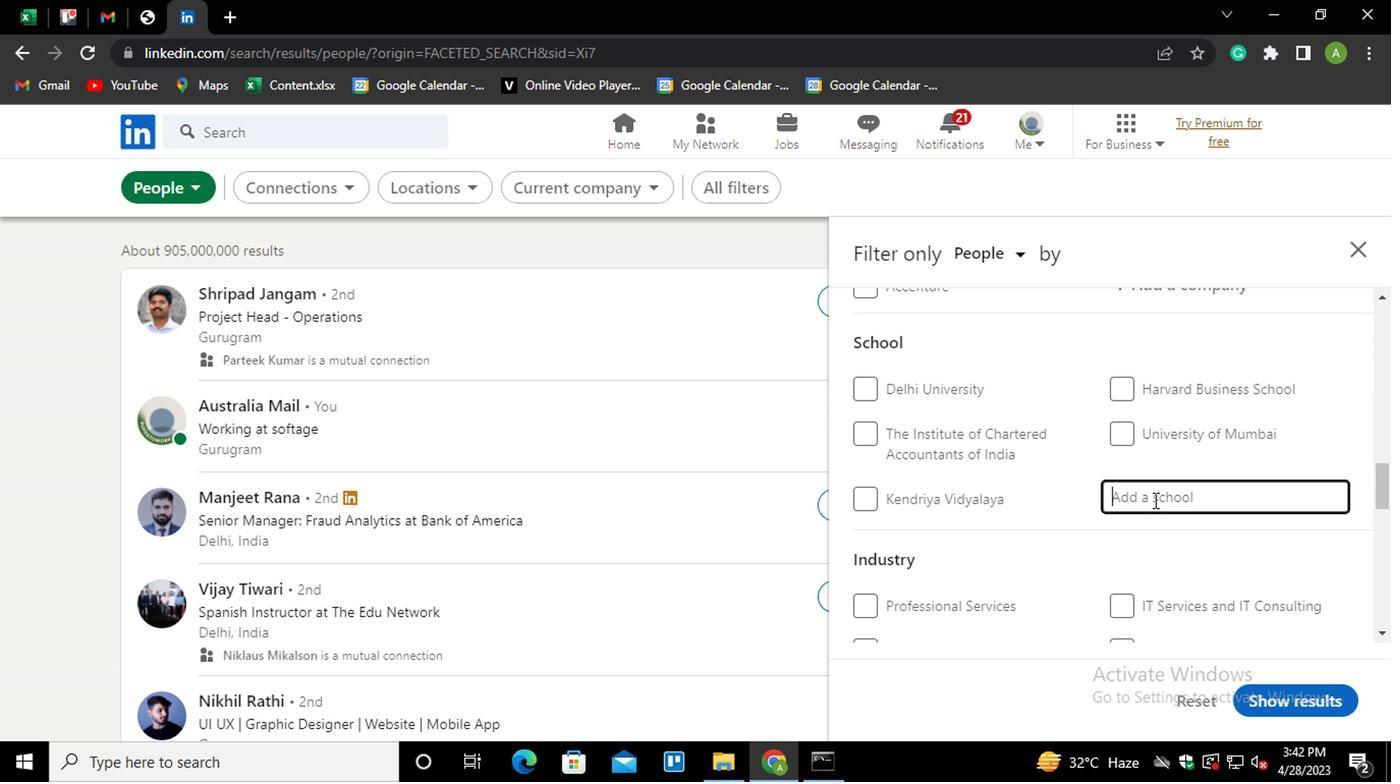 
Action: Mouse pressed left at (1151, 499)
Screenshot: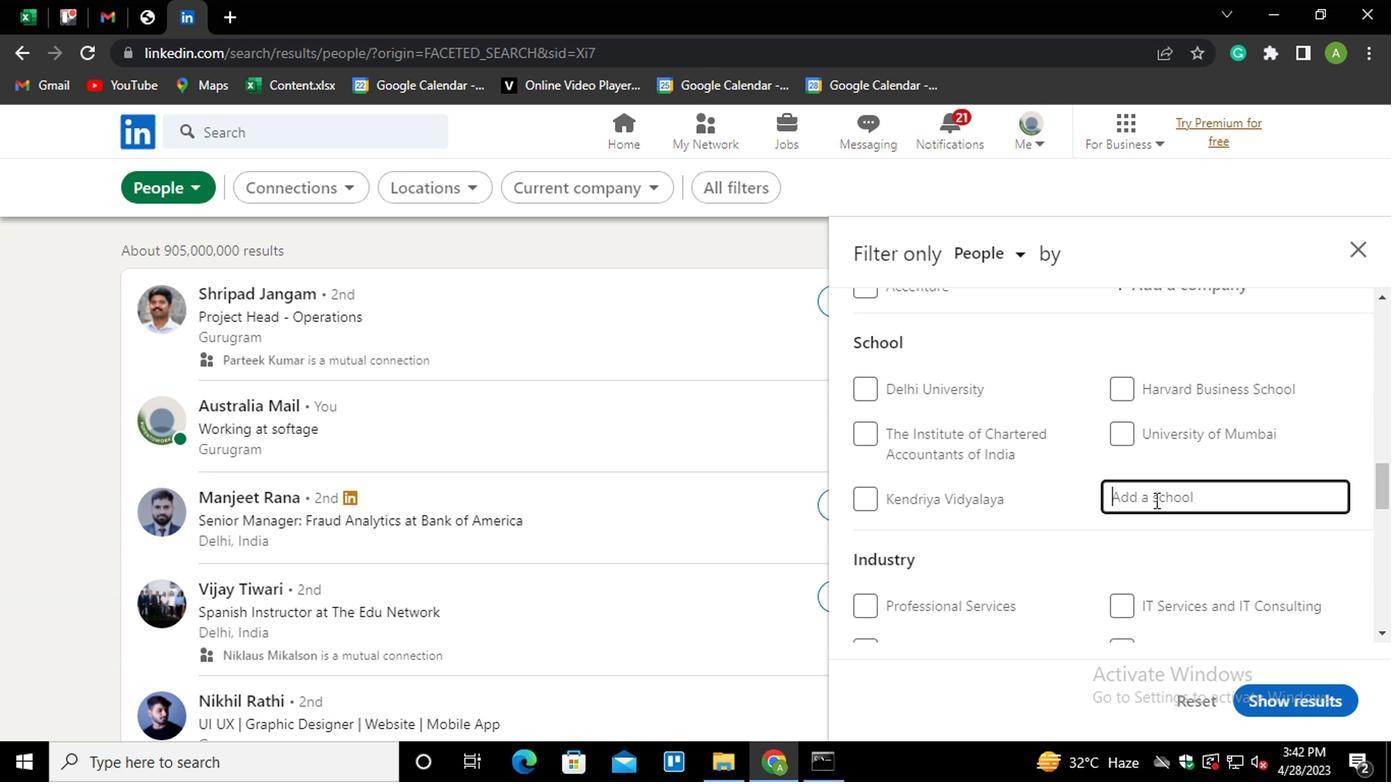 
Action: Mouse moved to (1151, 499)
Screenshot: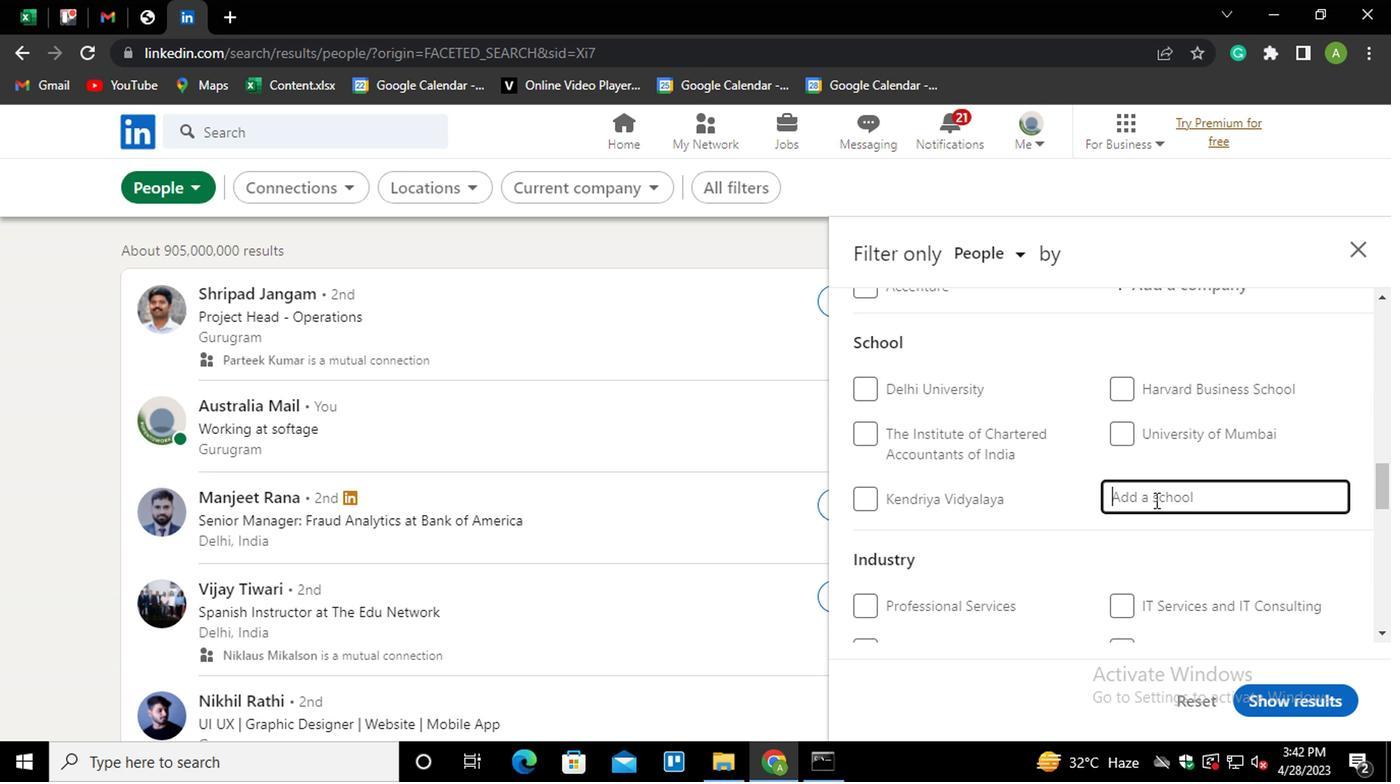 
Action: Key pressed <Key.shift>ST.<Key.space><Key.shift><Key.shift><Key.shift><Key.shift><Key.shift><Key.down><Key.down><Key.down><Key.down><Key.down><Key.down><Key.down><Key.down><Key.down><Key.down><Key.down><Key.down><Key.down><Key.down><Key.down><Key.down><Key.down><Key.down><Key.down><Key.down><Key.down><Key.shift>XA<Key.down><Key.down><Key.enter>
Screenshot: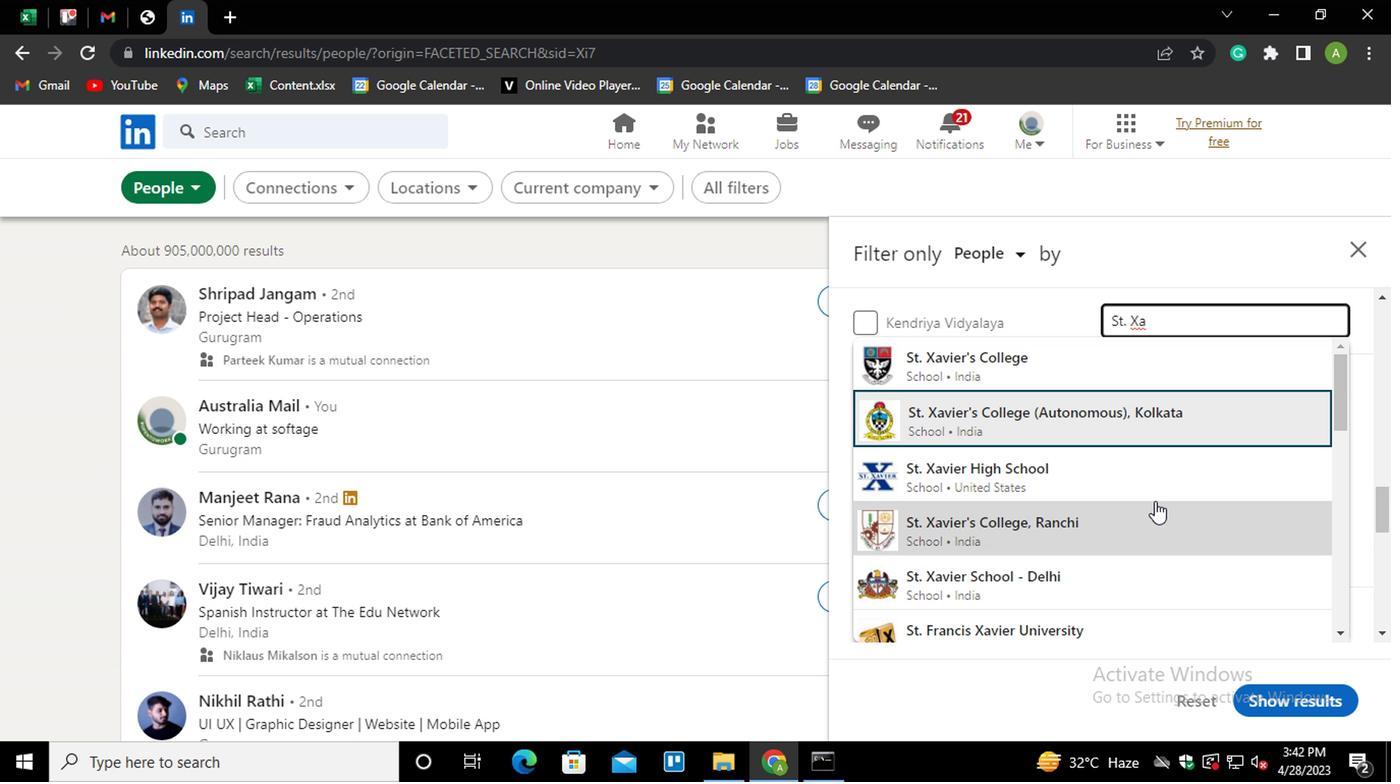 
Action: Mouse scrolled (1151, 499) with delta (0, 0)
Screenshot: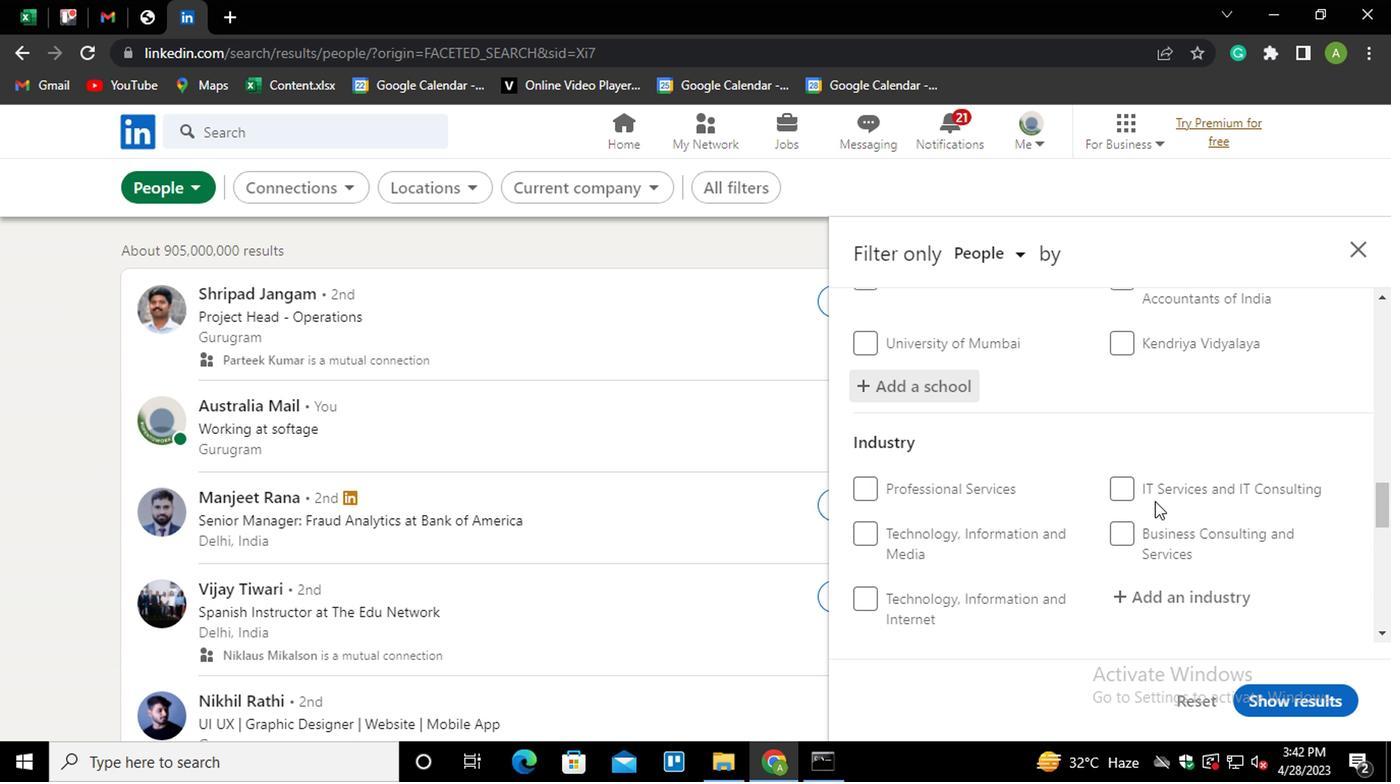 
Action: Mouse pressed left at (1151, 499)
Screenshot: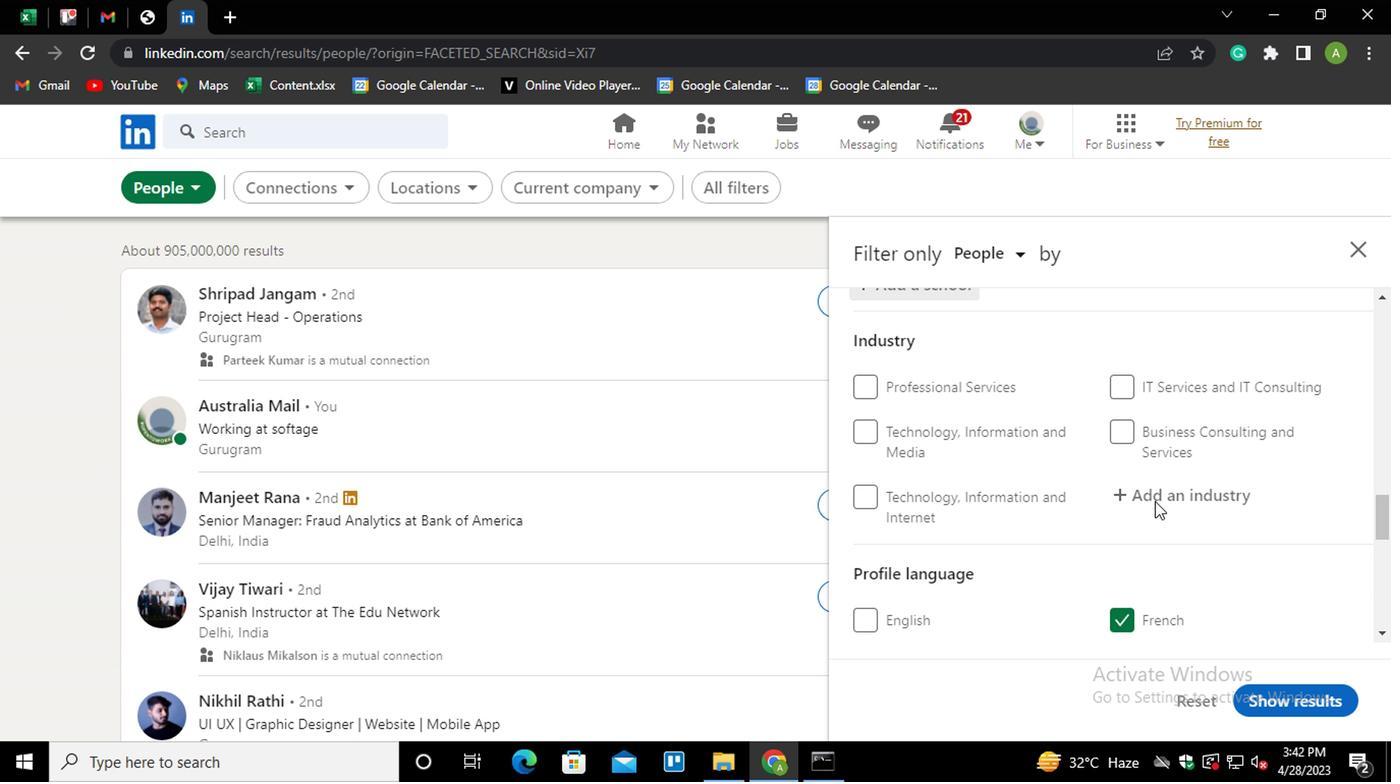 
Action: Mouse moved to (1158, 499)
Screenshot: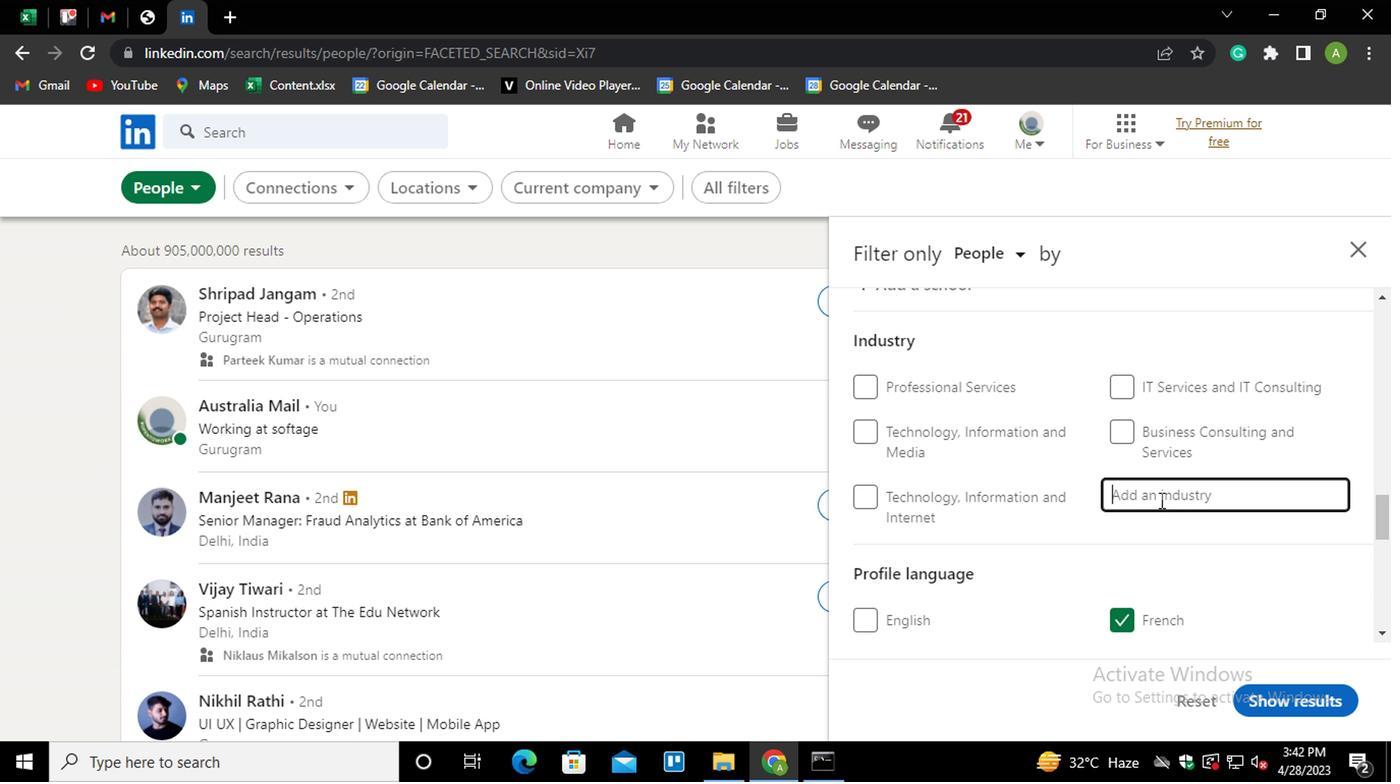 
Action: Mouse pressed left at (1158, 499)
Screenshot: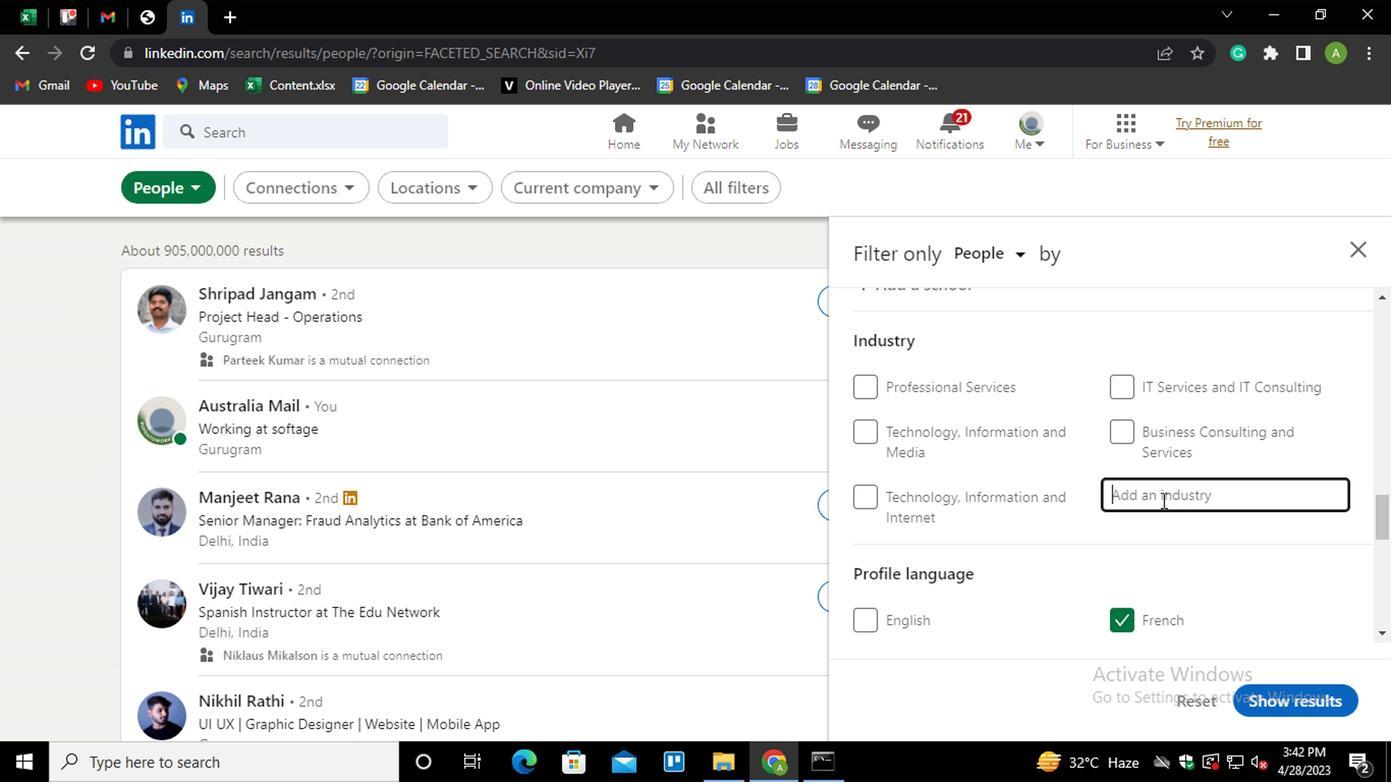 
Action: Key pressed <Key.shift><Key.shift><Key.shift><Key.shift>W<Key.backspace>EQUIPMENT<Key.down><Key.down><Key.down><Key.down><Key.down><Key.down><Key.down><Key.down><Key.enter>
Screenshot: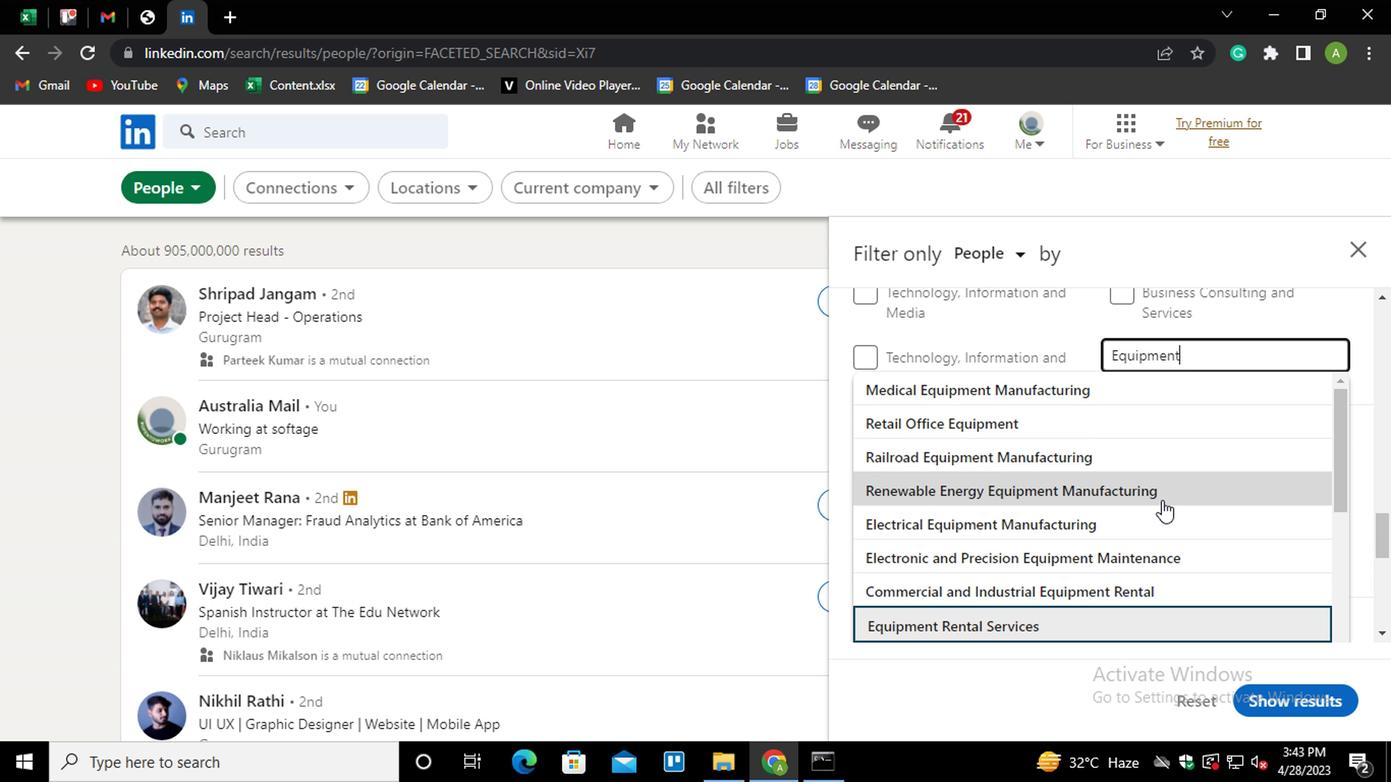 
Action: Mouse scrolled (1158, 497) with delta (0, -1)
Screenshot: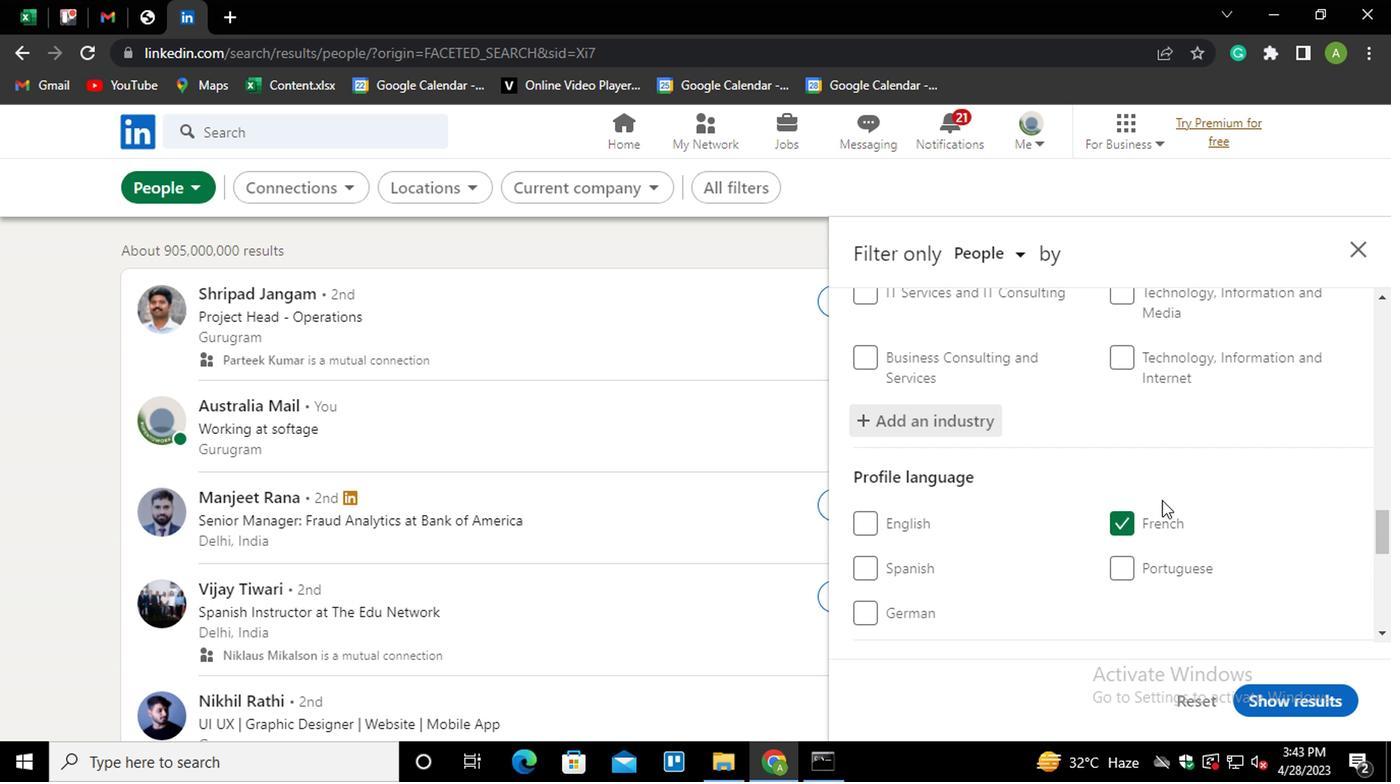 
Action: Mouse scrolled (1158, 497) with delta (0, -1)
Screenshot: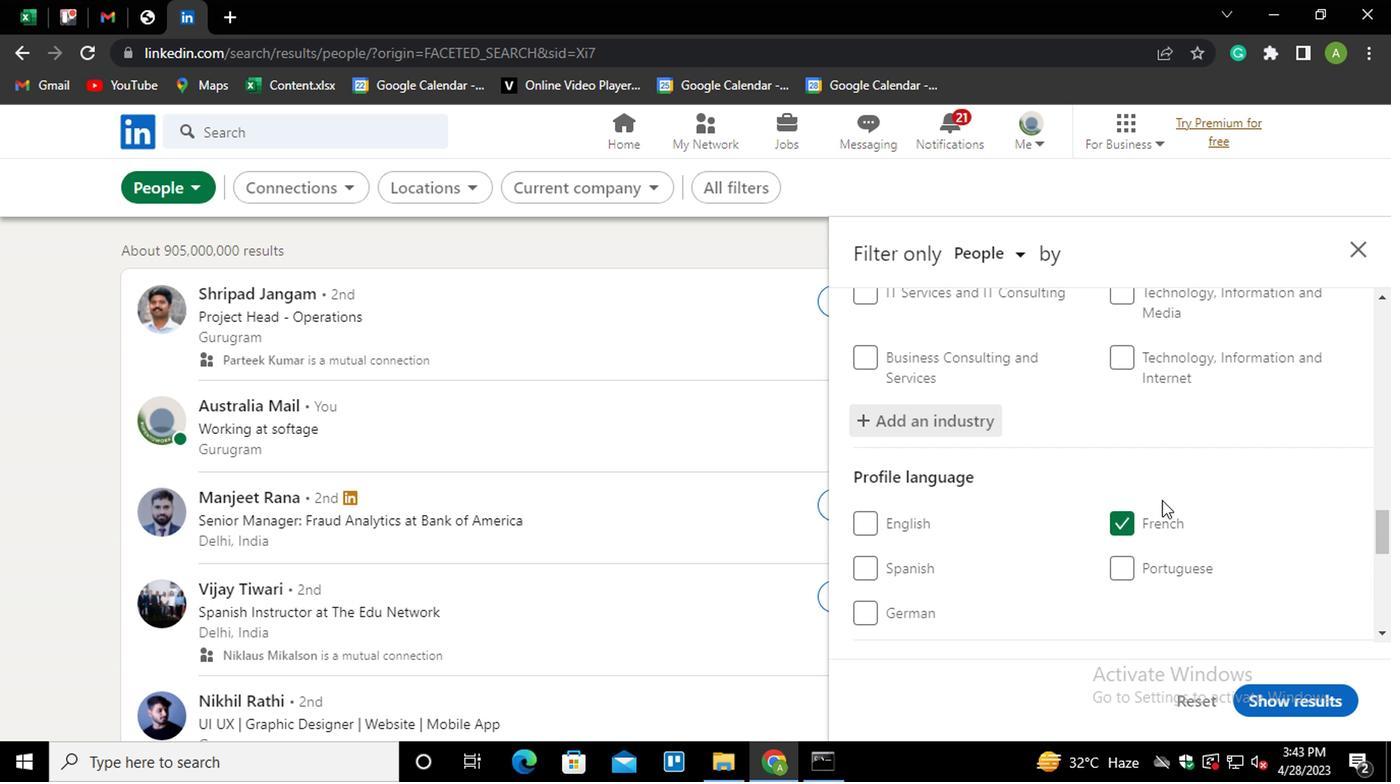 
Action: Mouse scrolled (1158, 497) with delta (0, -1)
Screenshot: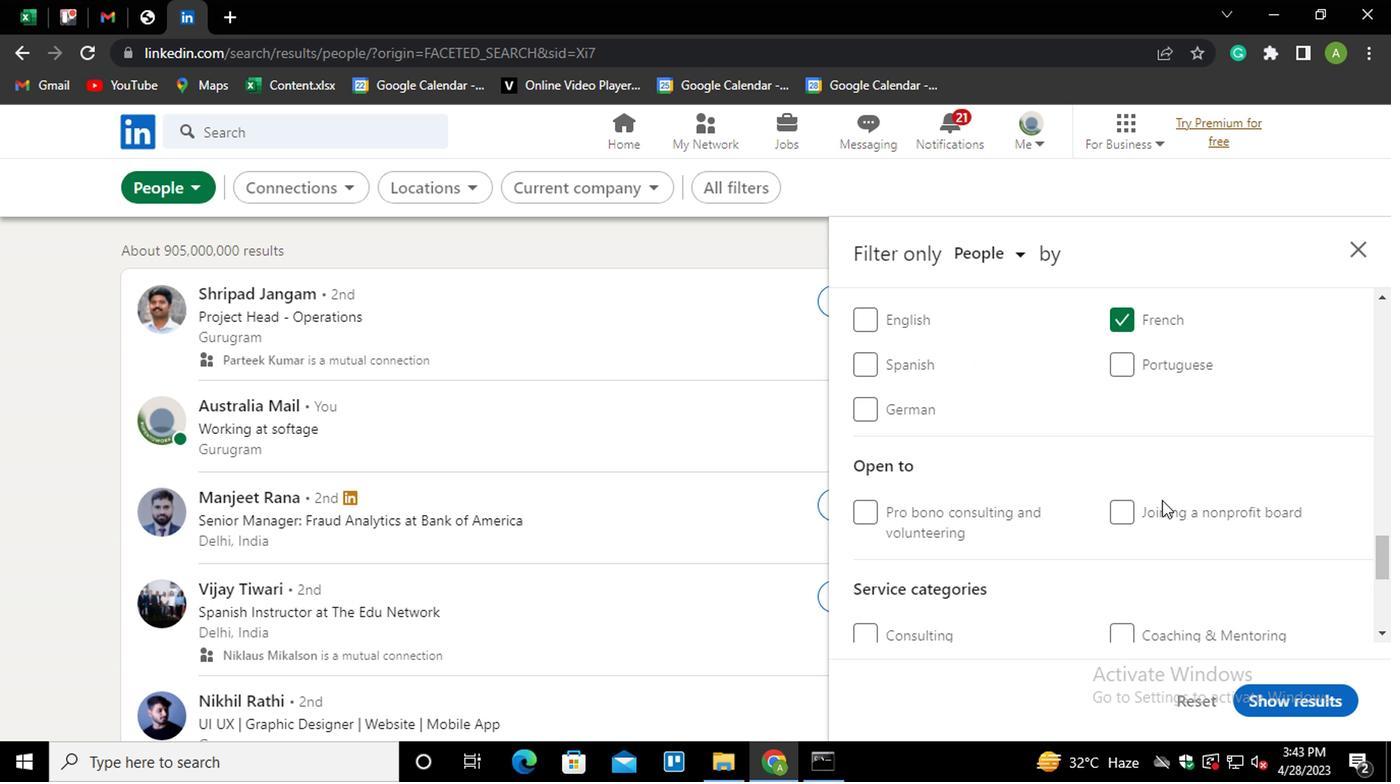 
Action: Mouse scrolled (1158, 497) with delta (0, -1)
Screenshot: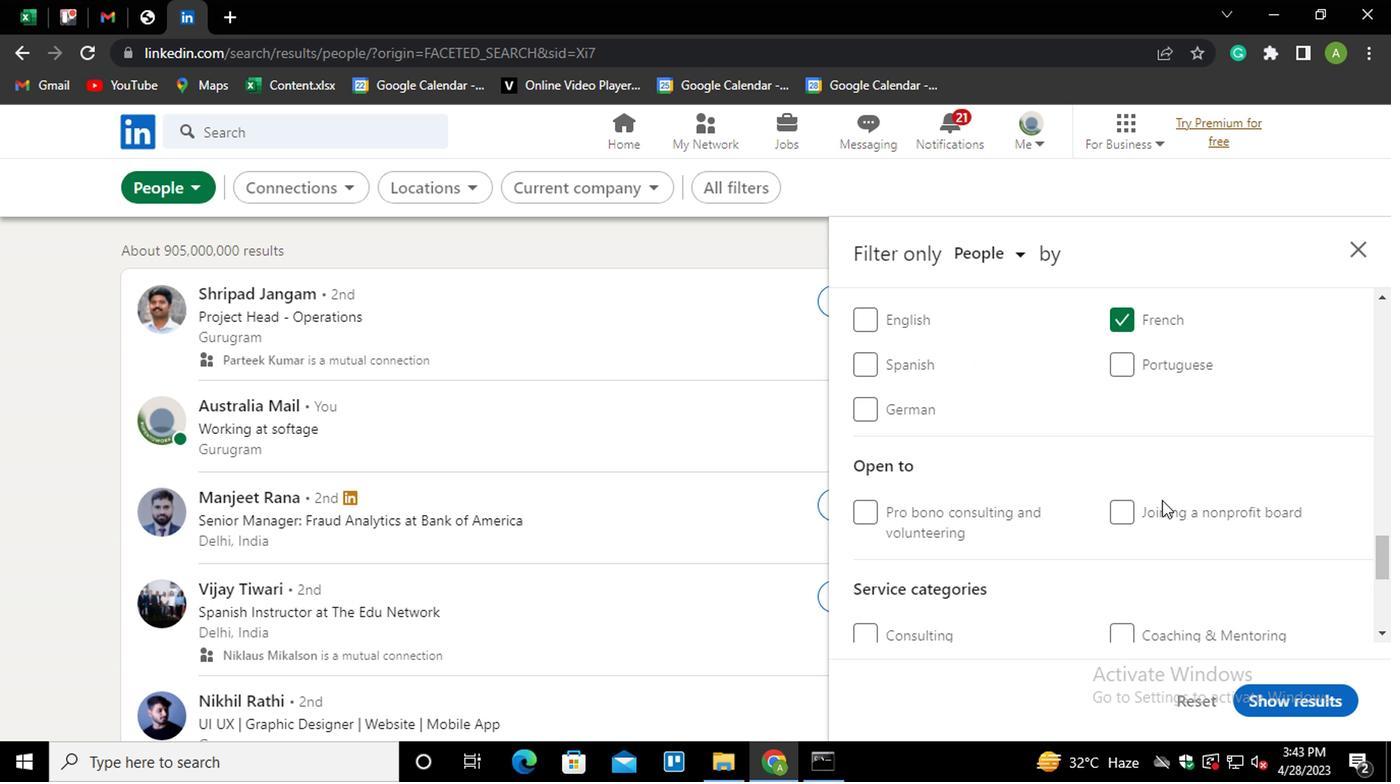 
Action: Mouse scrolled (1158, 497) with delta (0, -1)
Screenshot: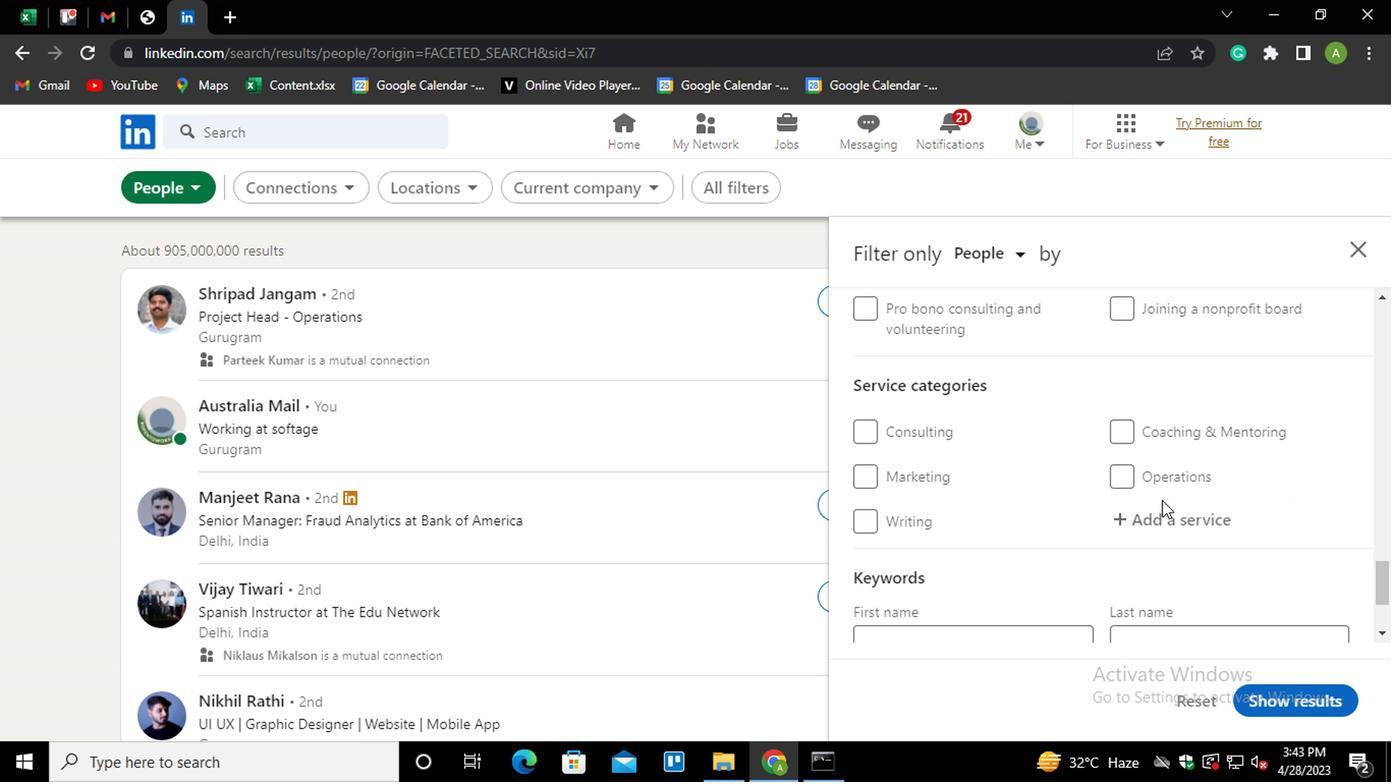 
Action: Mouse moved to (1155, 423)
Screenshot: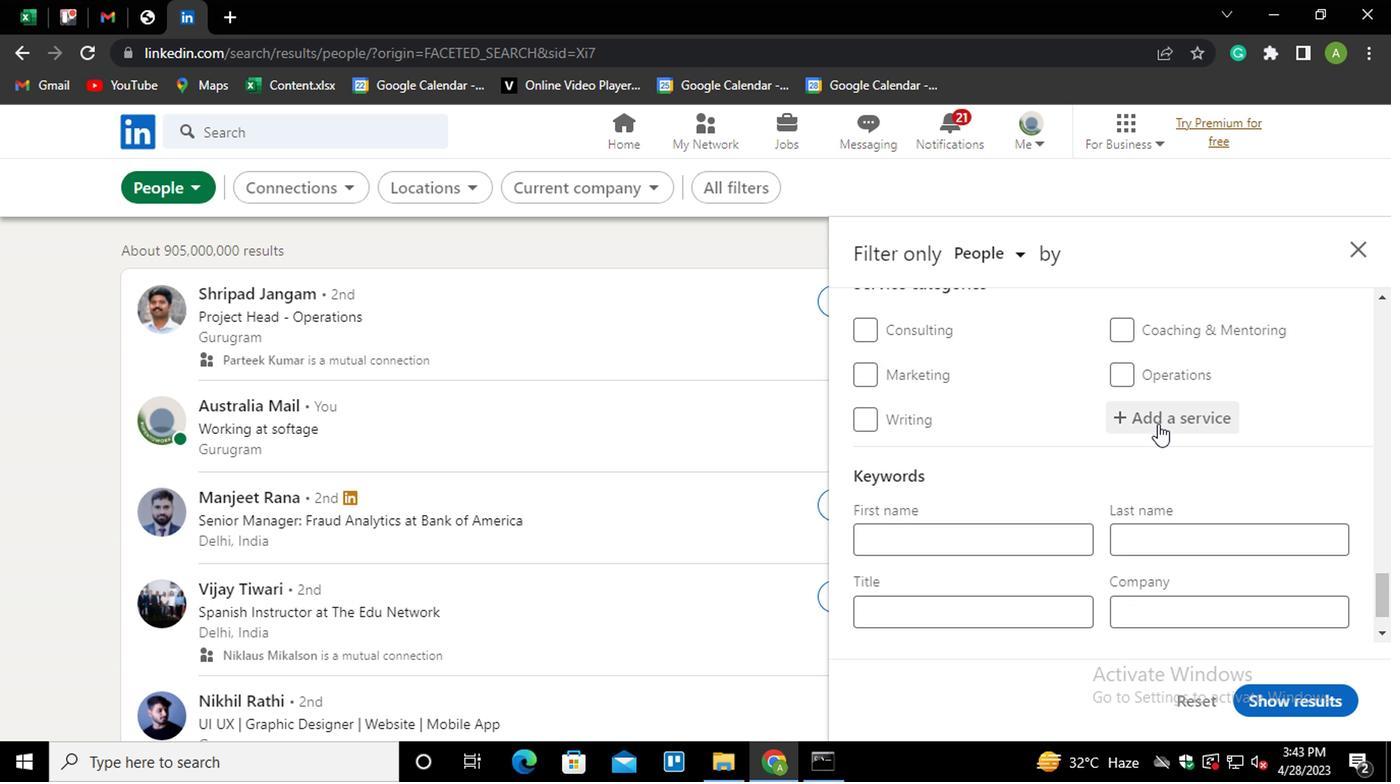 
Action: Mouse pressed left at (1155, 423)
Screenshot: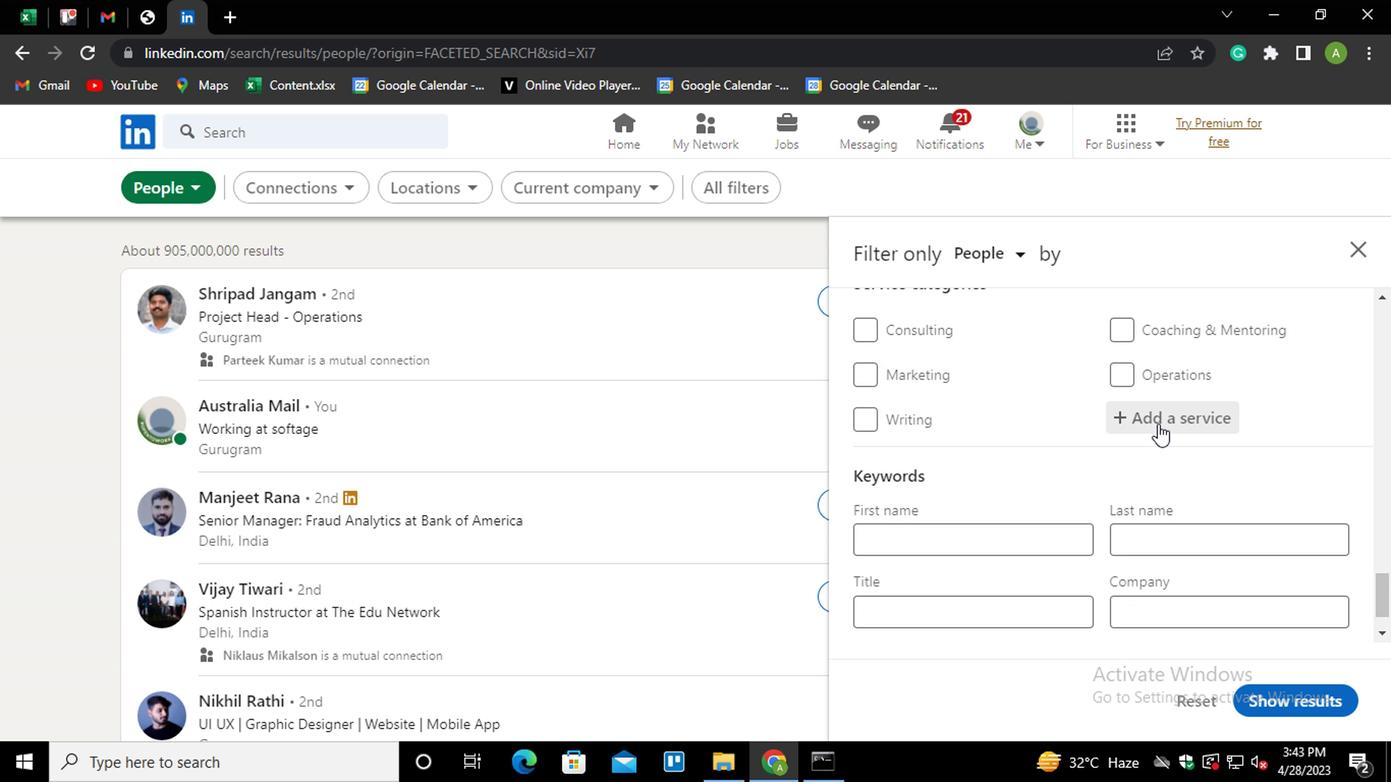 
Action: Key pressed <Key.shift>DIGITAL<Key.space>MA<Key.down><Key.enter>
Screenshot: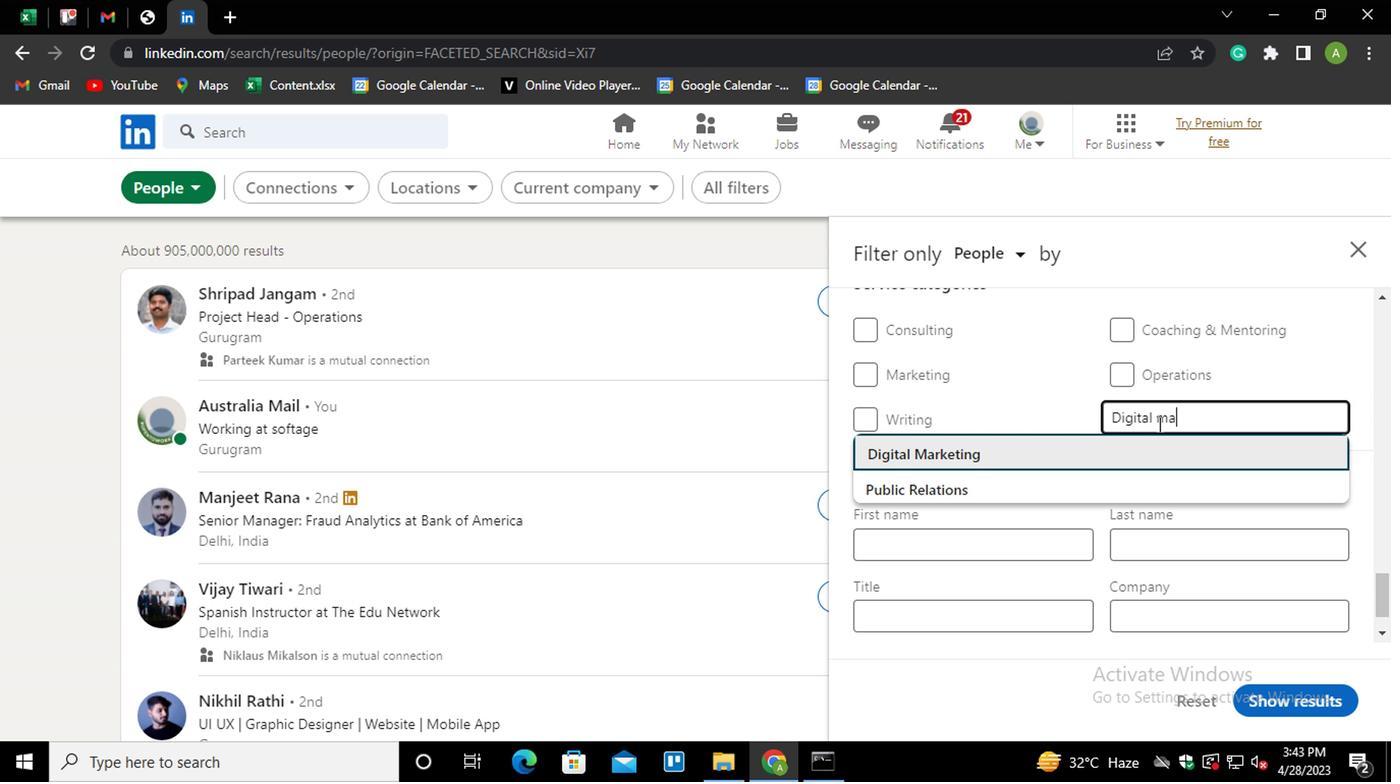 
Action: Mouse scrolled (1155, 421) with delta (0, -1)
Screenshot: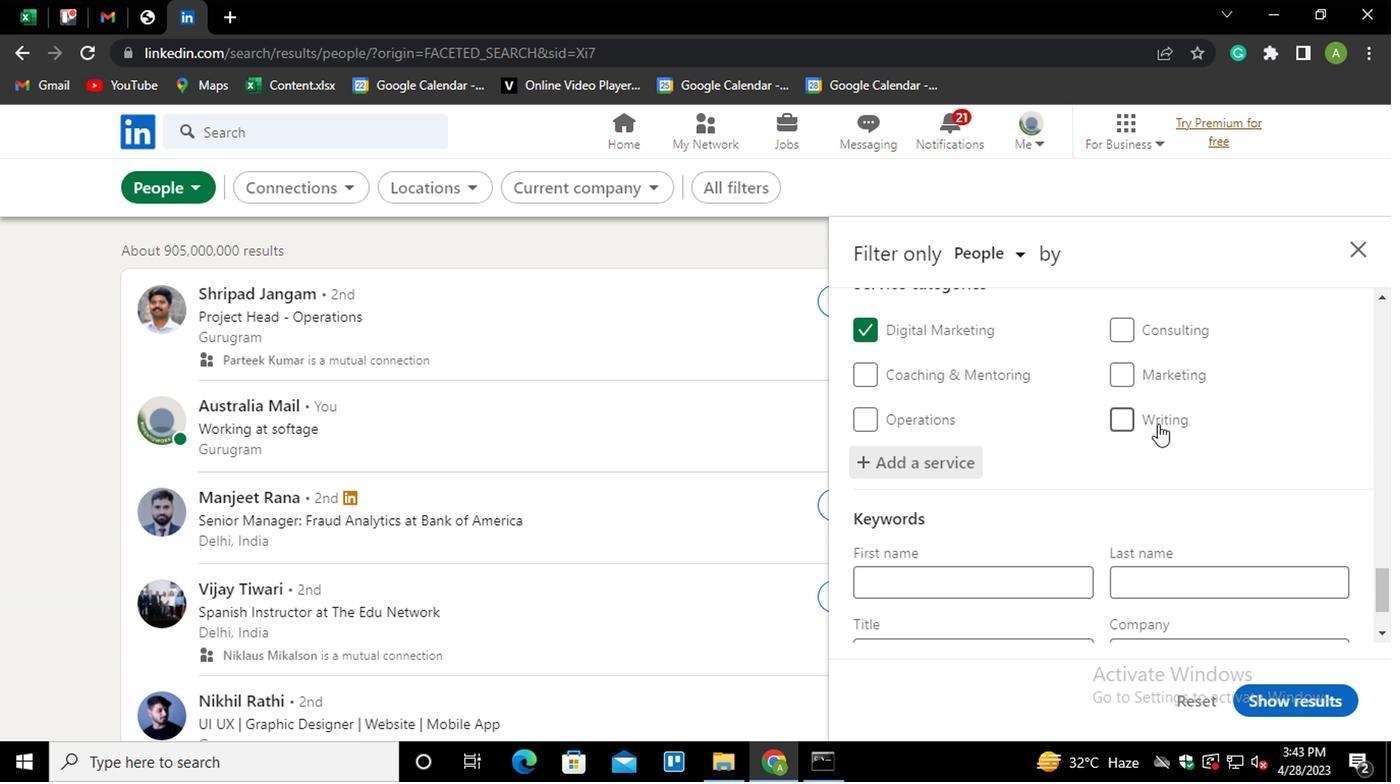 
Action: Mouse scrolled (1155, 421) with delta (0, -1)
Screenshot: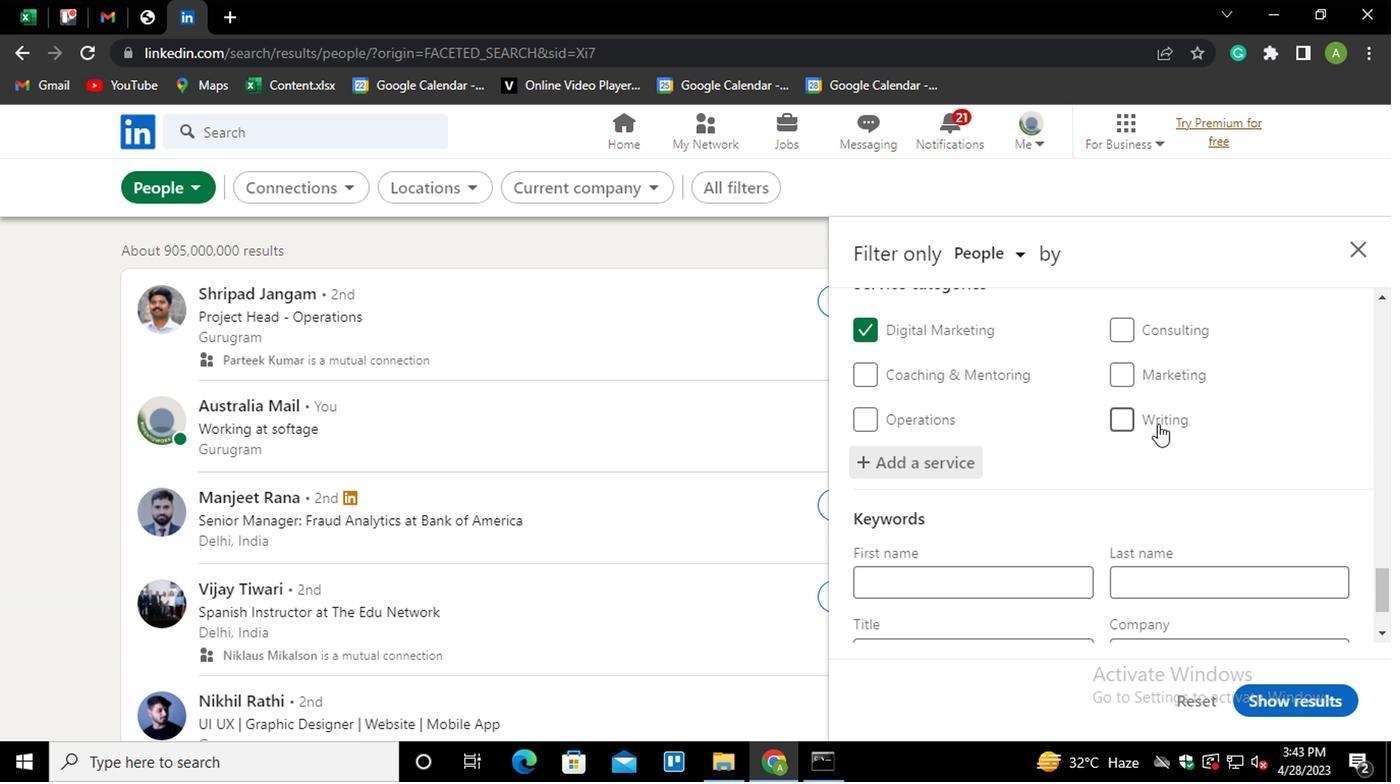 
Action: Mouse scrolled (1155, 421) with delta (0, -1)
Screenshot: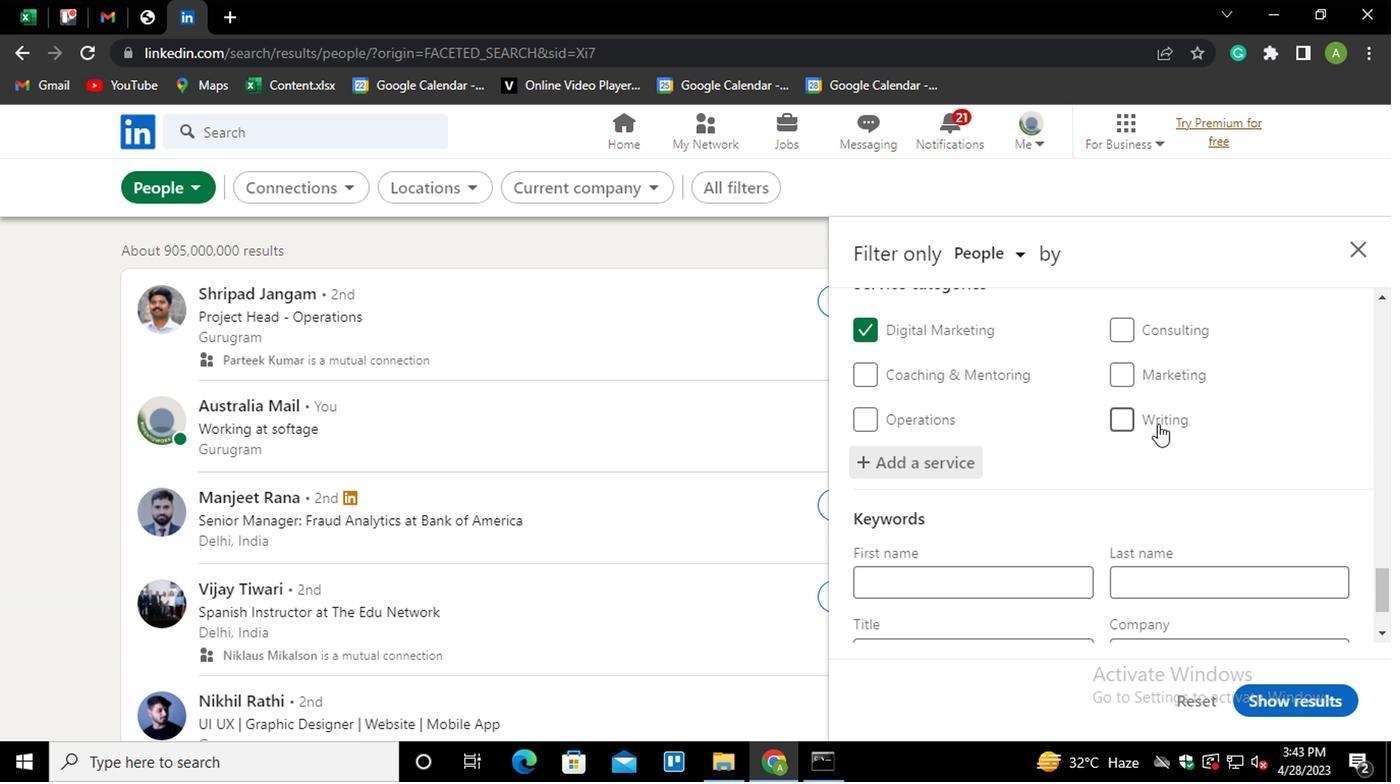 
Action: Mouse scrolled (1155, 421) with delta (0, -1)
Screenshot: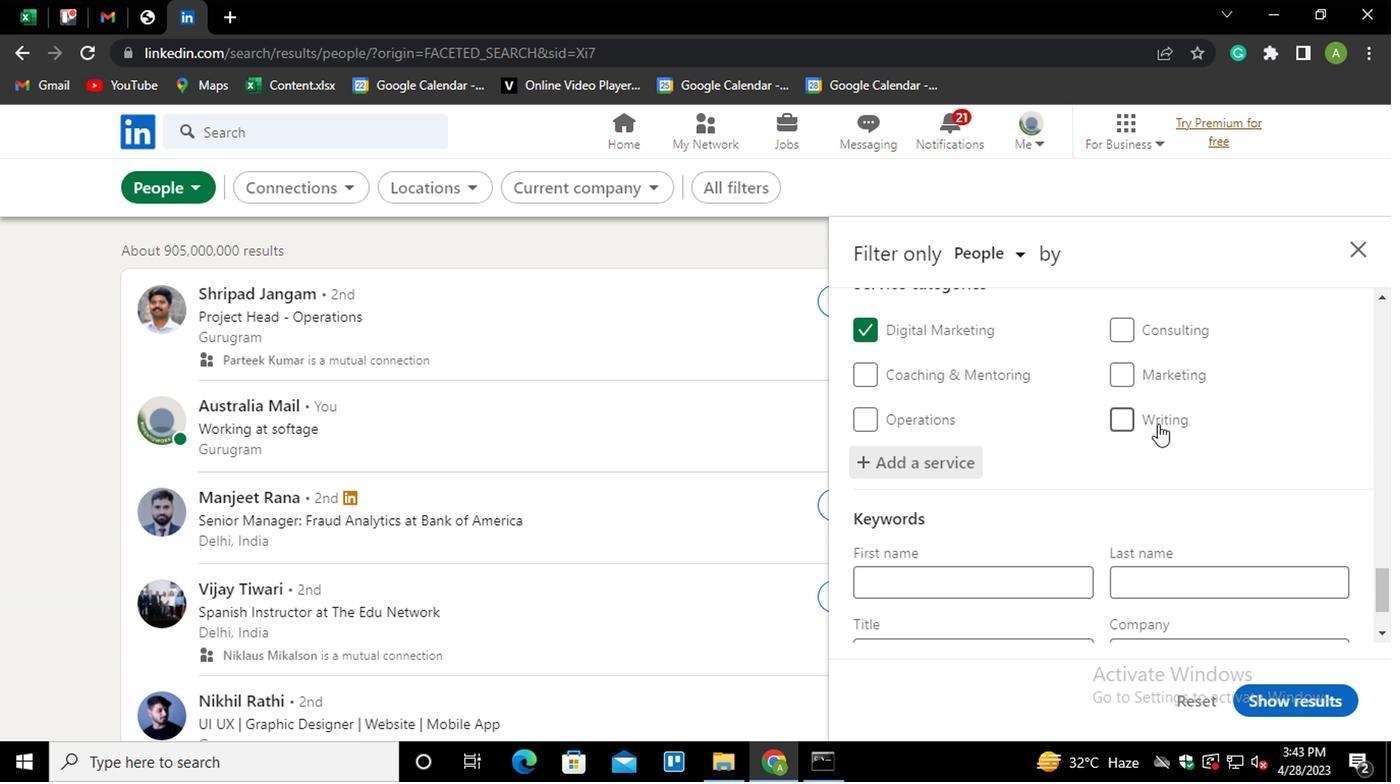 
Action: Mouse scrolled (1155, 421) with delta (0, -1)
Screenshot: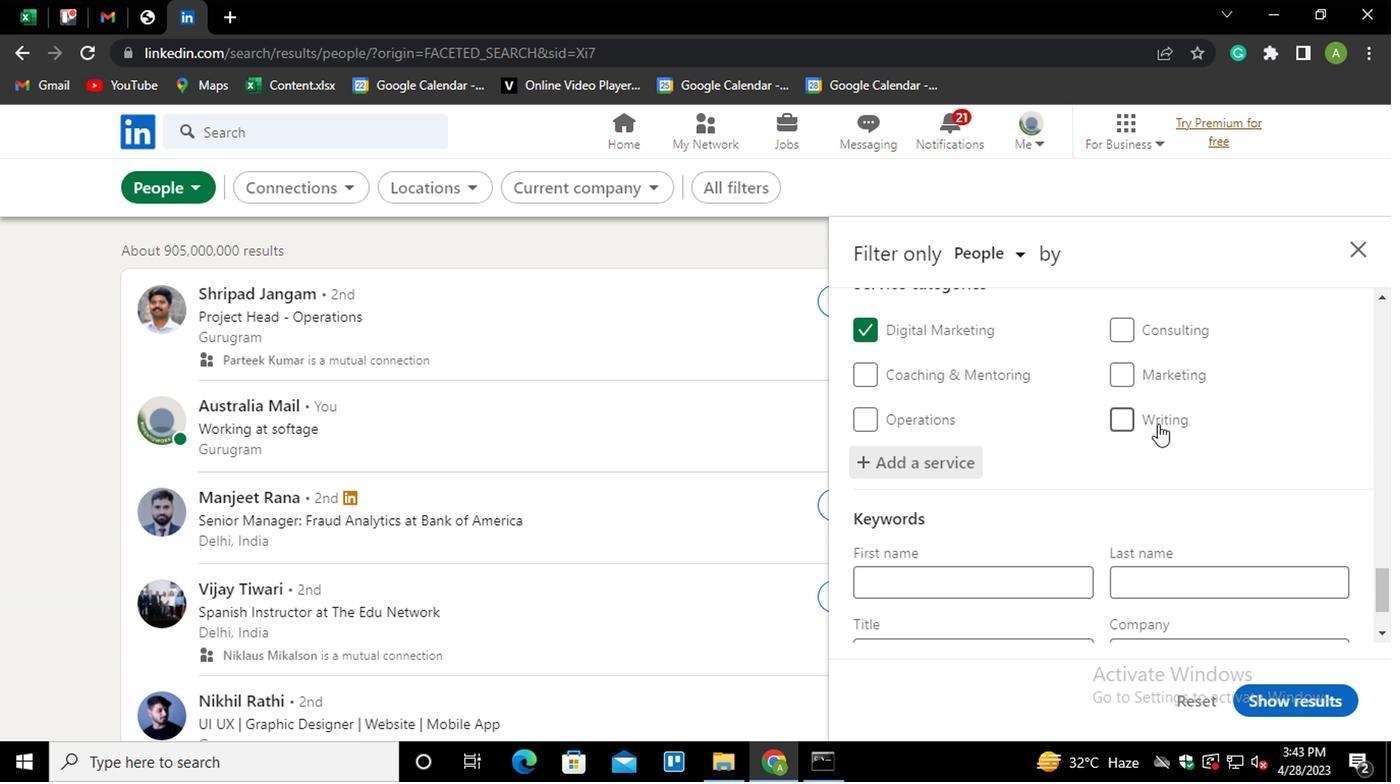 
Action: Mouse moved to (990, 553)
Screenshot: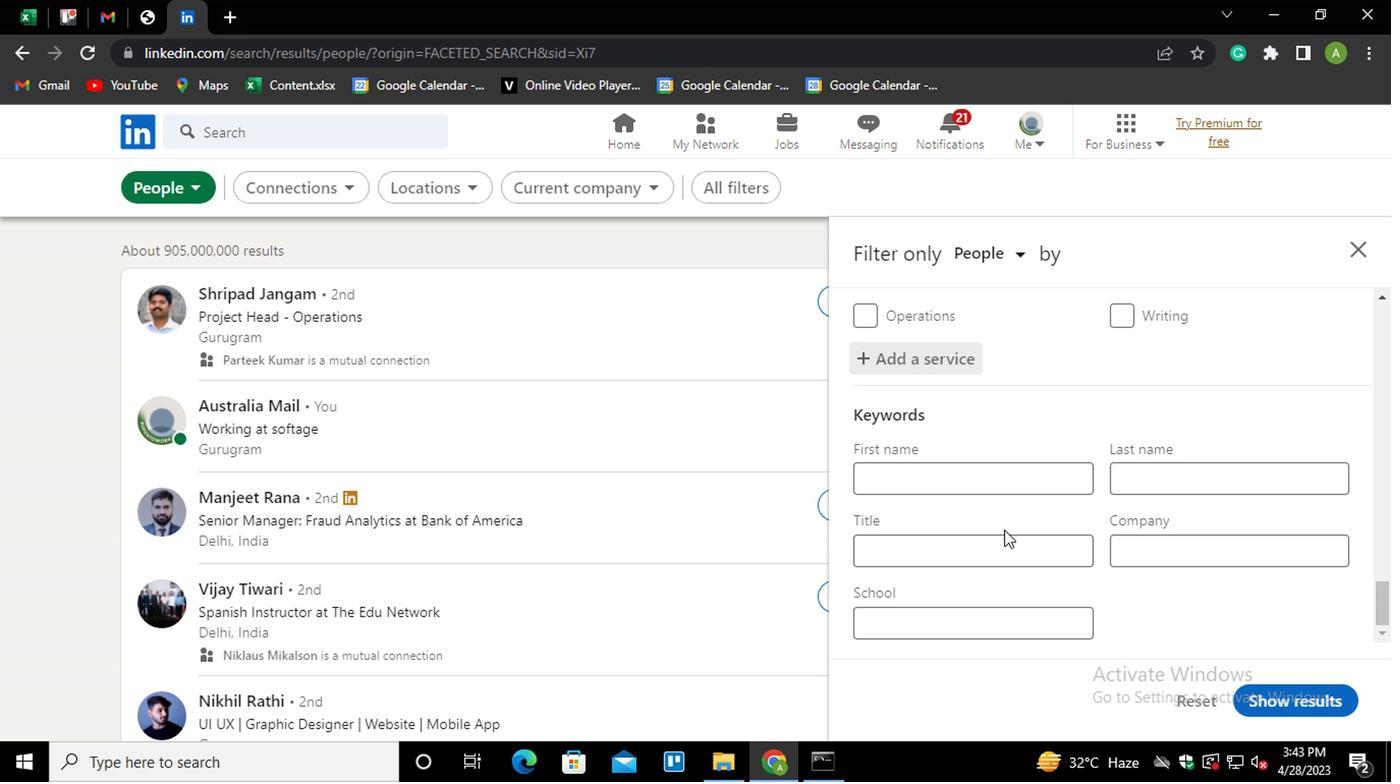 
Action: Mouse pressed left at (990, 553)
Screenshot: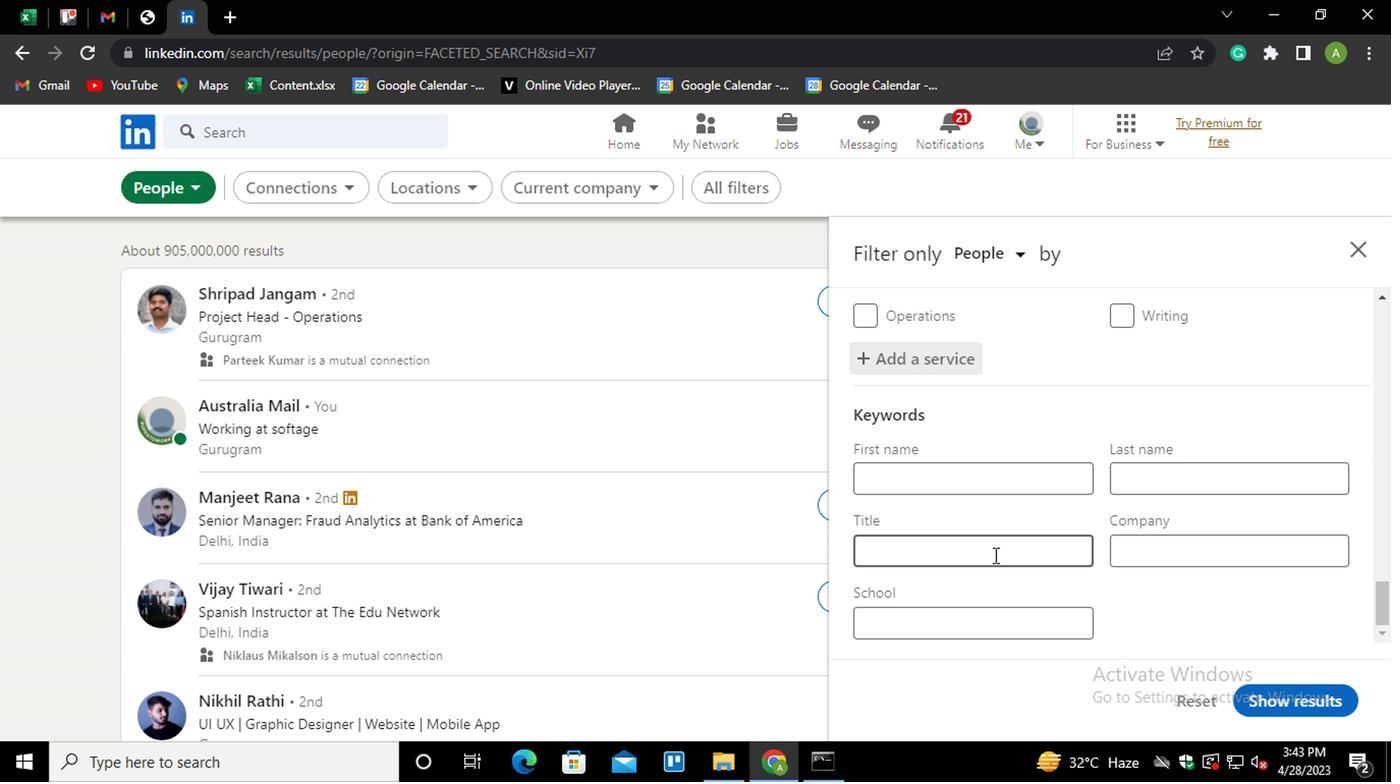 
Action: Mouse moved to (988, 557)
Screenshot: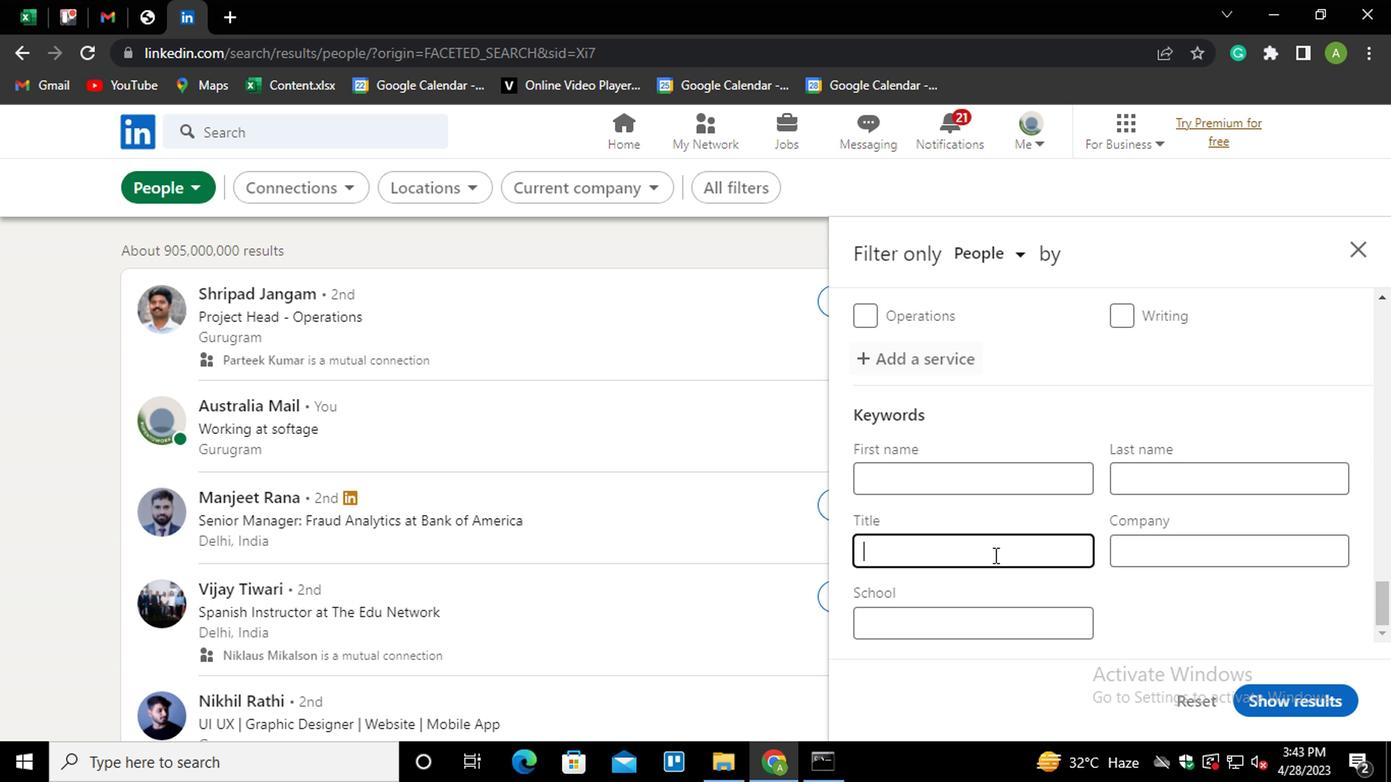 
Action: Key pressed <Key.shift>
Screenshot: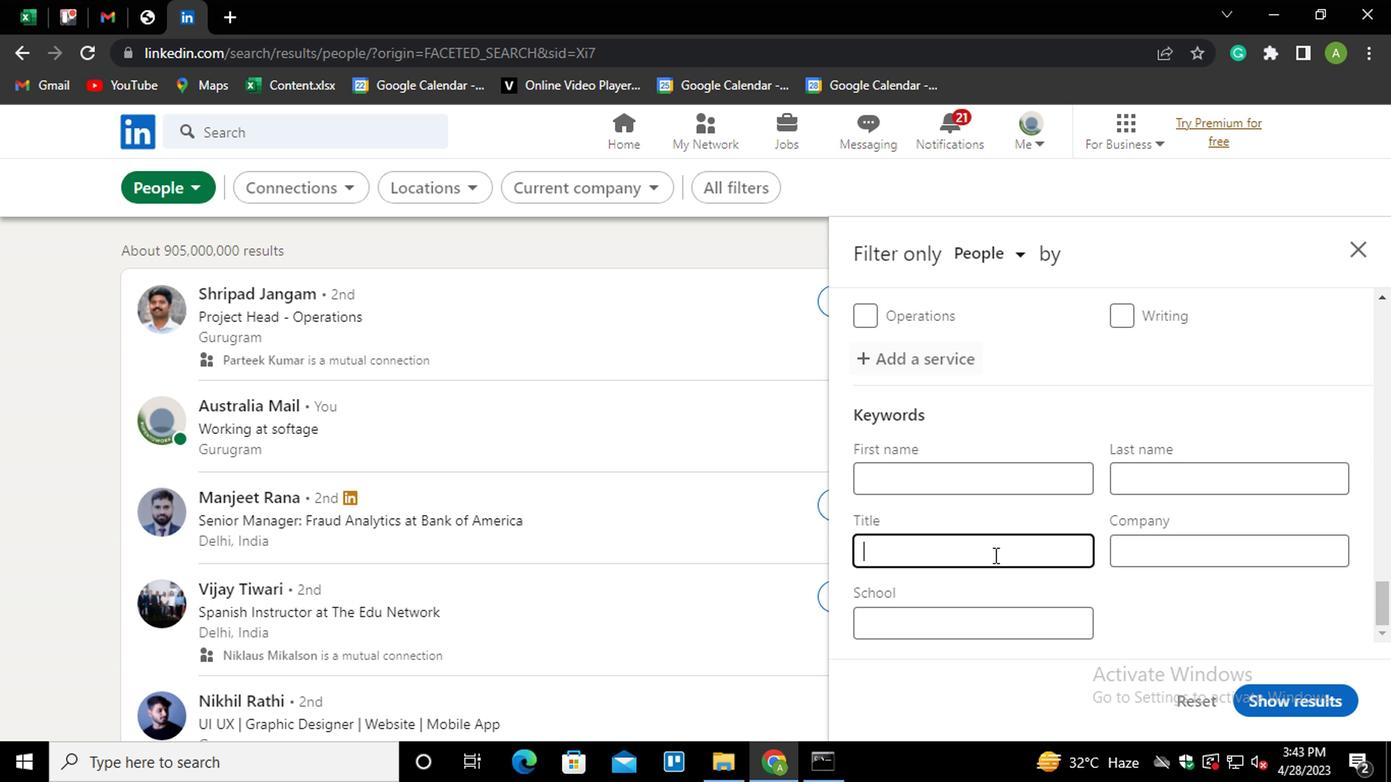 
Action: Mouse moved to (981, 560)
Screenshot: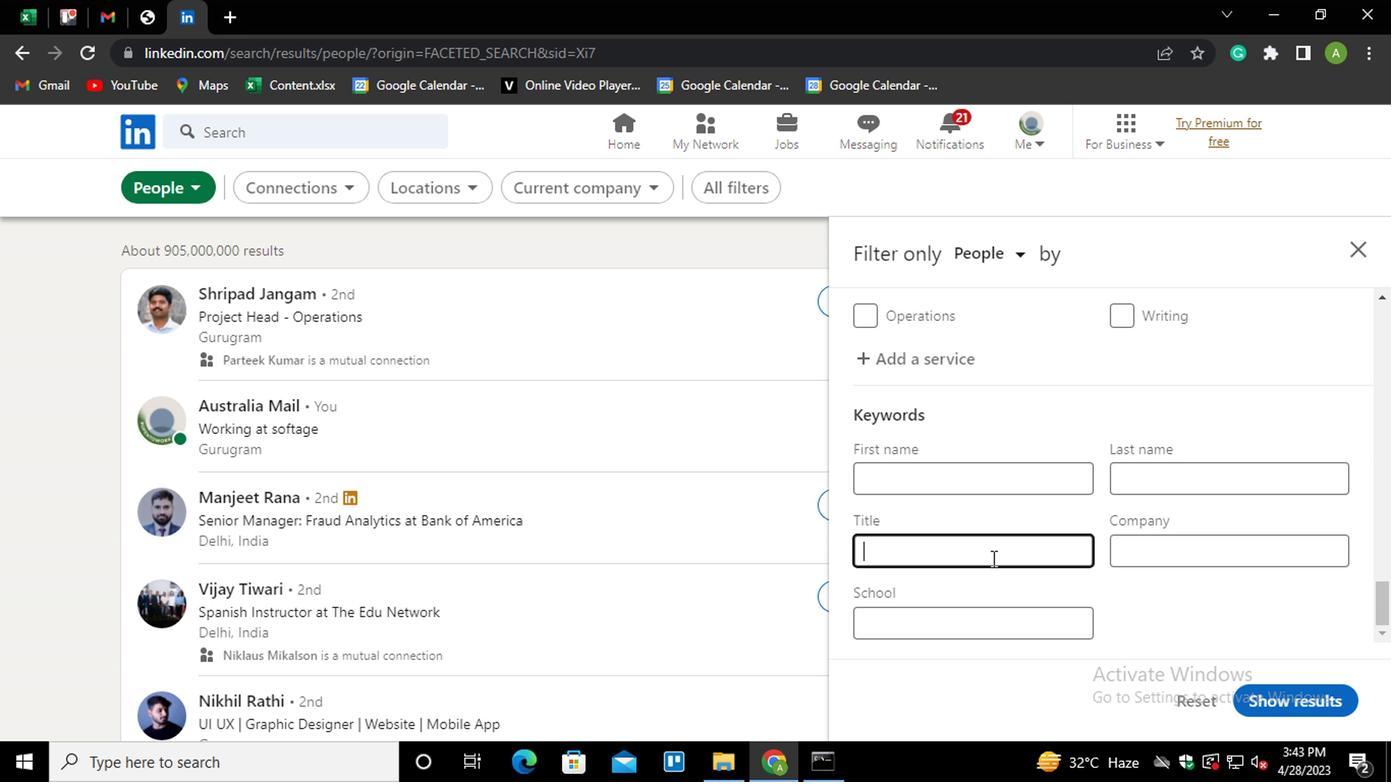 
Action: Key pressed <Key.shift><Key.shift><Key.shift><Key.shift><Key.shift><Key.shift><Key.shift><Key.shift><Key.shift><Key.shift><Key.shift><Key.shift><Key.shift><Key.shift><Key.shift><Key.shift><Key.shift><Key.shift><Key.shift><Key.shift>RESEARCH<Key.space><Key.shift>ASSISTANT
Screenshot: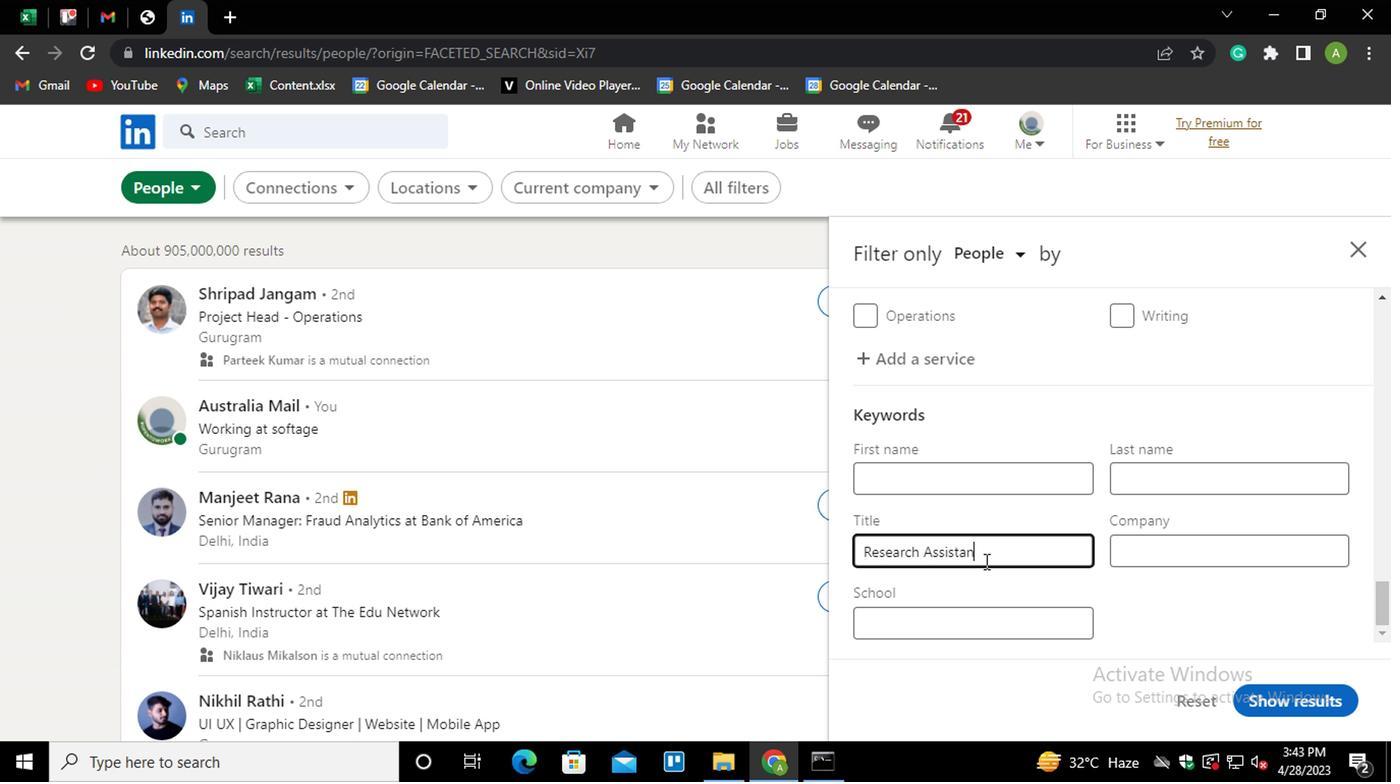 
Action: Mouse moved to (1233, 621)
Screenshot: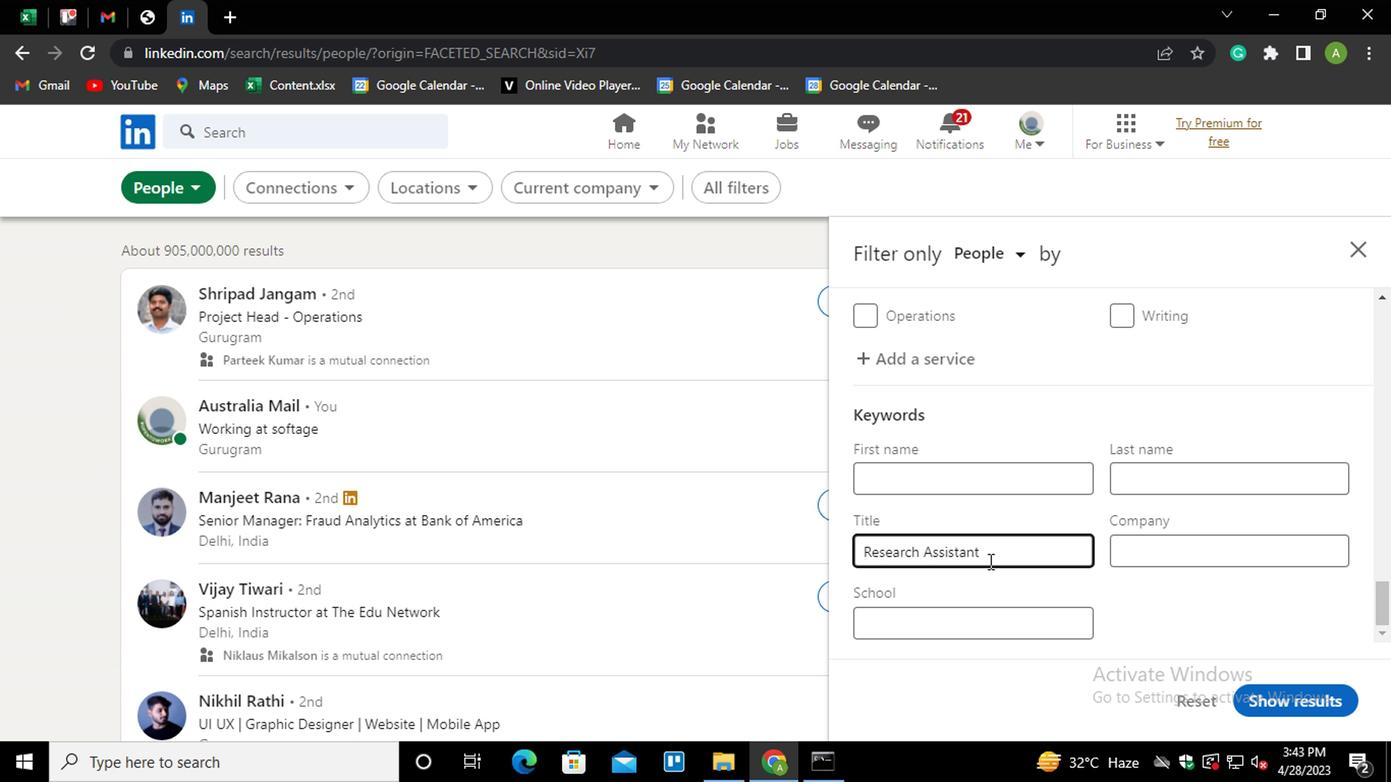 
Action: Mouse pressed left at (1233, 621)
Screenshot: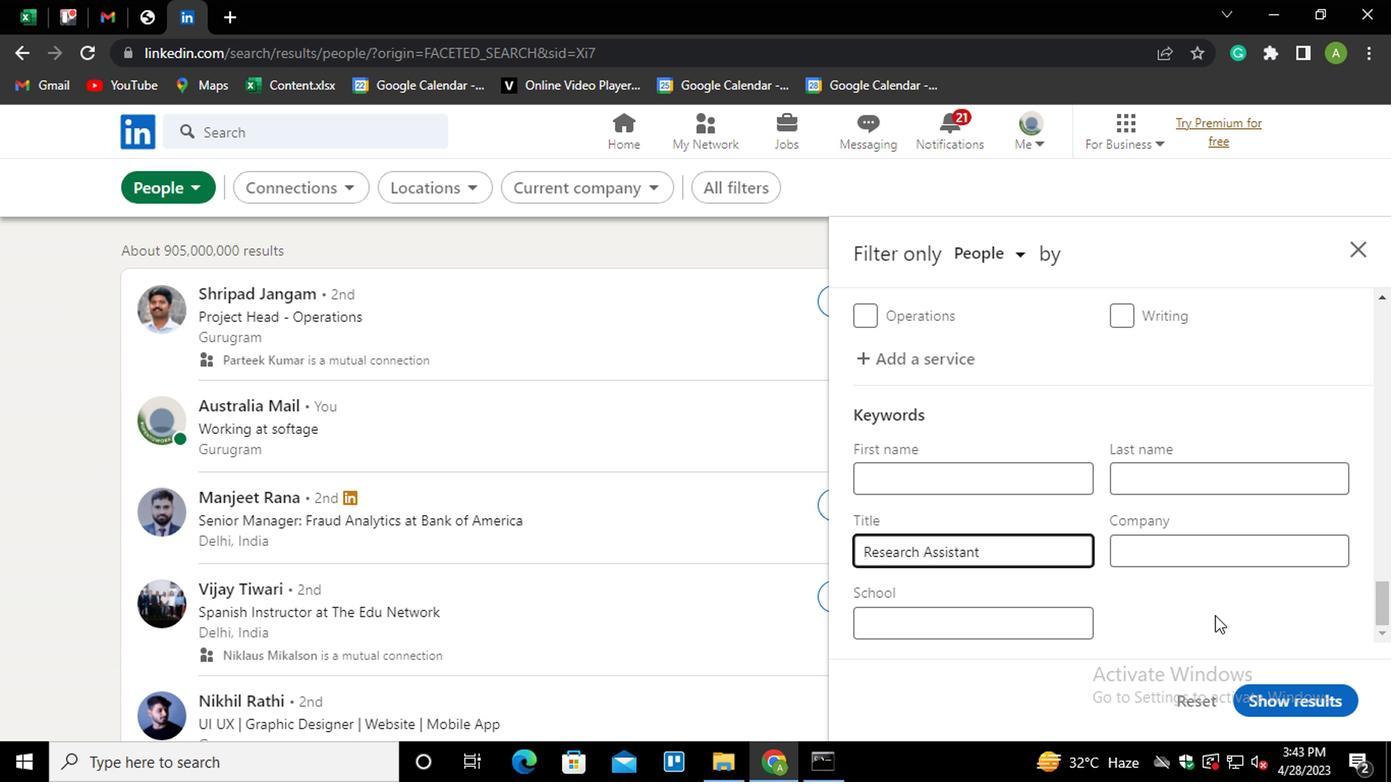 
Action: Mouse moved to (1296, 708)
Screenshot: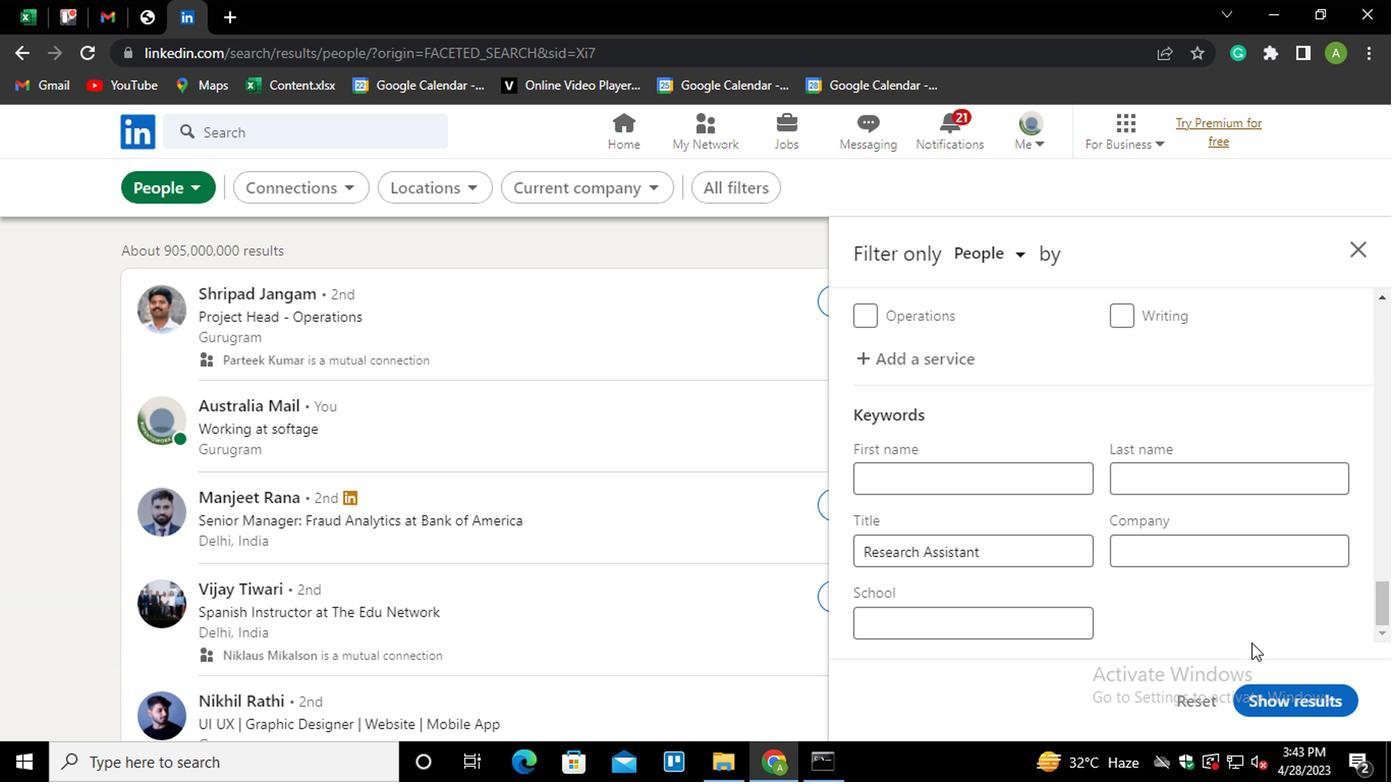 
Action: Mouse pressed left at (1296, 708)
Screenshot: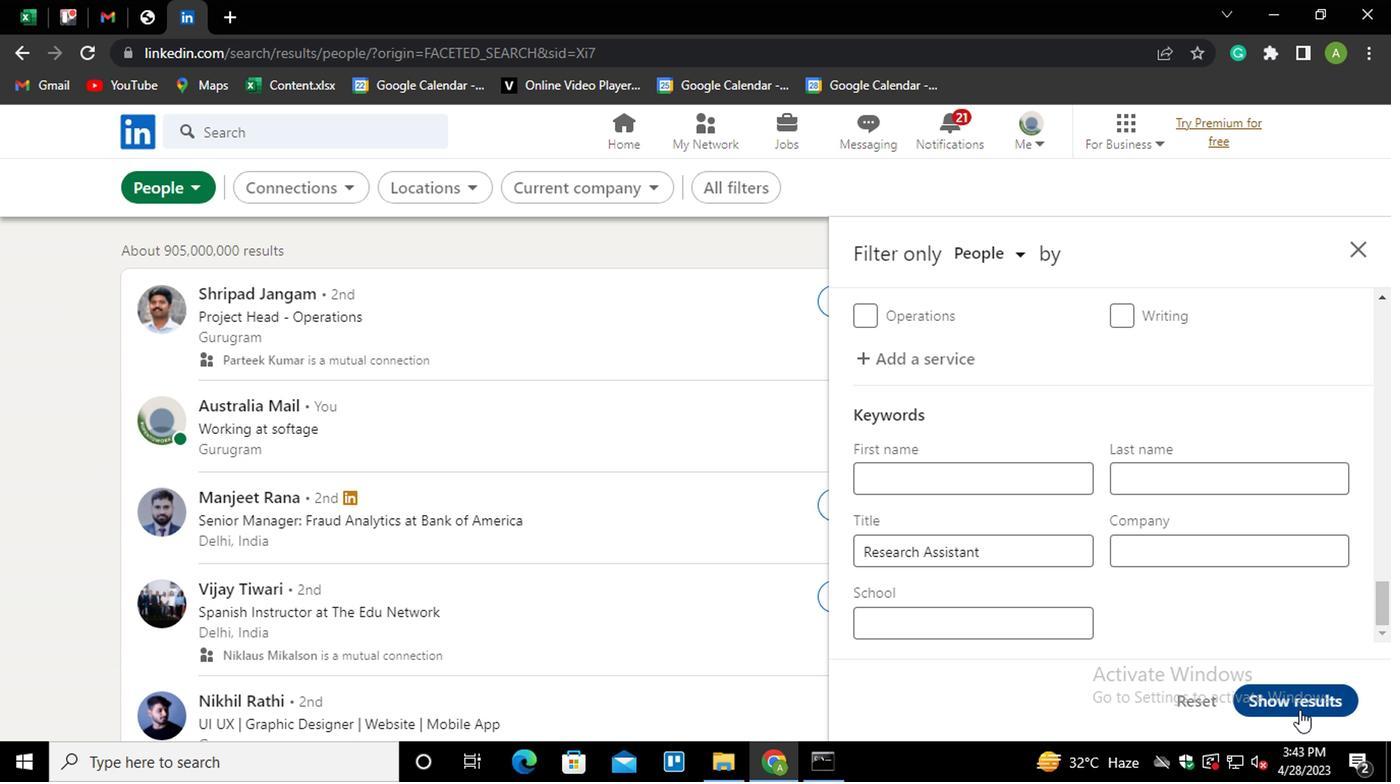 
